 Task: Slide 65 - Alternative Resources-4.
Action: Mouse moved to (167, 50)
Screenshot: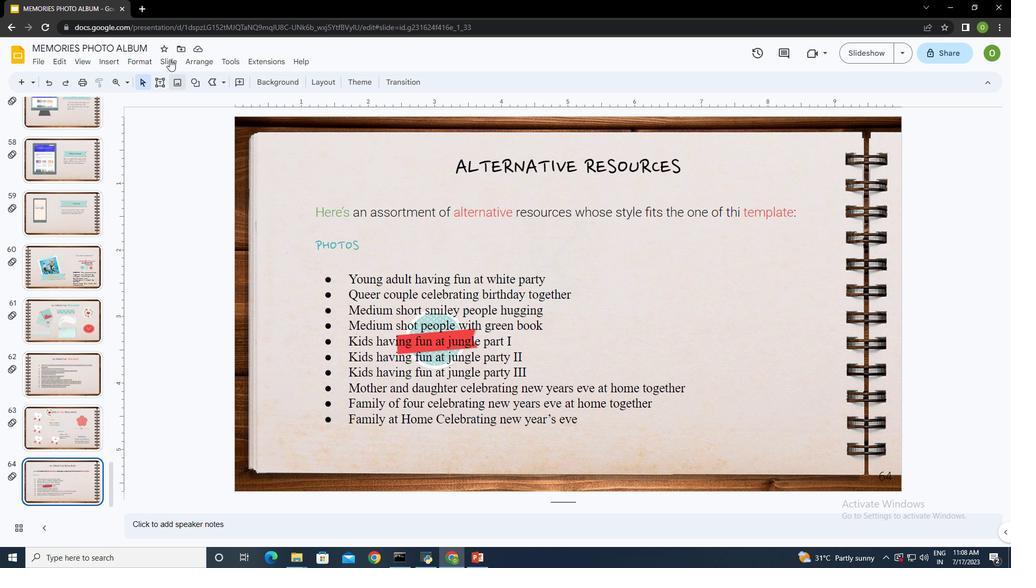 
Action: Mouse pressed left at (167, 50)
Screenshot: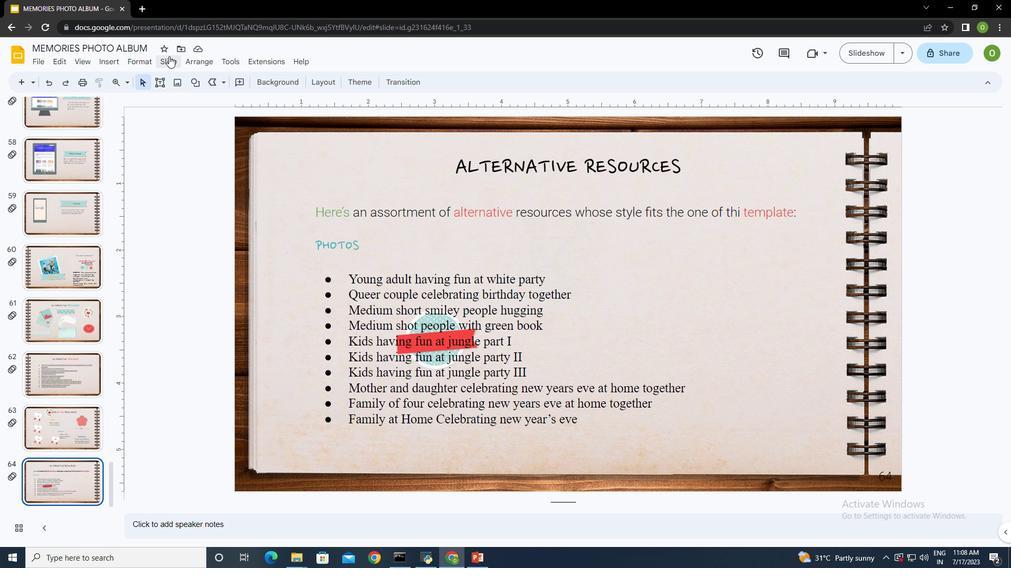 
Action: Mouse moved to (188, 74)
Screenshot: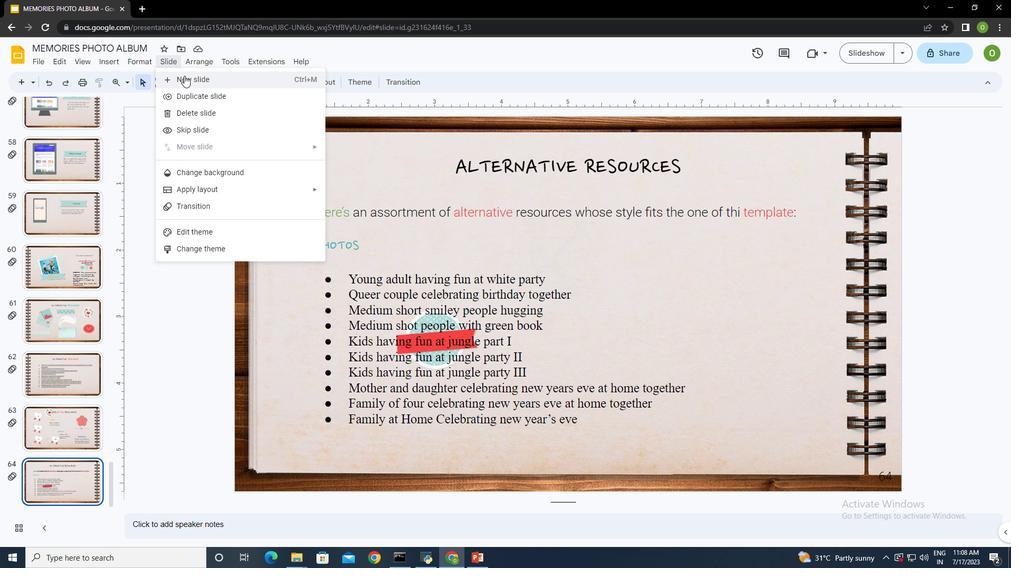 
Action: Mouse pressed left at (188, 74)
Screenshot: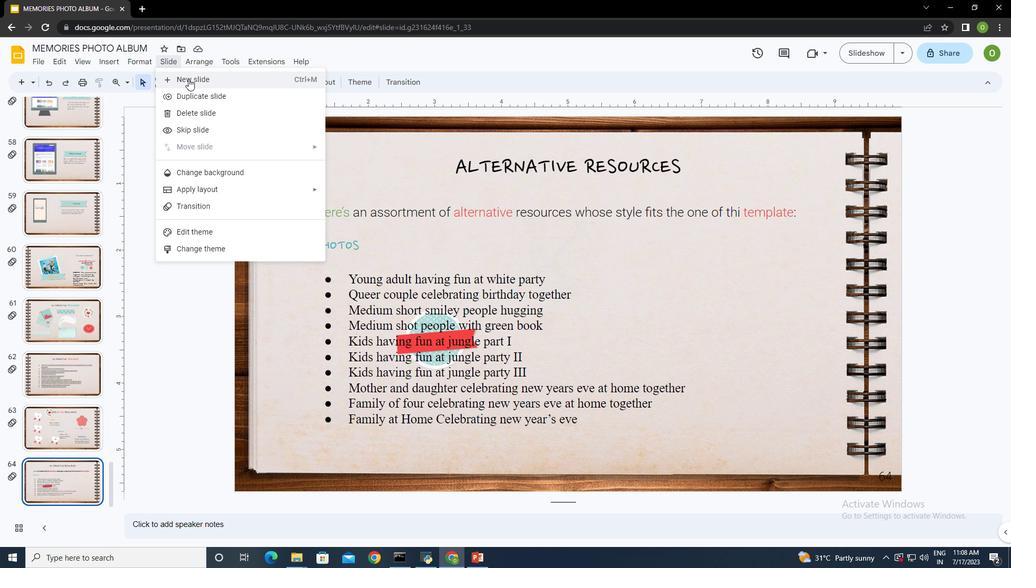 
Action: Mouse moved to (461, 163)
Screenshot: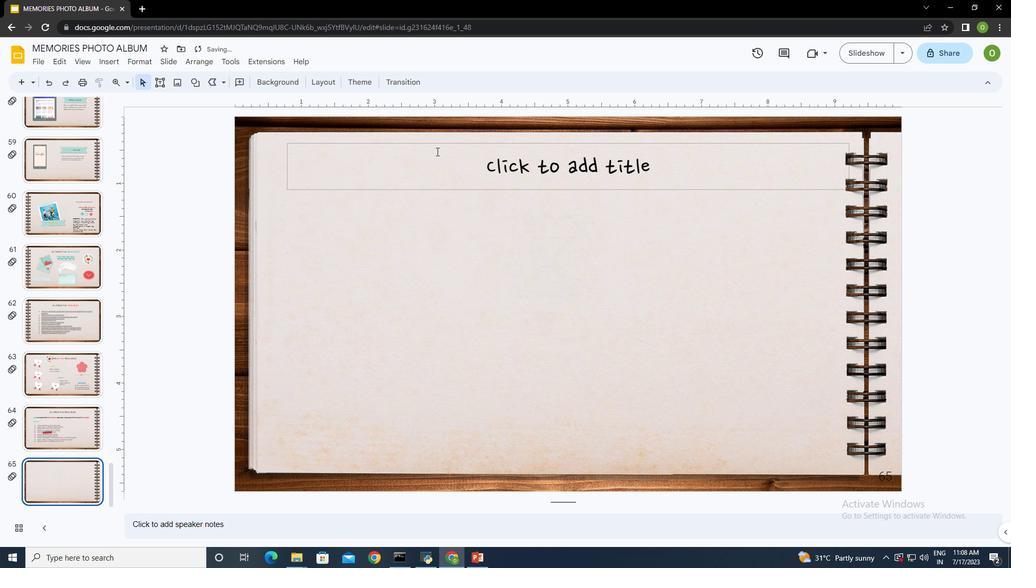 
Action: Mouse pressed left at (461, 163)
Screenshot: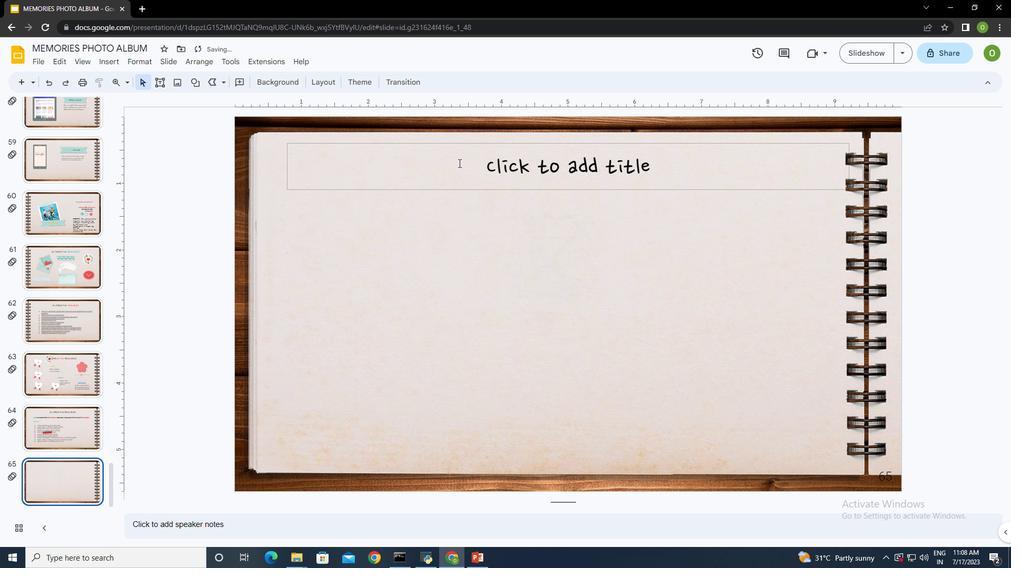 
Action: Key pressed <Key.shift><Key.caps_lock>ALTERNATIVE<Key.space>RESOURCESctrl+A
Screenshot: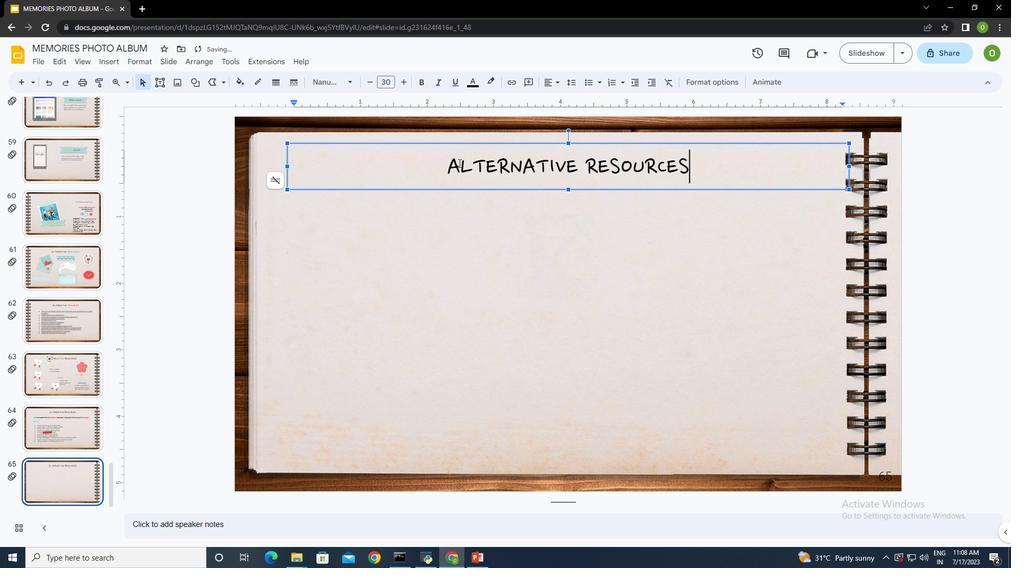 
Action: Mouse moved to (374, 79)
Screenshot: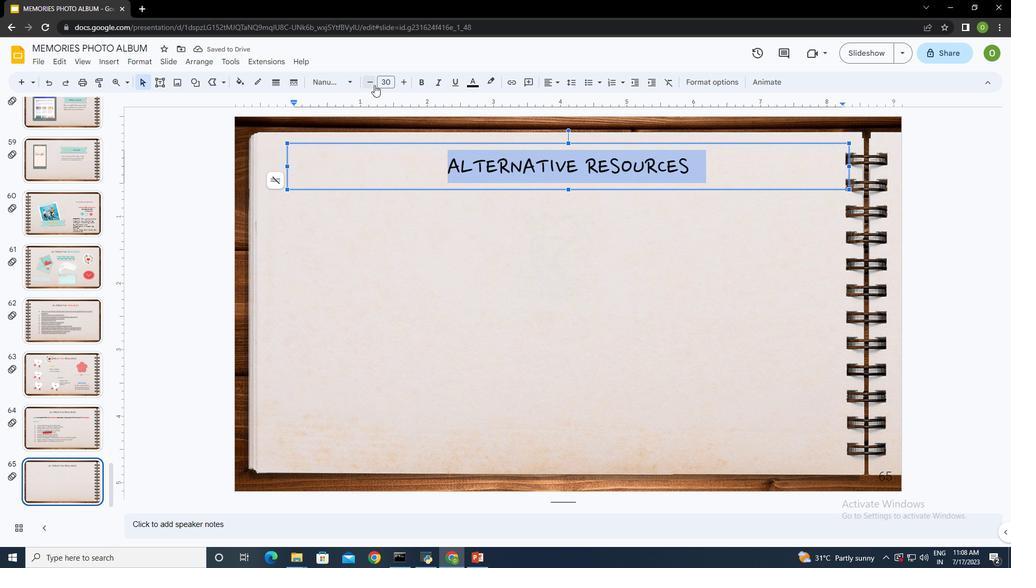
Action: Mouse pressed left at (374, 79)
Screenshot: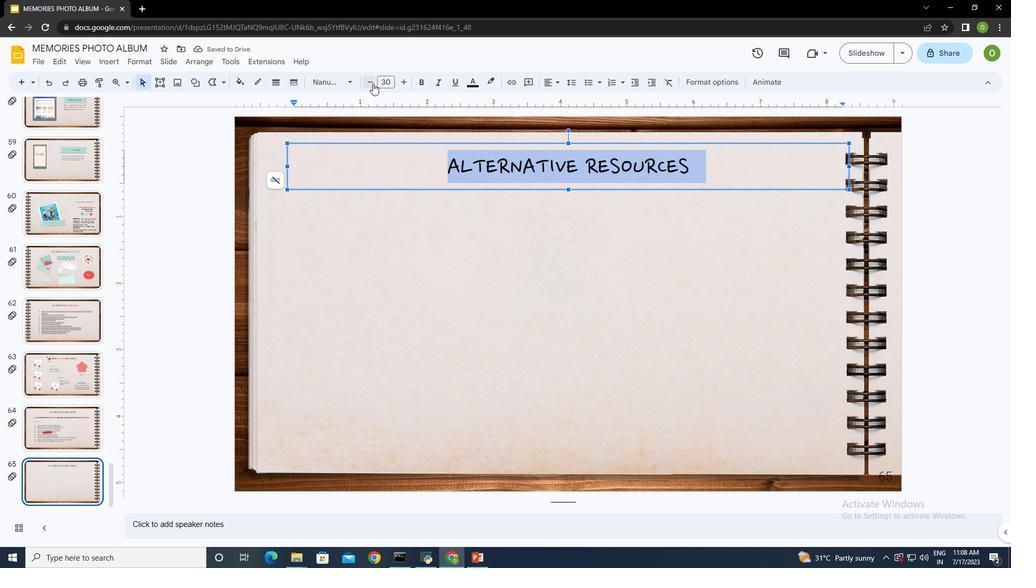 
Action: Mouse pressed left at (374, 79)
Screenshot: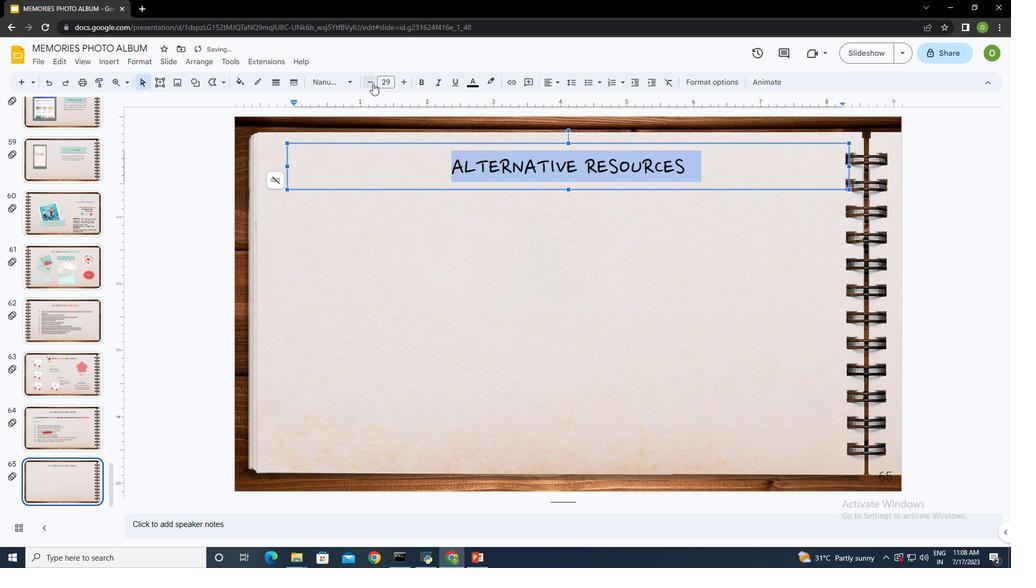 
Action: Mouse moved to (482, 245)
Screenshot: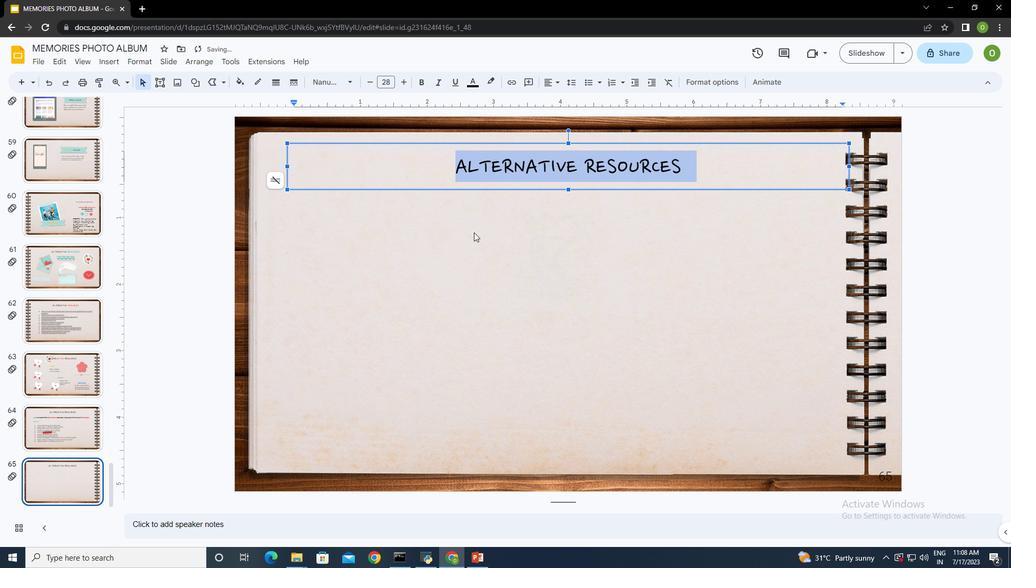 
Action: Mouse pressed left at (482, 245)
Screenshot: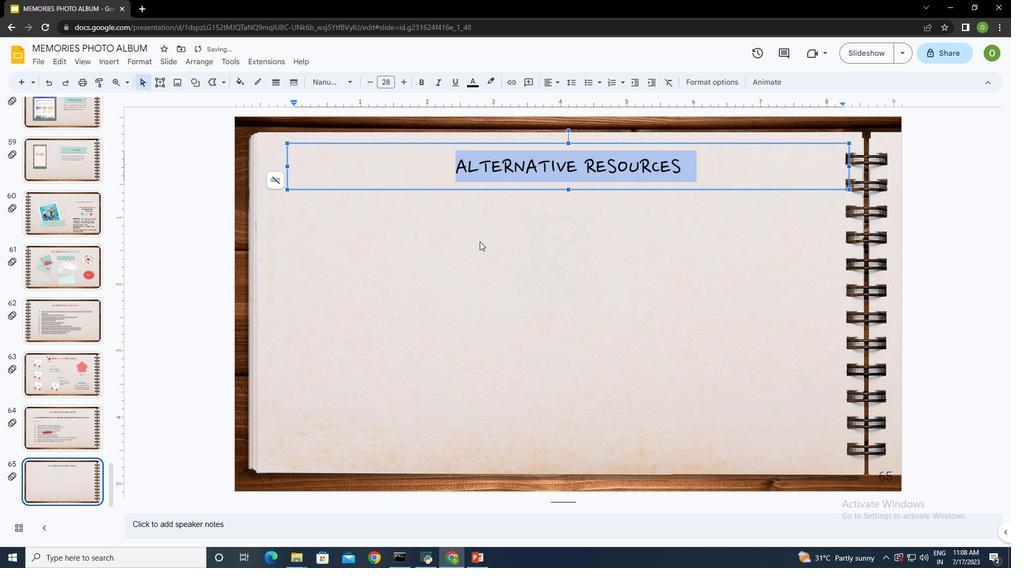 
Action: Mouse moved to (157, 80)
Screenshot: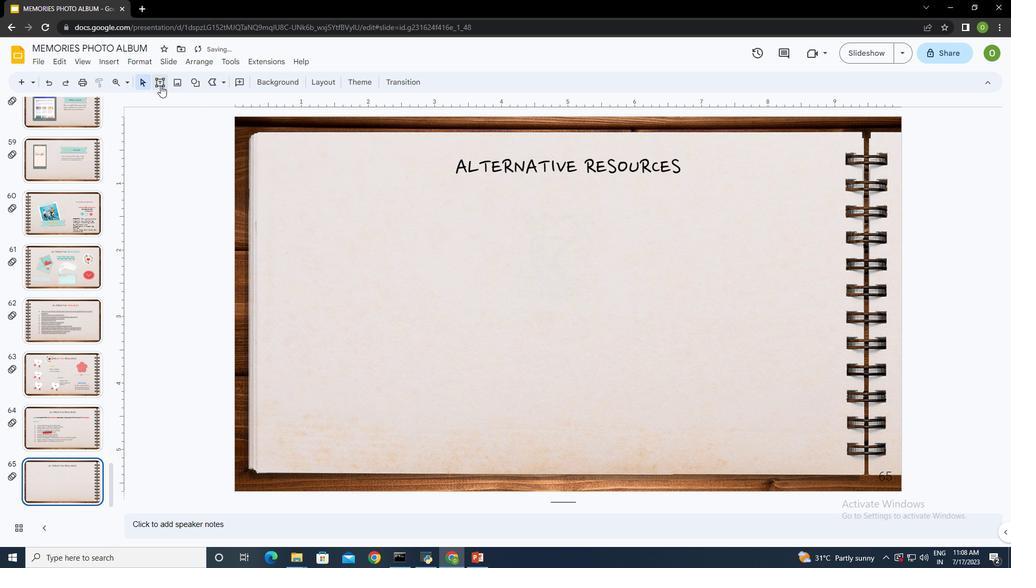 
Action: Mouse pressed left at (157, 80)
Screenshot: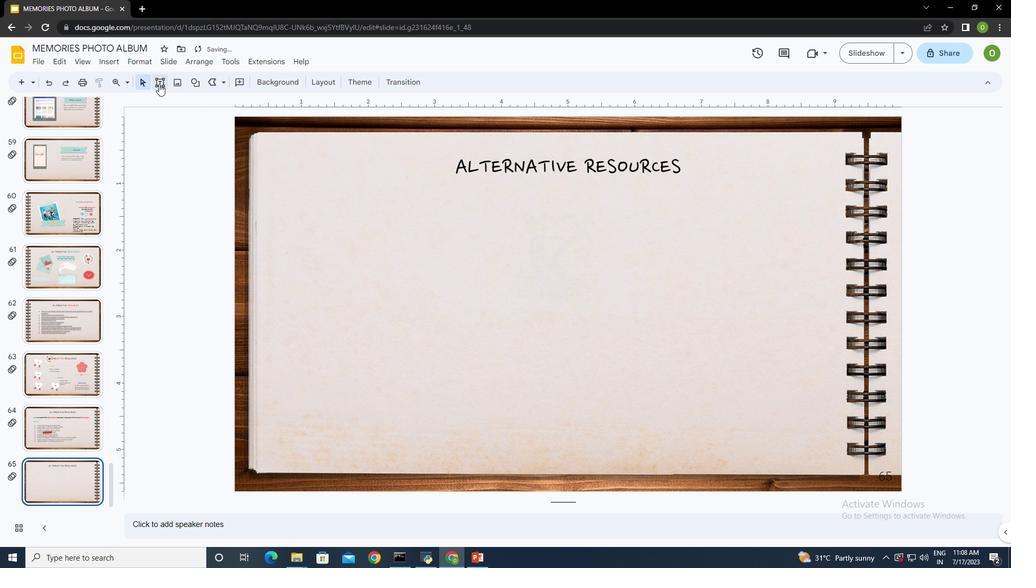 
Action: Mouse moved to (310, 209)
Screenshot: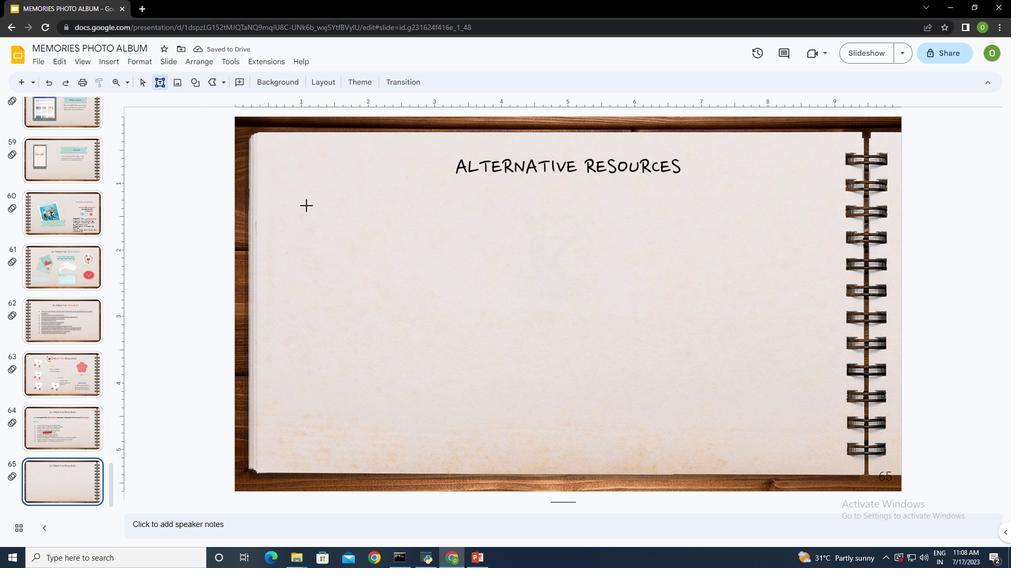 
Action: Mouse pressed left at (310, 209)
Screenshot: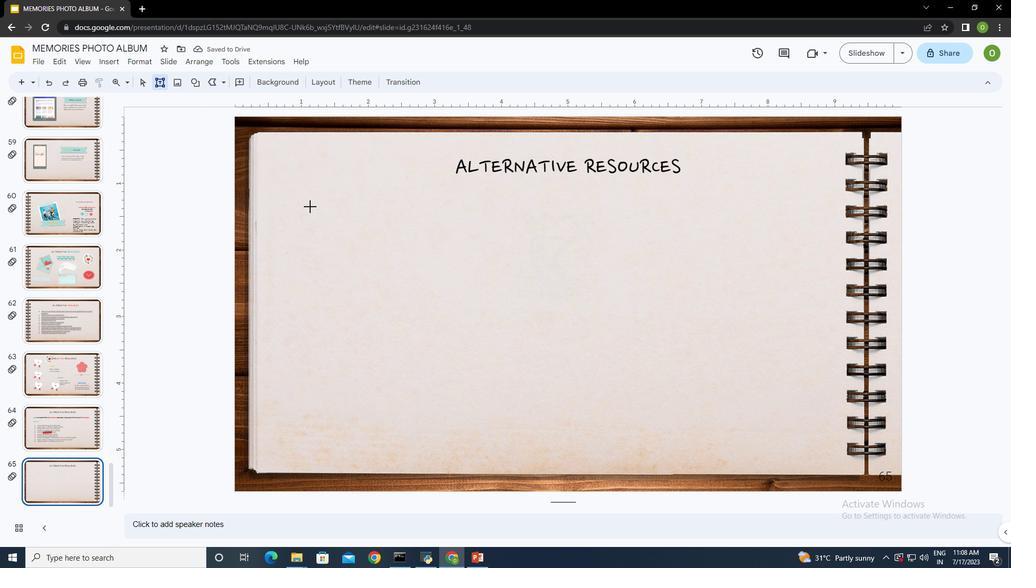 
Action: Mouse moved to (621, 325)
Screenshot: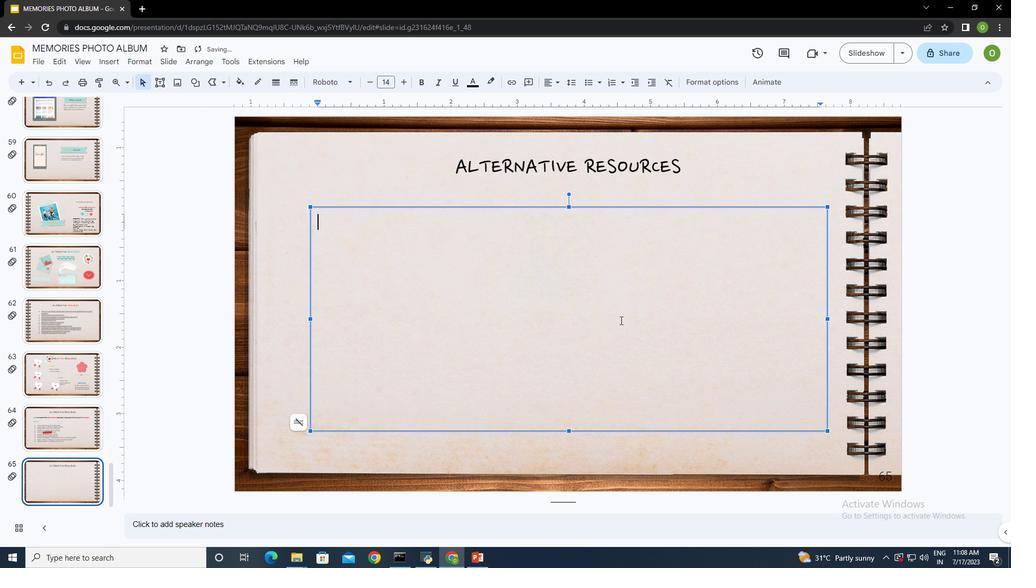 
Action: Key pressed <Key.shift><Key.shift><Key.caps_lock><Key.shift>Hers<Key.backspace>e's<Key.space>an<Key.space>assortment<Key.space>of<Key.space>alternative<Key.space>resources<Key.space>whose<Key.space>style<Key.space>fits<Key.space>the<Key.space>one<Key.space>of<Key.space>this<Key.space>template<Key.shift_r>:<Key.enter><Key.enter><Key.shift><Key.shift><Key.shift>V<Key.backspace><Key.caps_lock><Key.shift>vE<Key.backspace><Key.backspace>VECTORSctrl+A
Screenshot: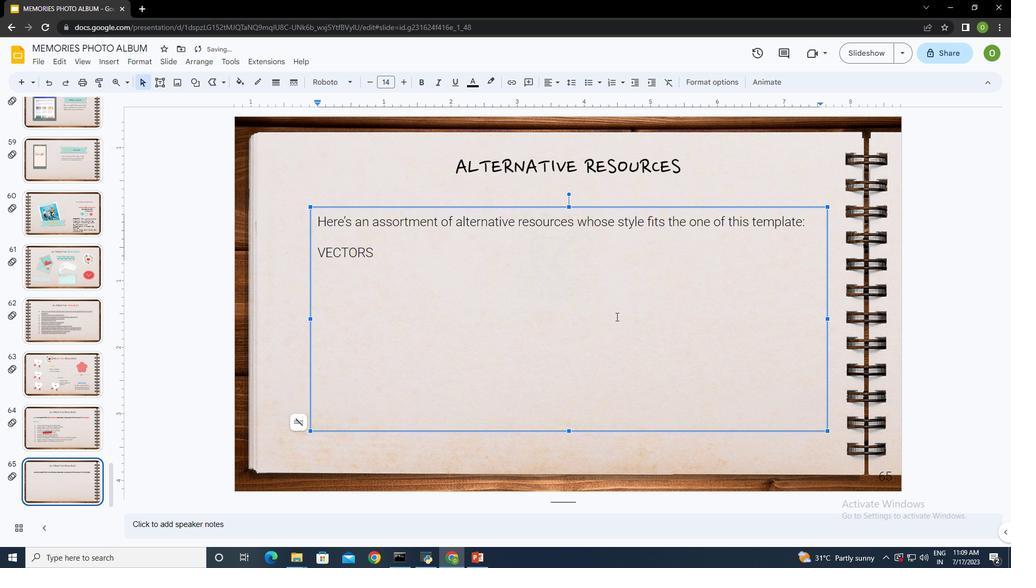 
Action: Mouse moved to (465, 273)
Screenshot: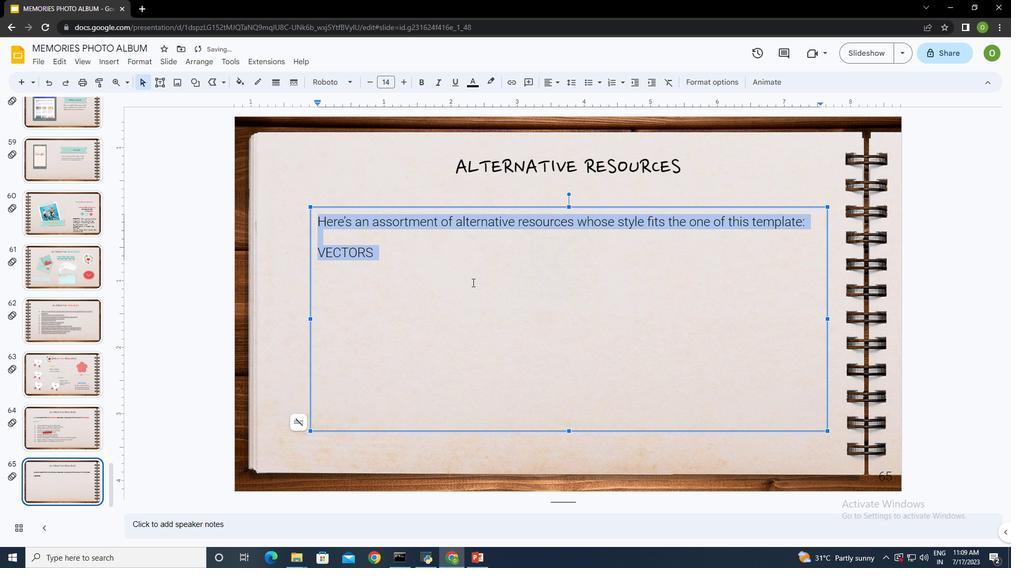 
Action: Mouse pressed left at (465, 273)
Screenshot: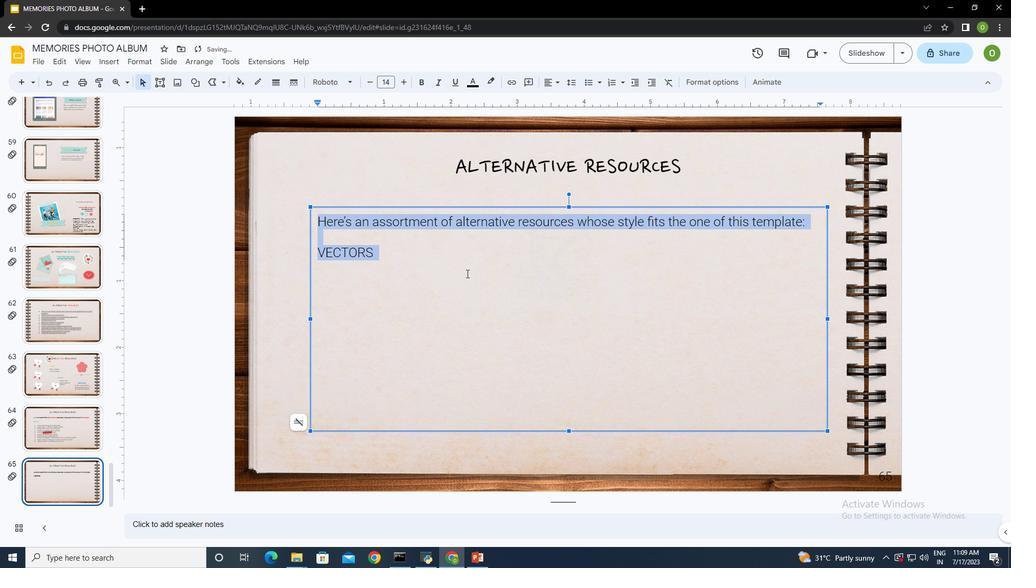 
Action: Mouse moved to (380, 256)
Screenshot: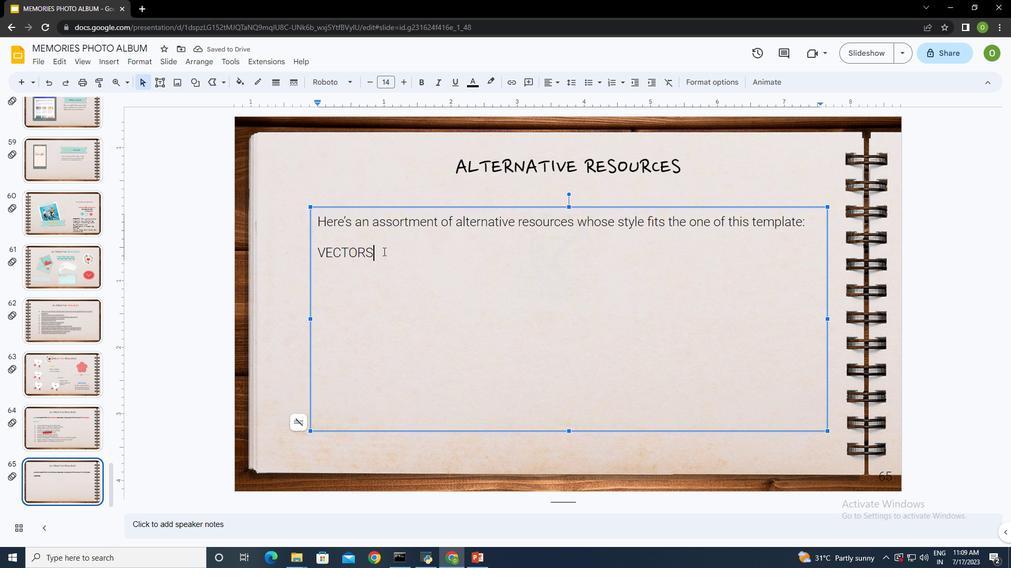 
Action: Mouse pressed left at (380, 256)
Screenshot: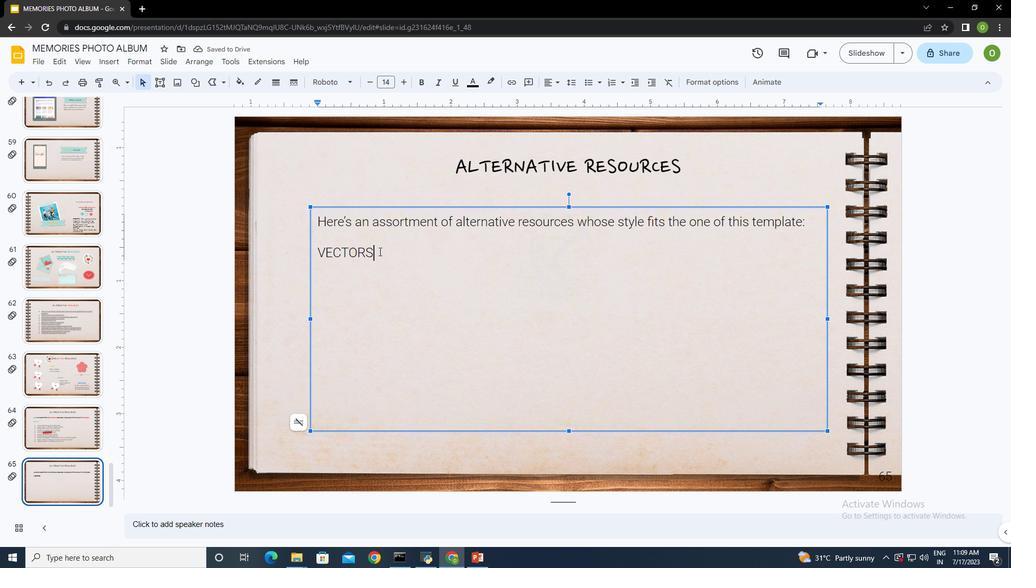 
Action: Mouse moved to (330, 75)
Screenshot: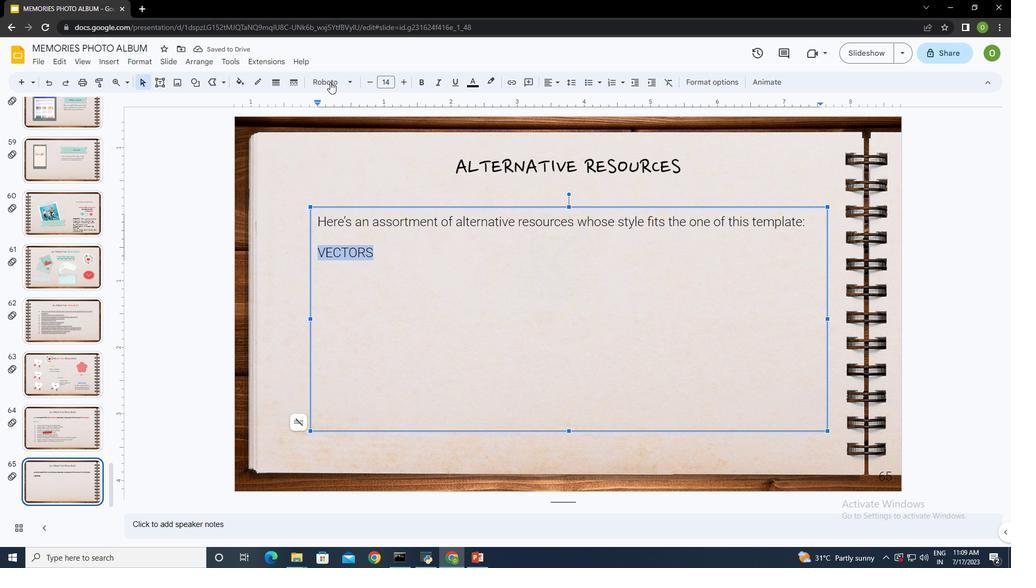 
Action: Mouse pressed left at (330, 75)
Screenshot: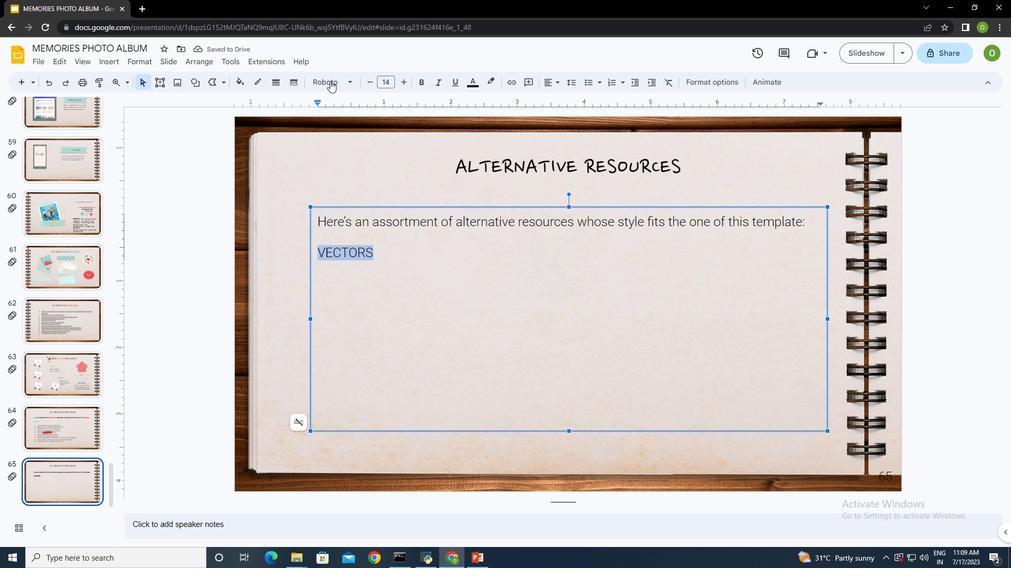 
Action: Mouse moved to (355, 142)
Screenshot: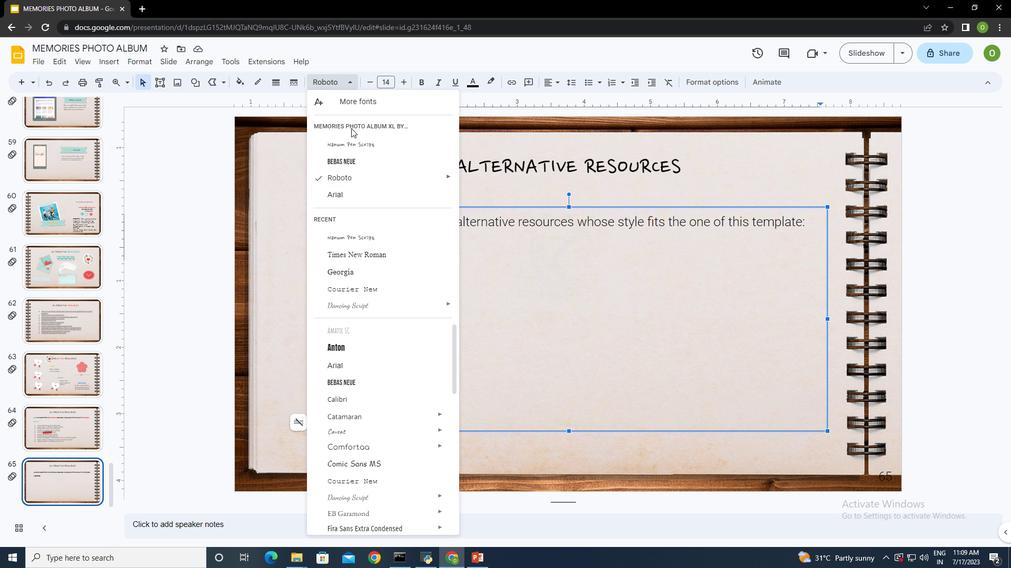 
Action: Mouse pressed left at (355, 142)
Screenshot: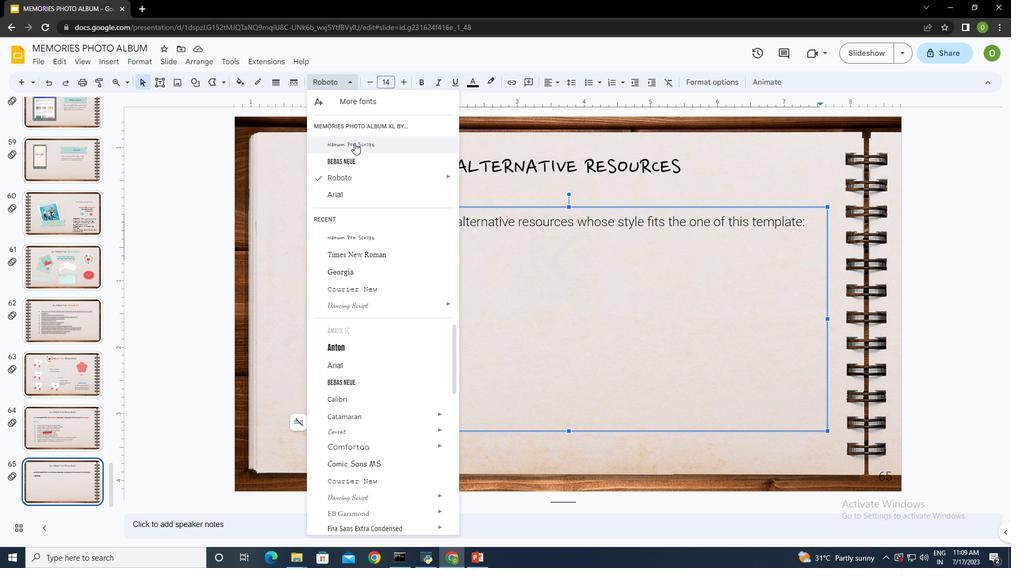 
Action: Mouse moved to (407, 79)
Screenshot: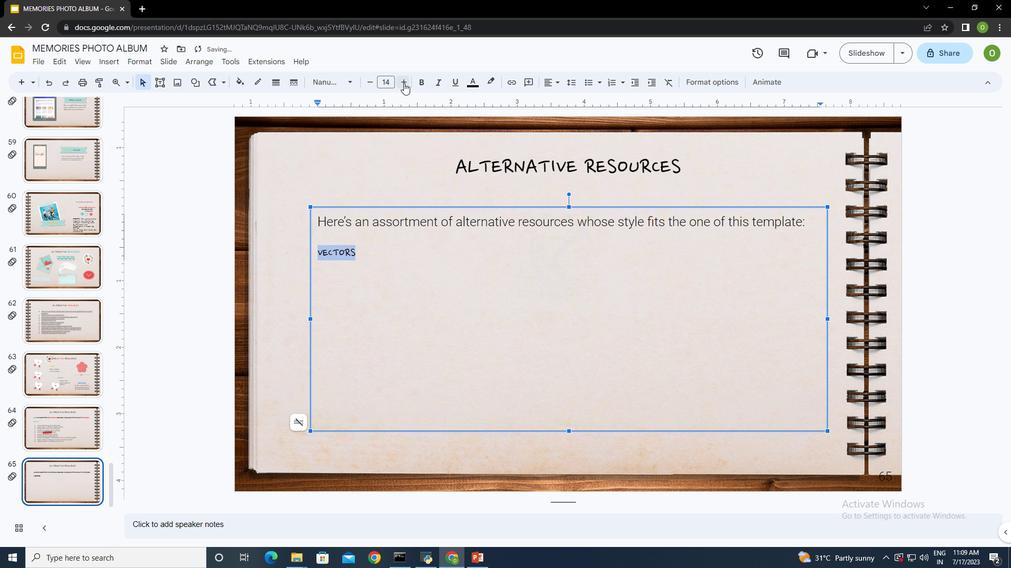 
Action: Mouse pressed left at (407, 79)
Screenshot: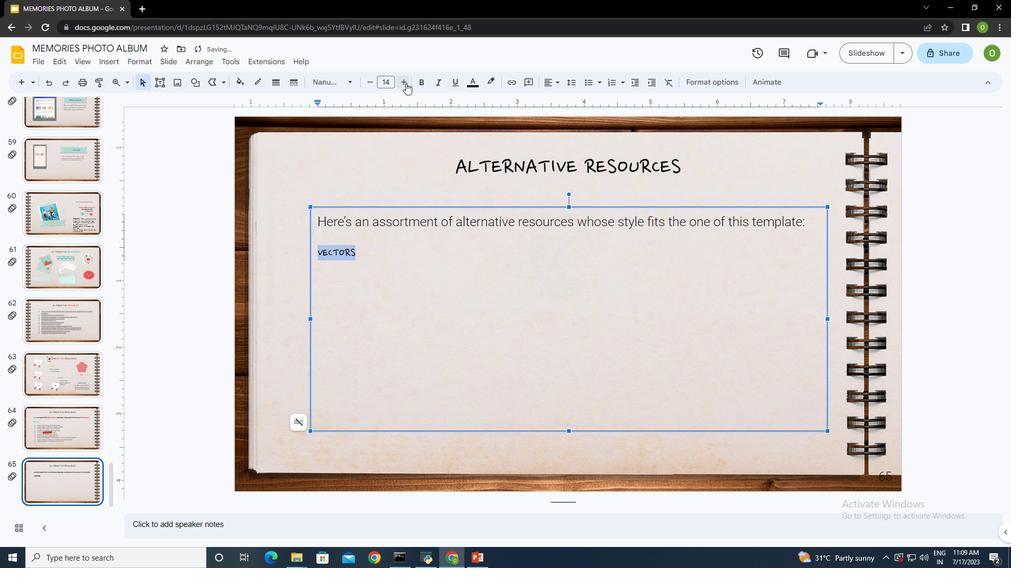 
Action: Mouse pressed left at (407, 79)
Screenshot: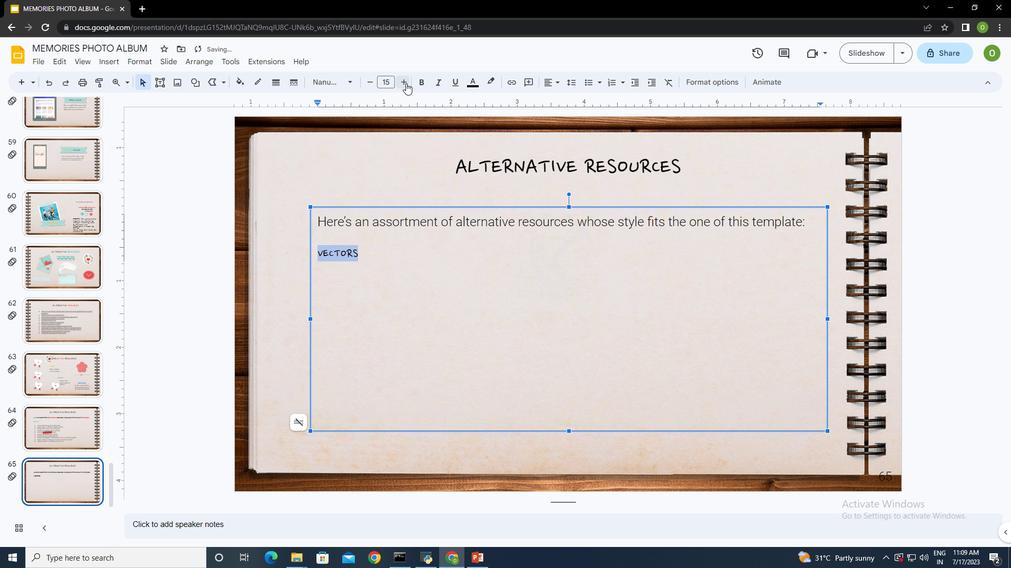 
Action: Mouse moved to (476, 78)
Screenshot: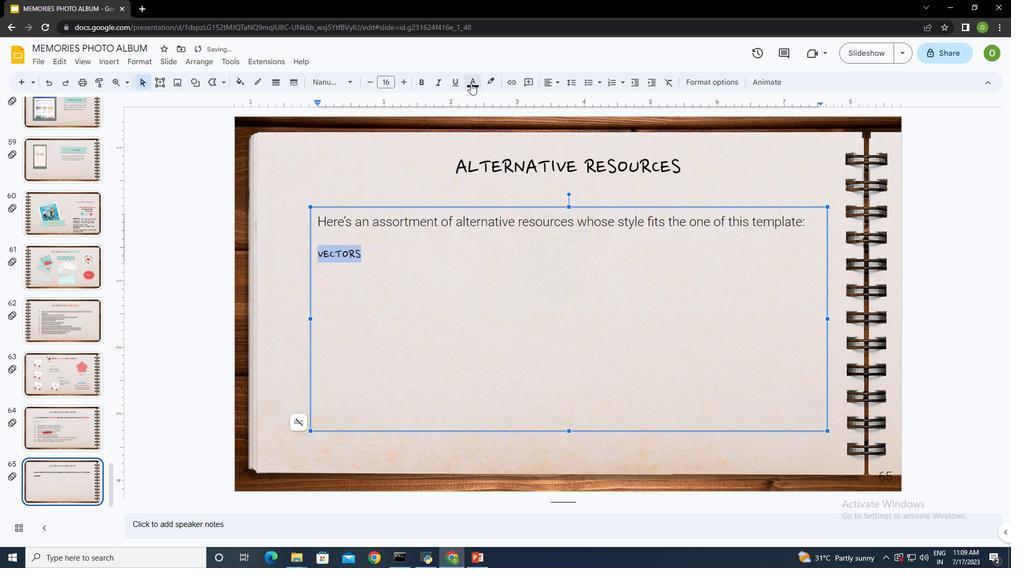 
Action: Mouse pressed left at (476, 78)
Screenshot: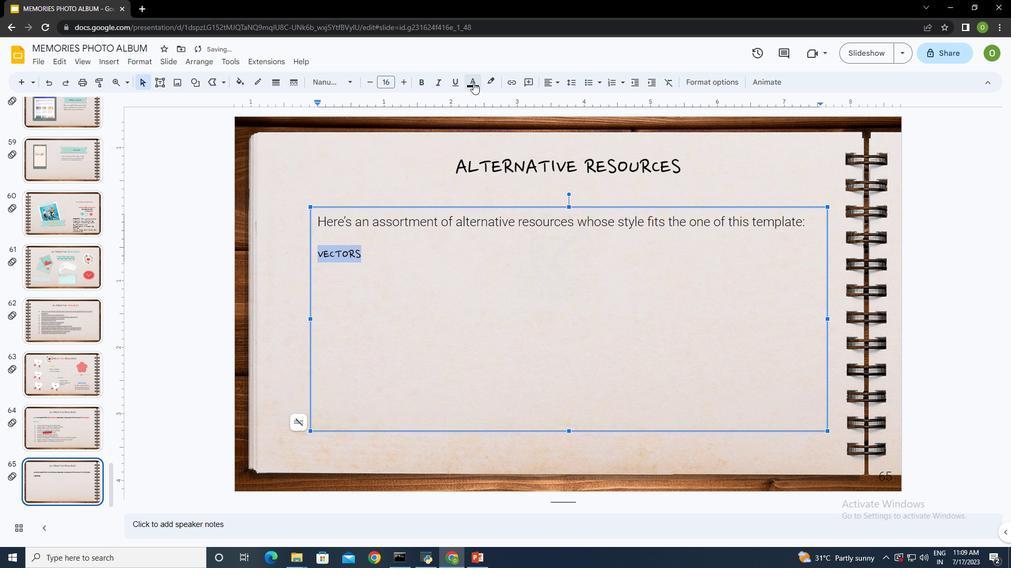 
Action: Mouse moved to (583, 113)
Screenshot: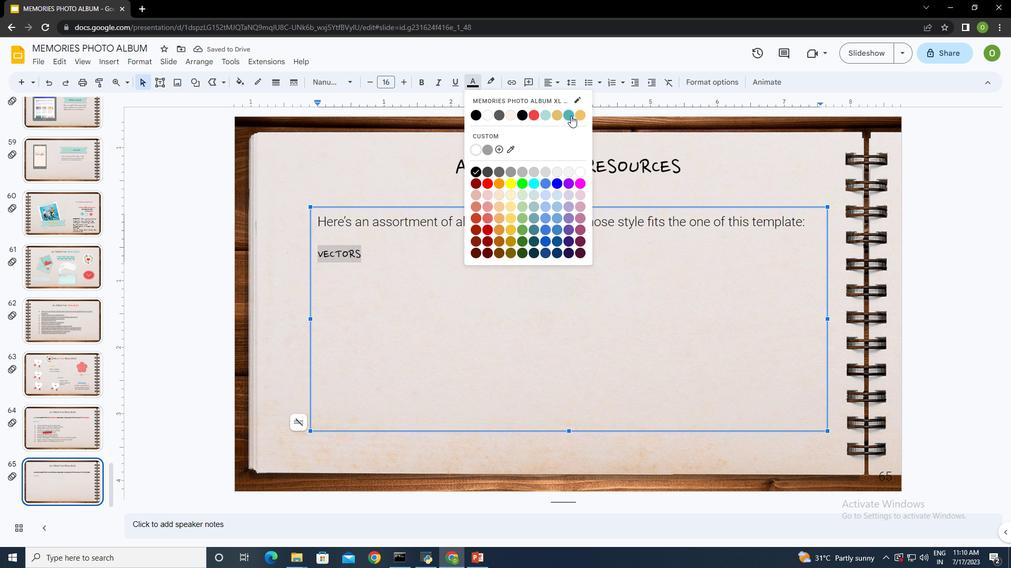 
Action: Mouse pressed left at (583, 113)
Screenshot: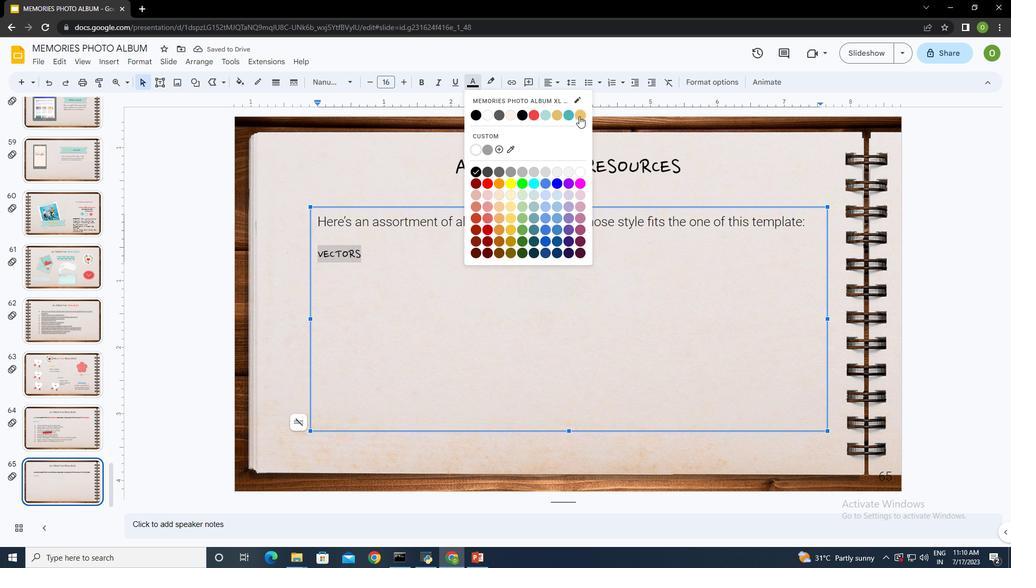 
Action: Mouse moved to (414, 264)
Screenshot: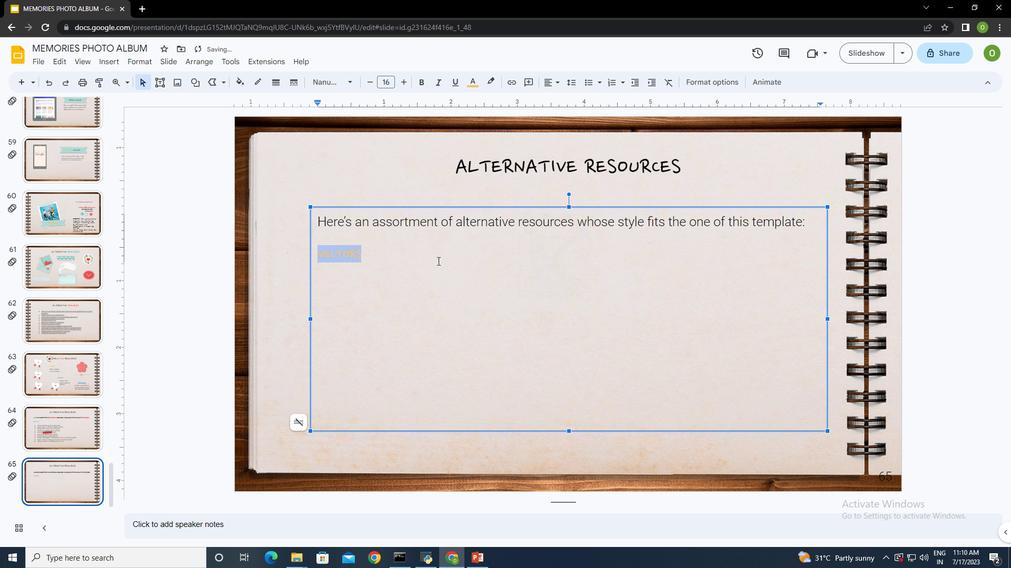 
Action: Mouse pressed left at (414, 264)
Screenshot: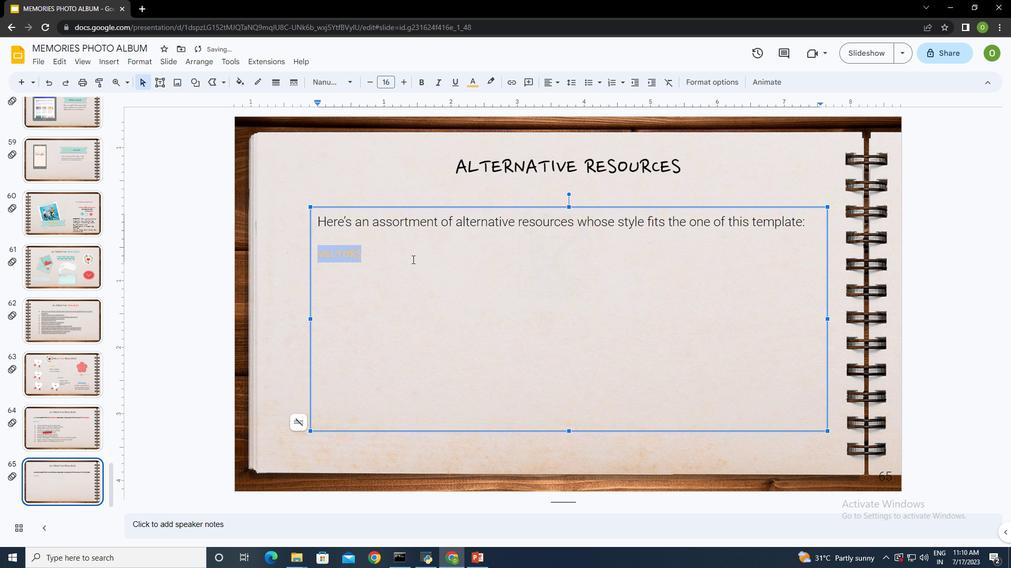 
Action: Mouse moved to (413, 265)
Screenshot: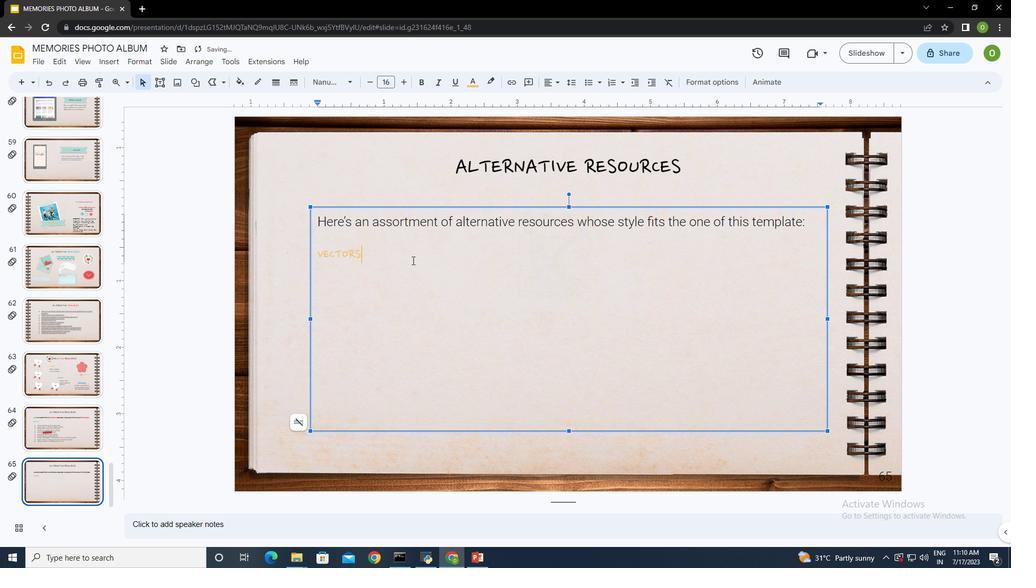 
Action: Key pressed <Key.enter><Key.enter>
Screenshot: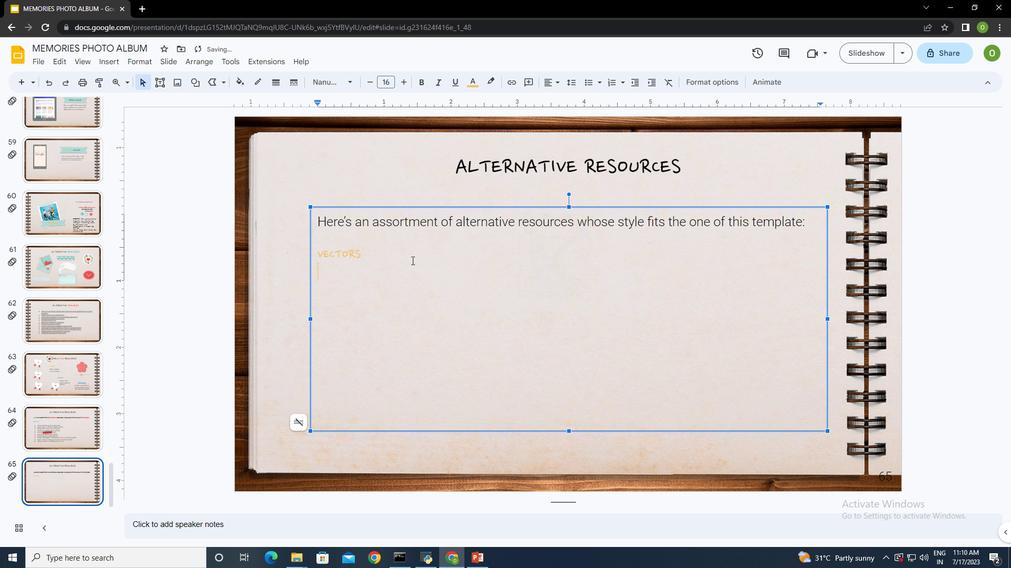 
Action: Mouse moved to (591, 77)
Screenshot: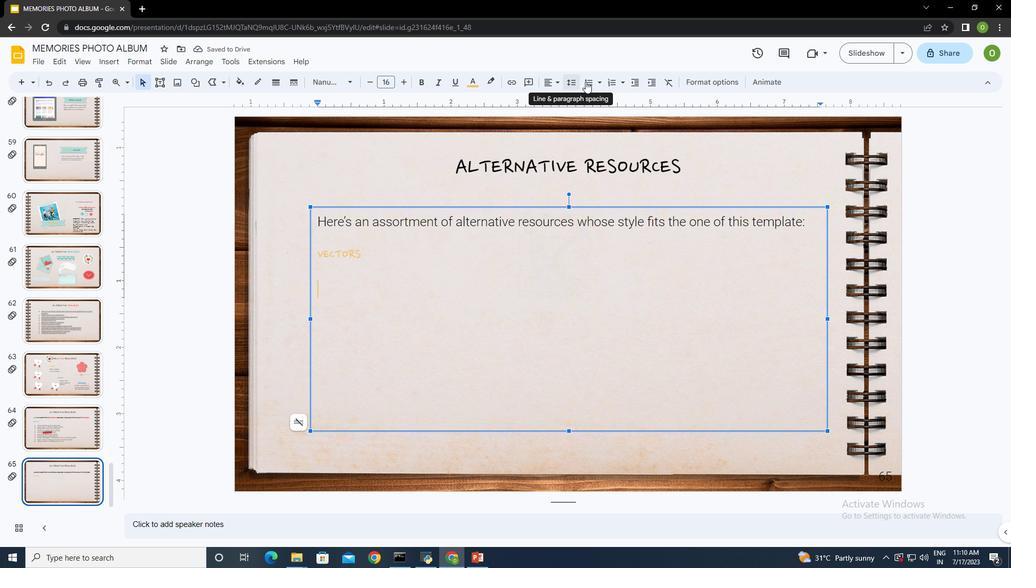 
Action: Mouse pressed left at (591, 77)
Screenshot: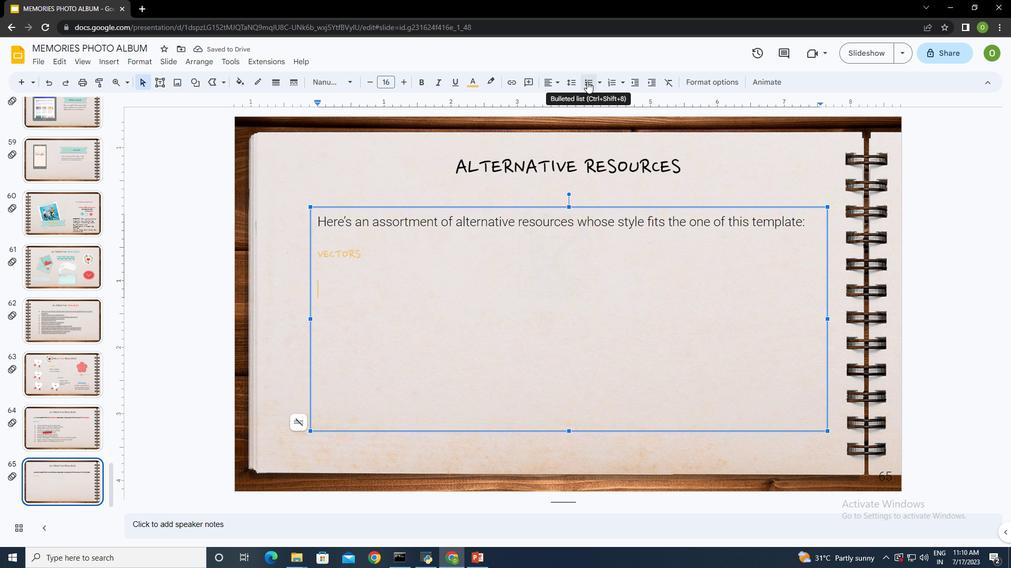 
Action: Mouse moved to (508, 270)
Screenshot: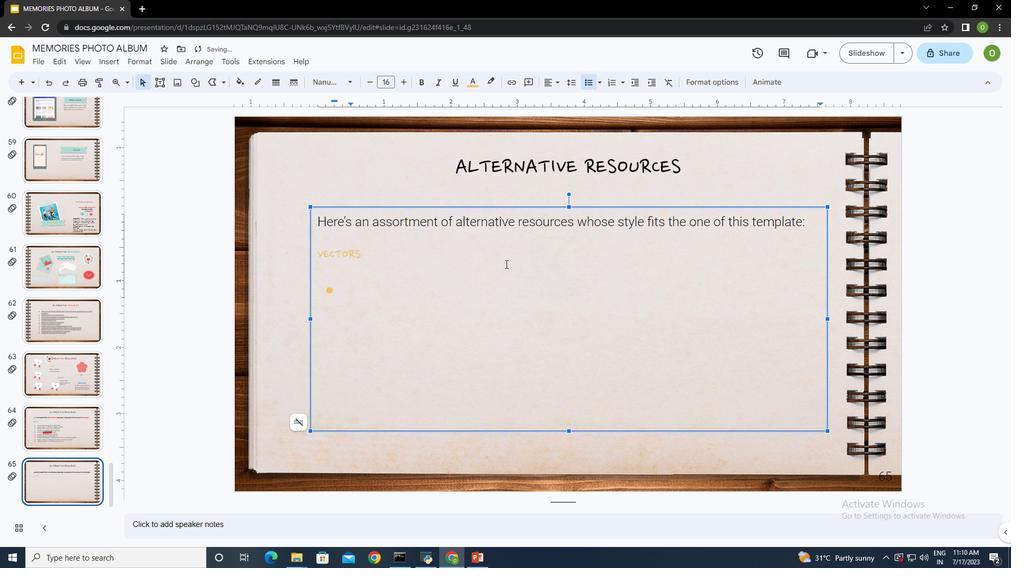 
Action: Key pressed <Key.shift>p<Key.backspace>
Screenshot: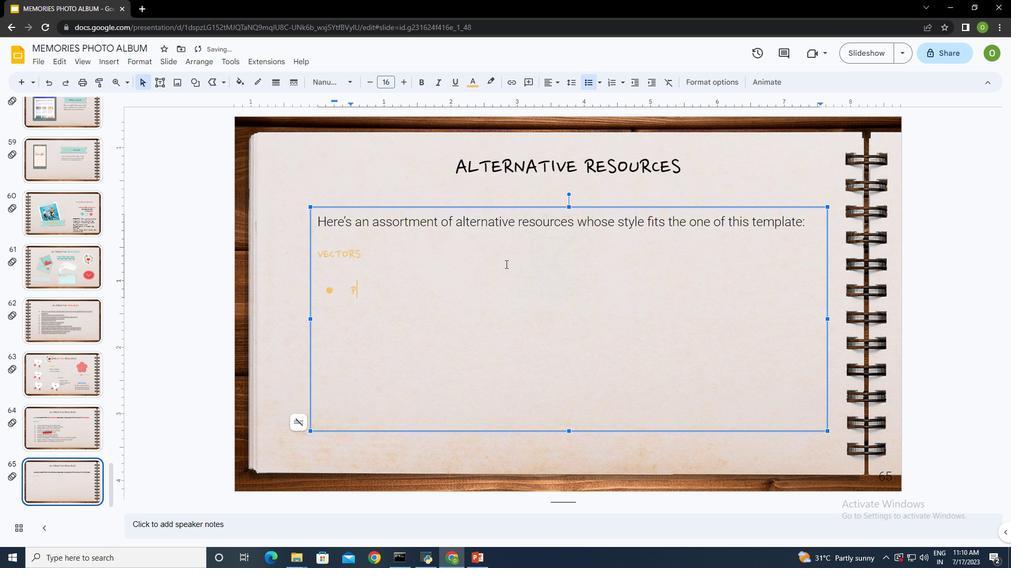 
Action: Mouse moved to (472, 79)
Screenshot: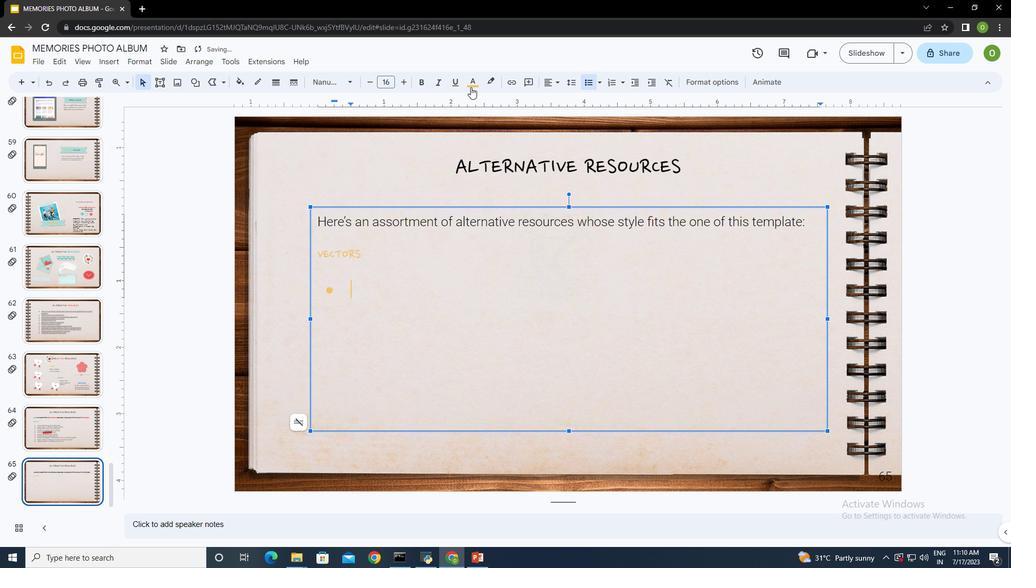 
Action: Mouse pressed left at (472, 79)
Screenshot: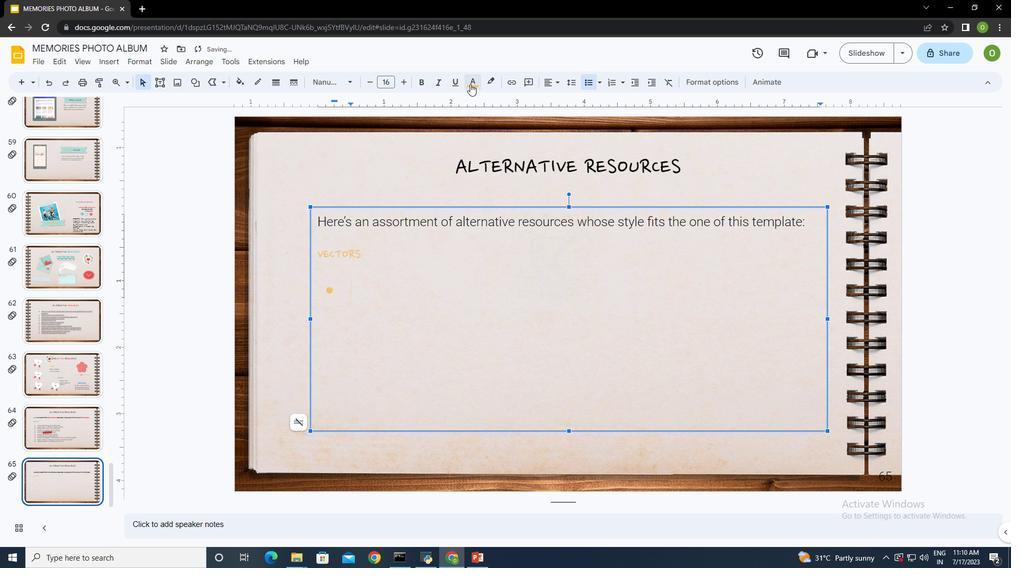 
Action: Mouse moved to (573, 112)
Screenshot: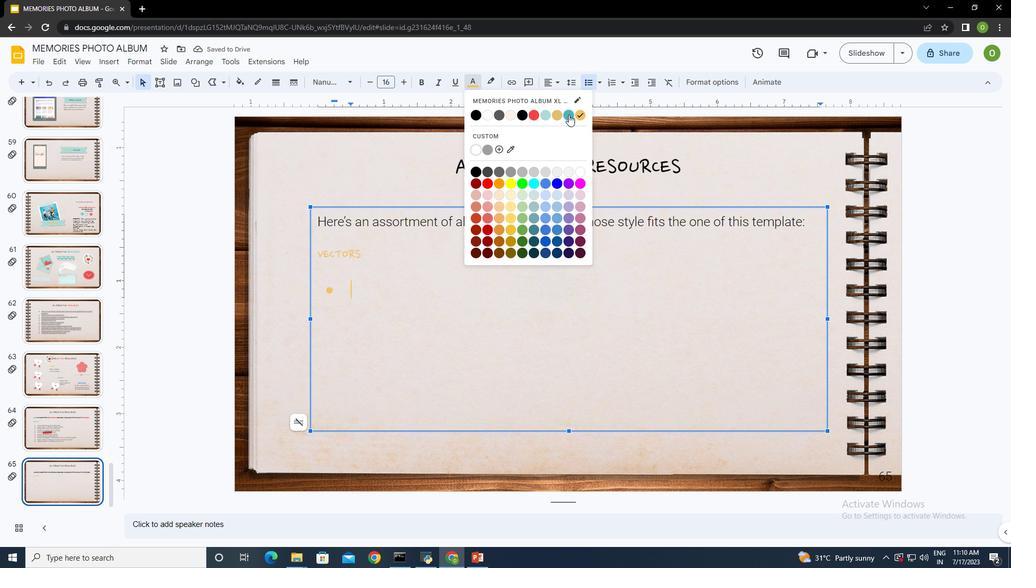 
Action: Mouse pressed left at (573, 112)
Screenshot: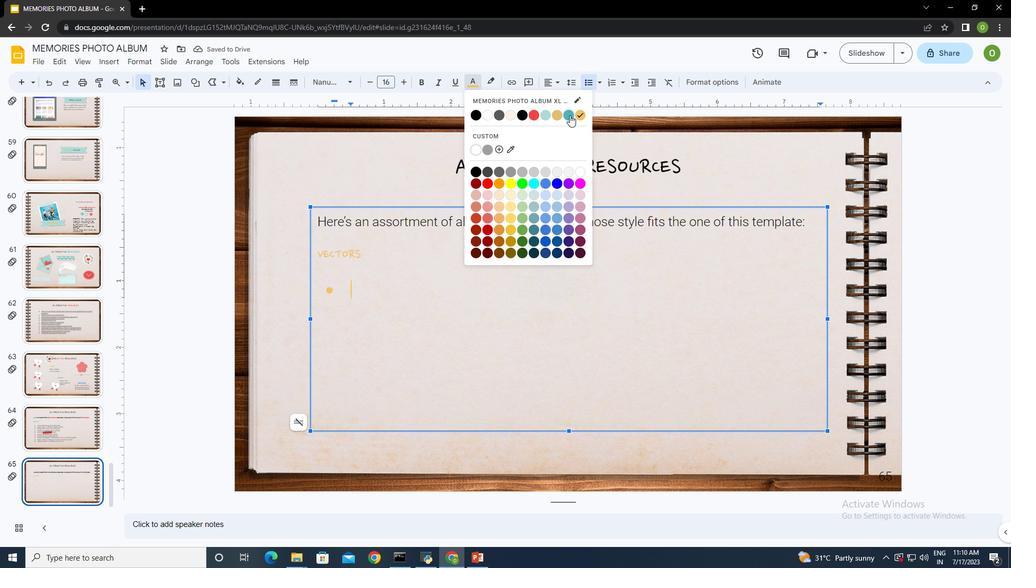 
Action: Mouse moved to (511, 302)
Screenshot: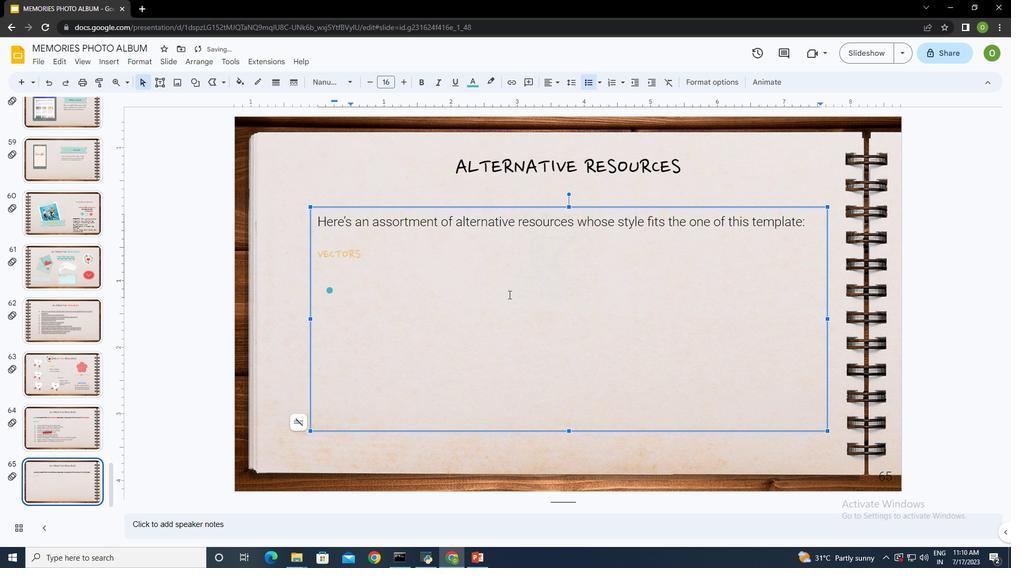 
Action: Key pressed <Key.shift><Key.shift><Key.shift>p<Key.backspace><Key.caps_lock><Key.shift>Plane<Key.backspace>ner<Key.space>scrapbook<Key.space>set<Key.enter><Key.shift>Set<Key.space>of<Key.space>cute<Key.space>acco<Key.backspace>essories<Key.space>for<Key.space>scrapbooking<Key.enter><Key.shift>Flat<Key.space>collection<Key.space>of<Key.space>scrabooking<Key.space>element
Screenshot: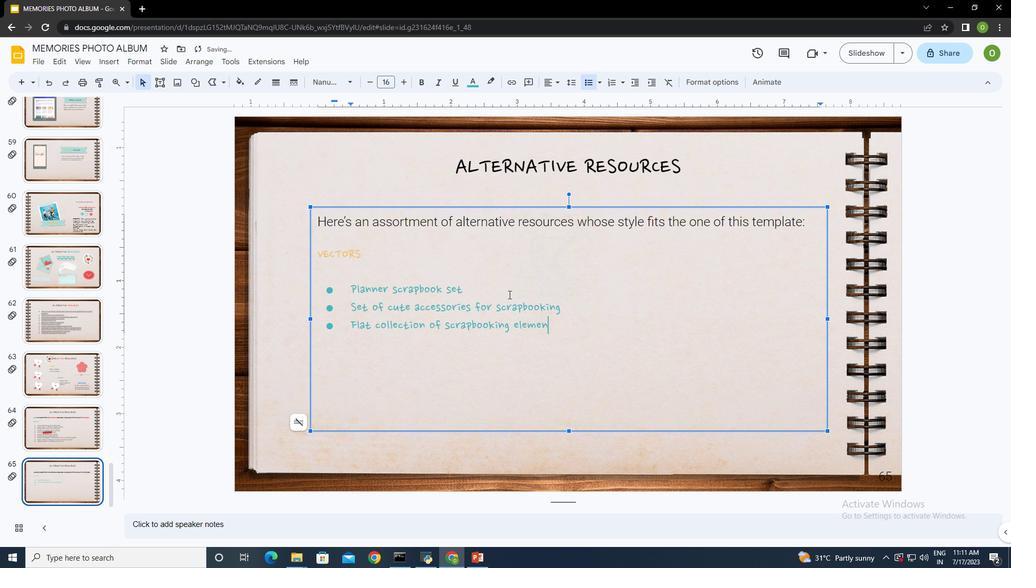 
Action: Mouse moved to (567, 342)
Screenshot: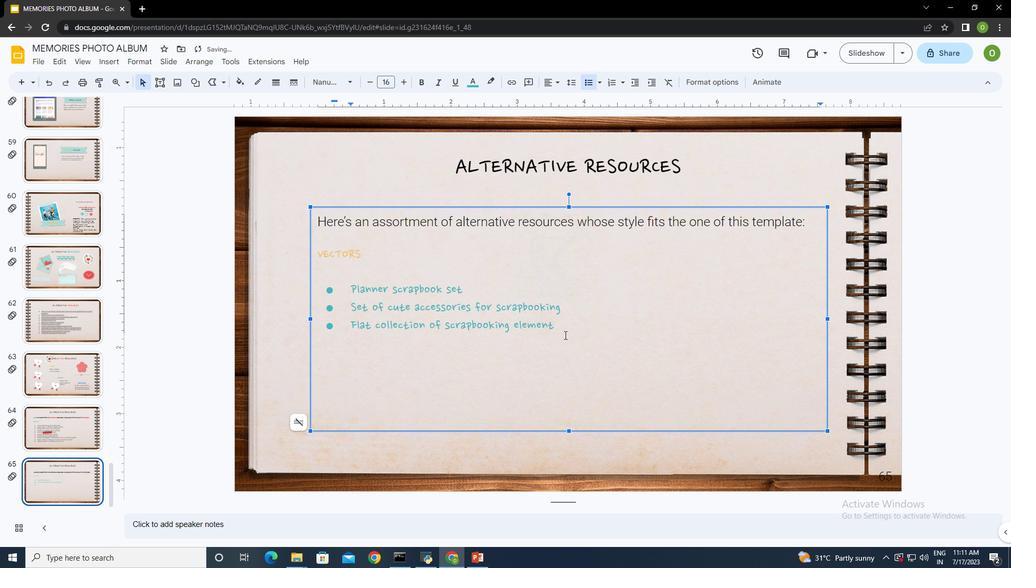 
Action: Mouse pressed left at (567, 342)
Screenshot: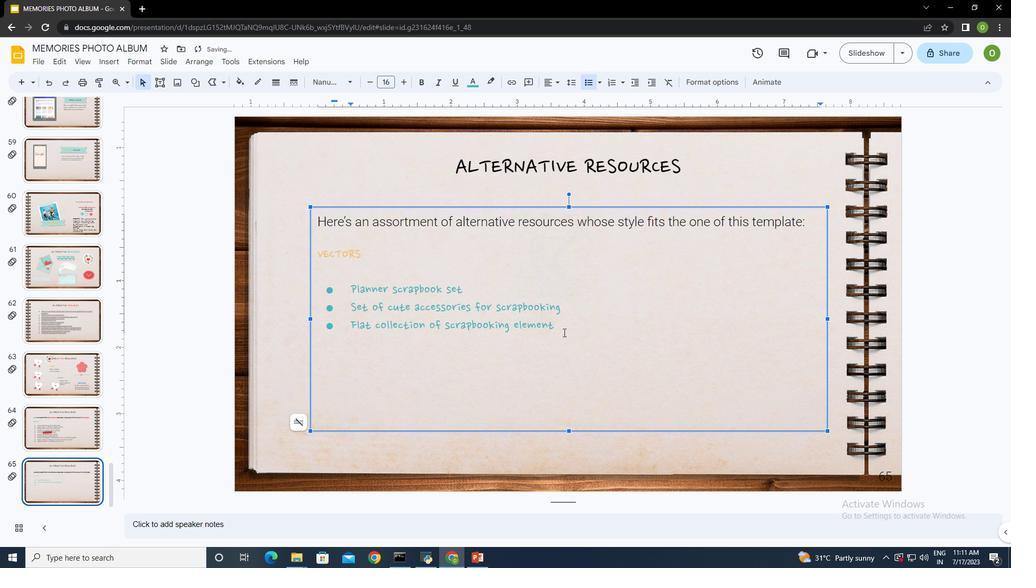 
Action: Mouse moved to (407, 78)
Screenshot: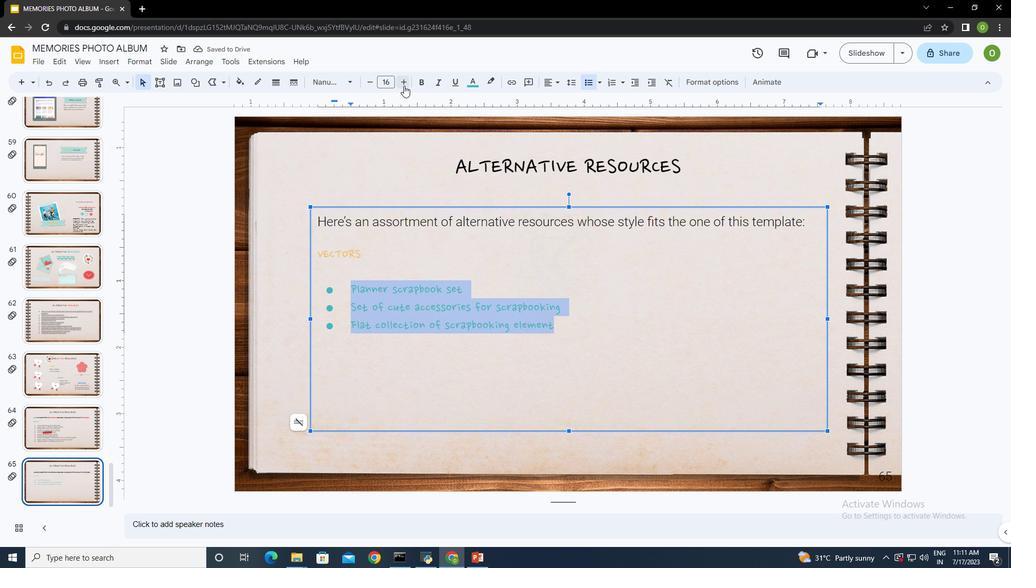 
Action: Mouse pressed left at (407, 78)
Screenshot: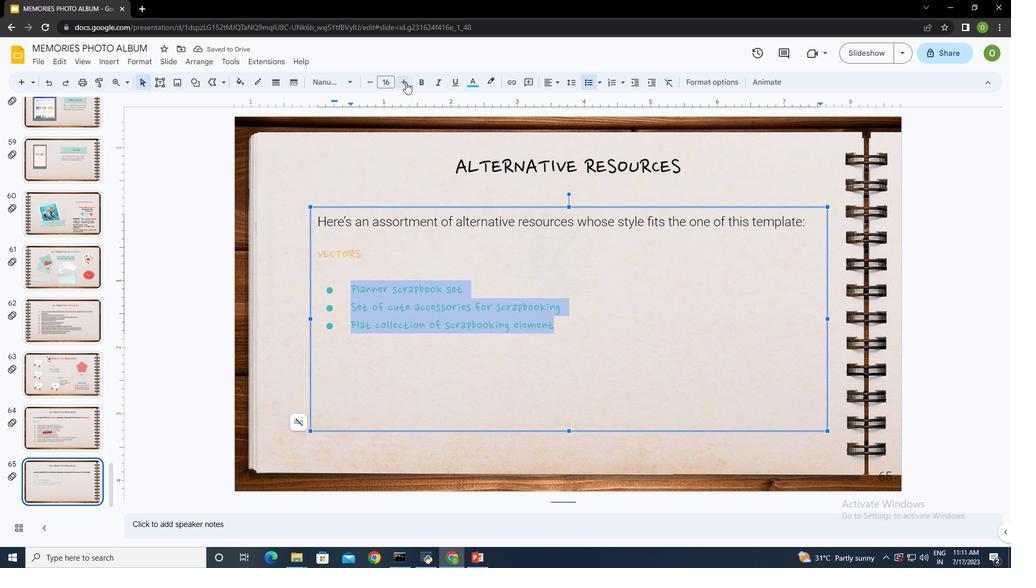 
Action: Mouse moved to (589, 340)
Screenshot: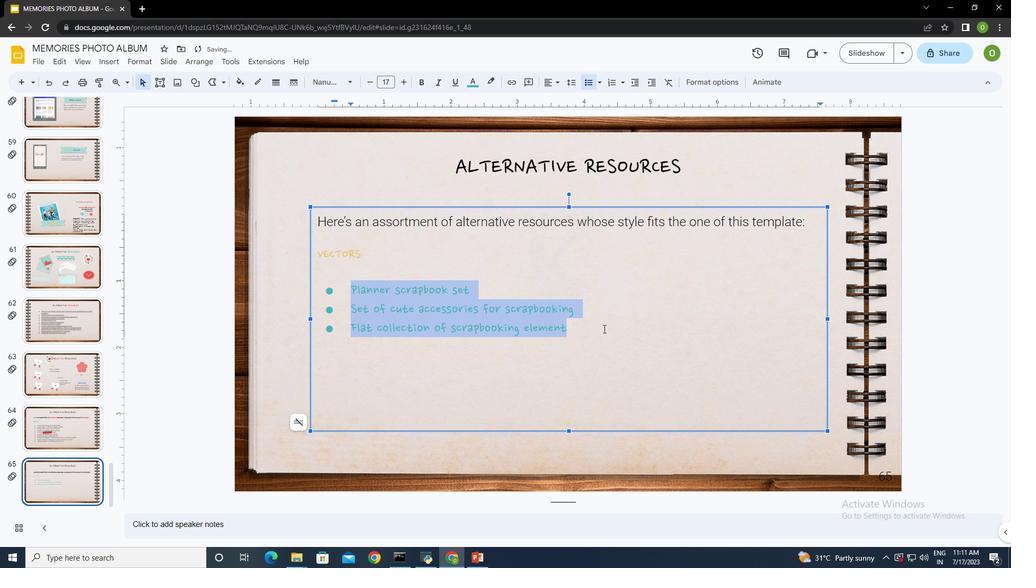 
Action: Mouse pressed left at (589, 340)
Screenshot: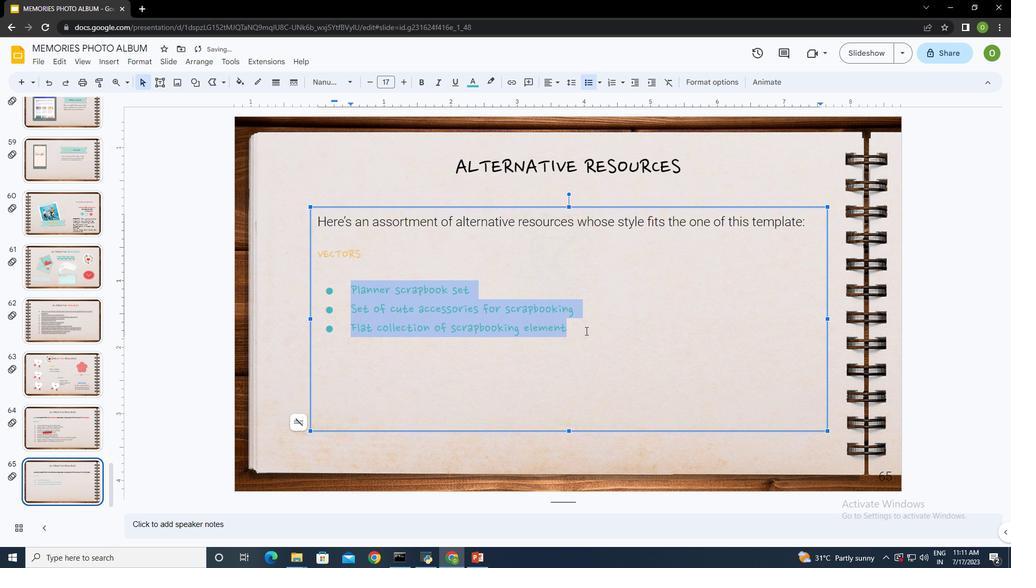 
Action: Mouse moved to (579, 340)
Screenshot: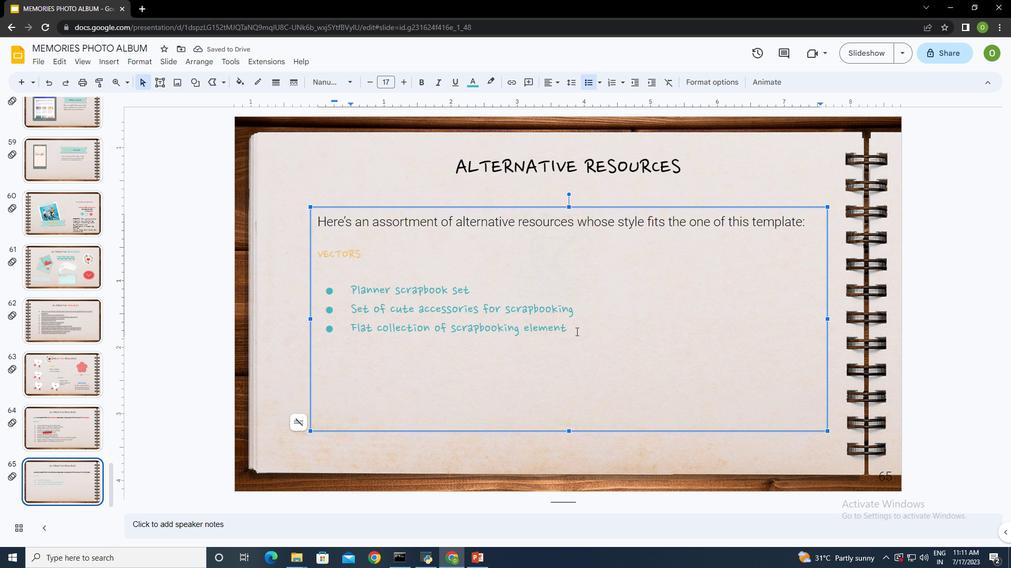 
Action: Mouse pressed left at (579, 340)
Screenshot: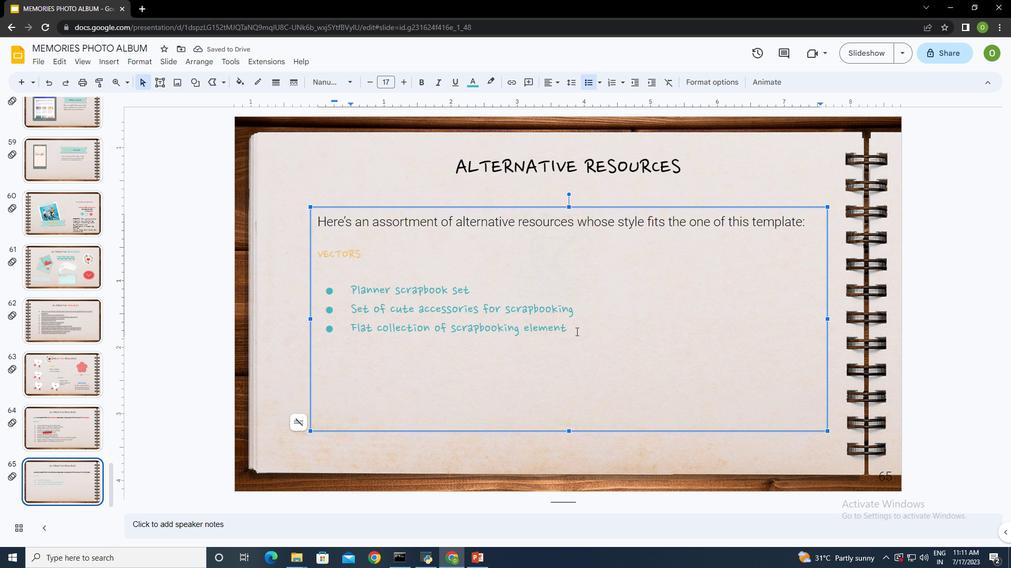 
Action: Mouse moved to (138, 56)
Screenshot: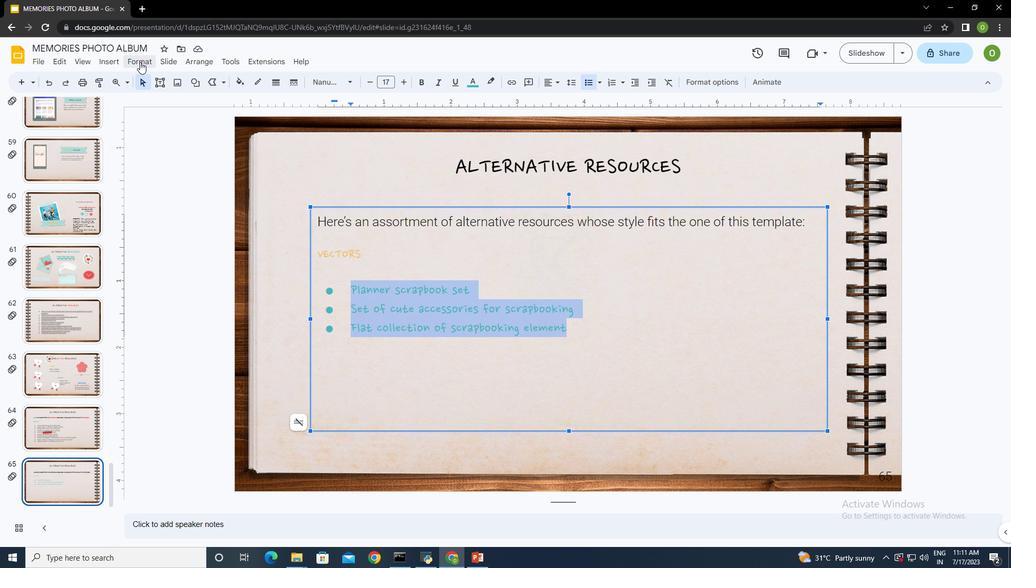 
Action: Mouse pressed left at (138, 56)
Screenshot: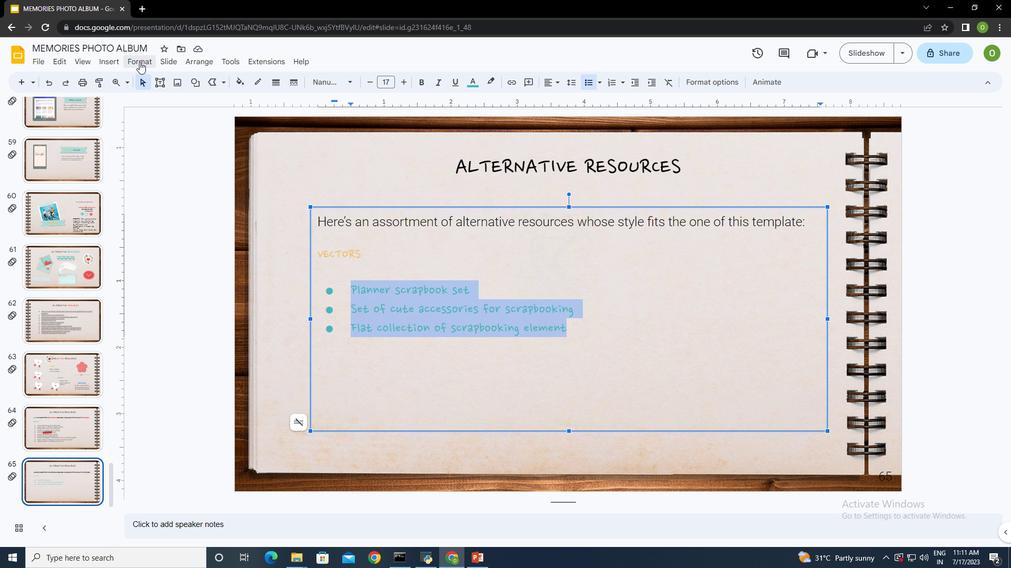 
Action: Mouse moved to (184, 76)
Screenshot: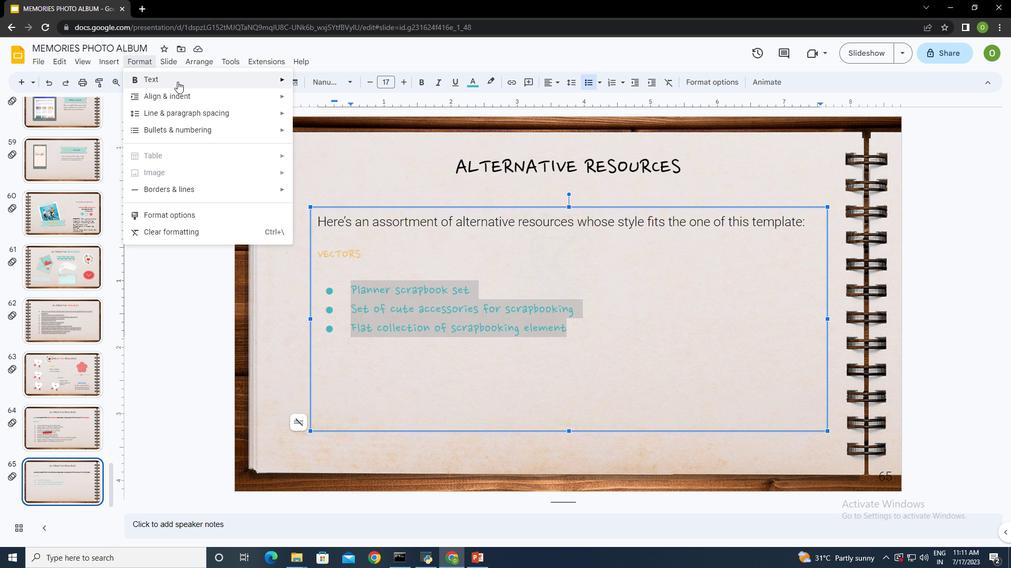 
Action: Mouse pressed left at (184, 76)
Screenshot: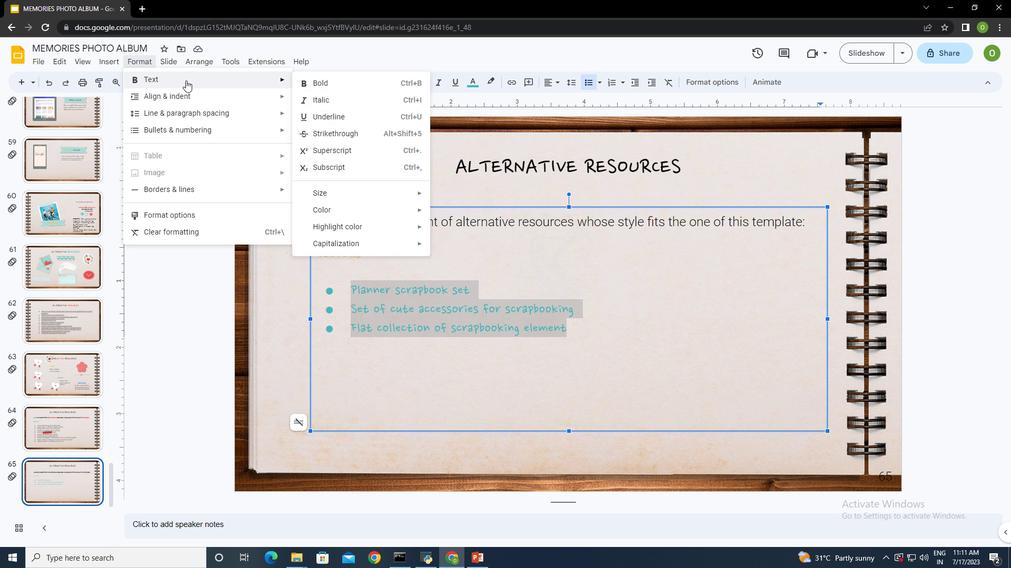 
Action: Mouse moved to (367, 245)
Screenshot: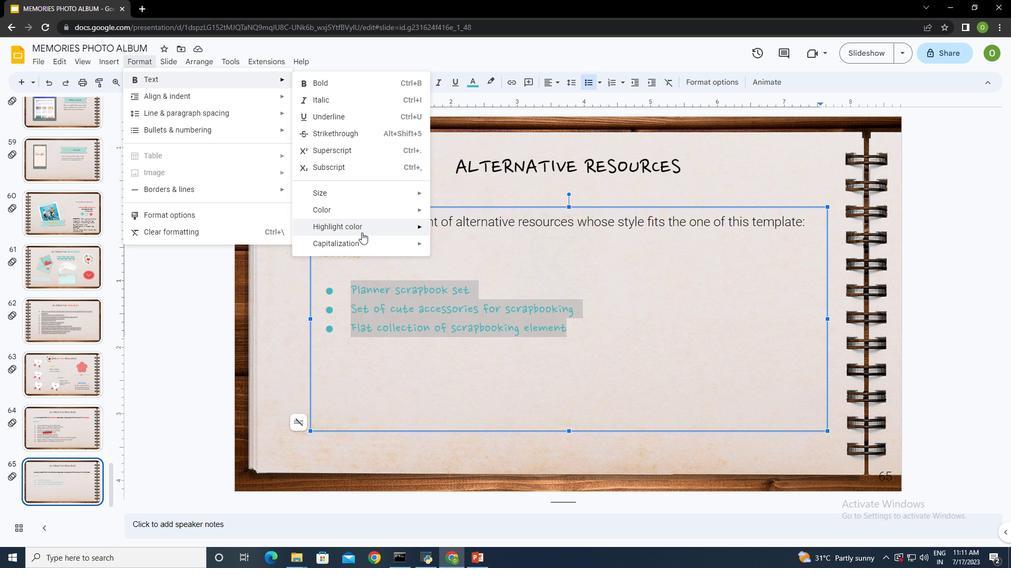 
Action: Mouse pressed left at (367, 245)
Screenshot: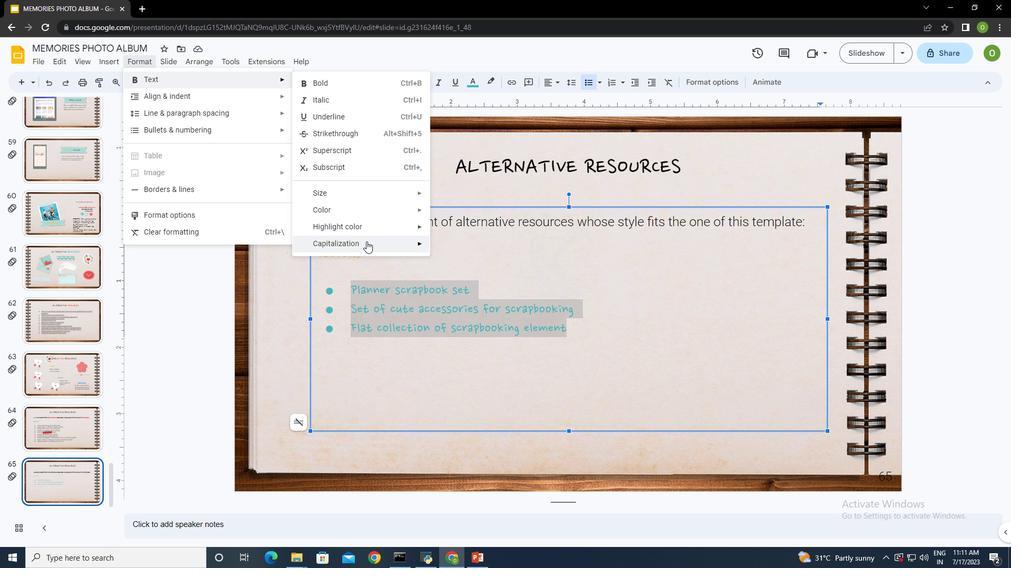 
Action: Mouse moved to (462, 284)
Screenshot: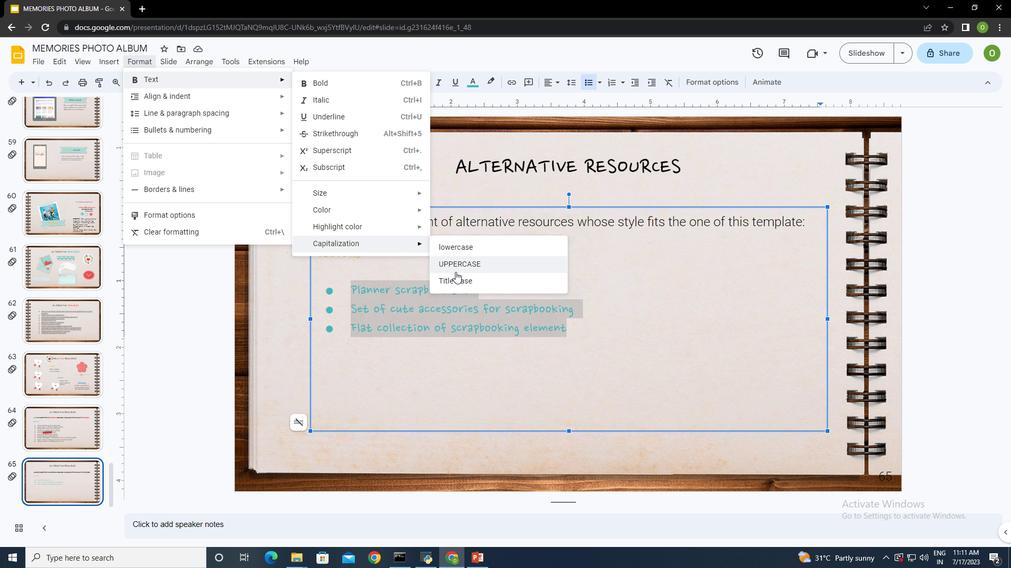
Action: Mouse pressed left at (462, 284)
Screenshot: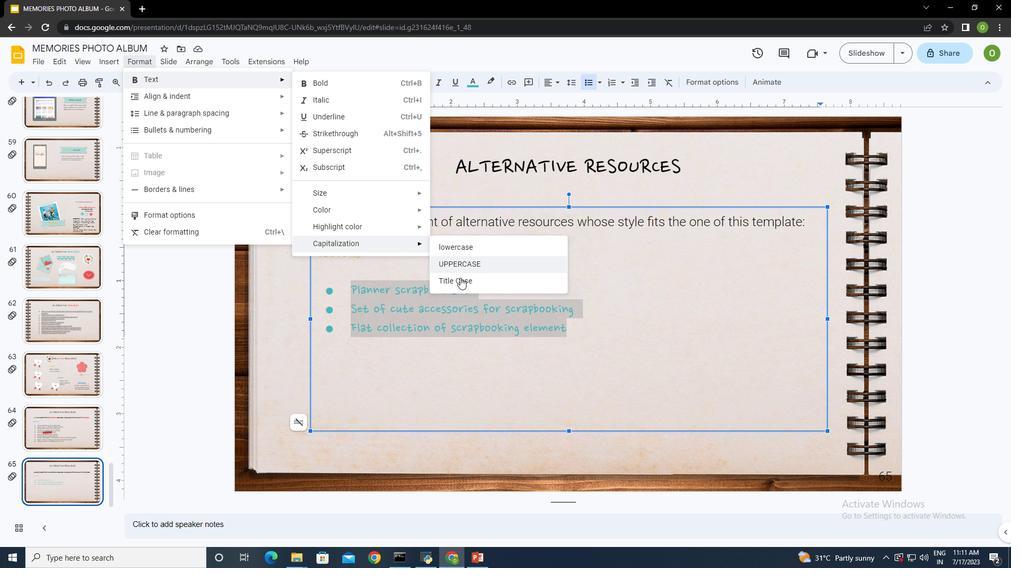 
Action: Mouse moved to (629, 331)
Screenshot: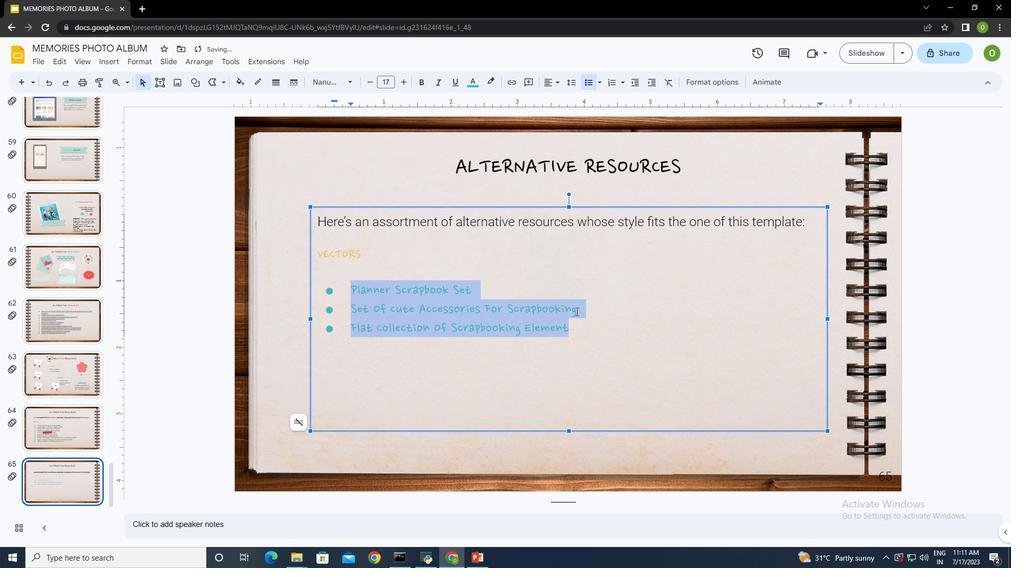 
Action: Mouse pressed left at (629, 331)
Screenshot: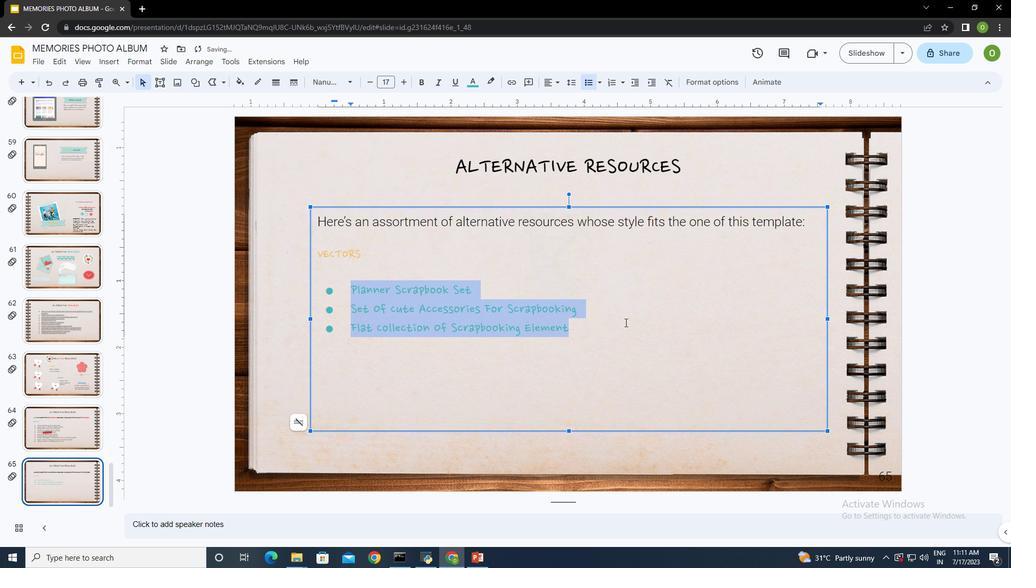 
Action: Mouse moved to (701, 226)
Screenshot: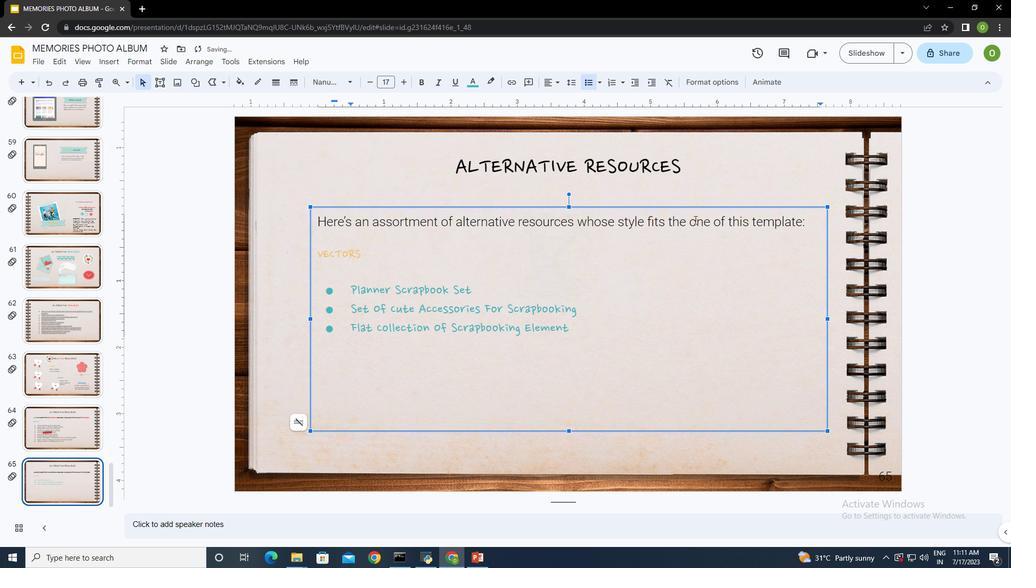 
Action: Mouse pressed left at (701, 226)
Screenshot: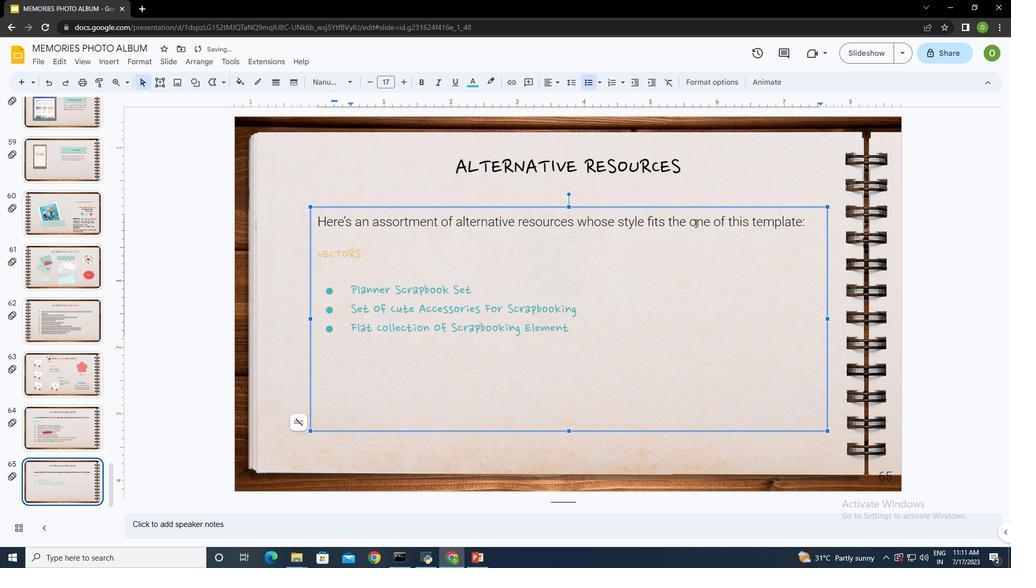 
Action: Mouse moved to (814, 226)
Screenshot: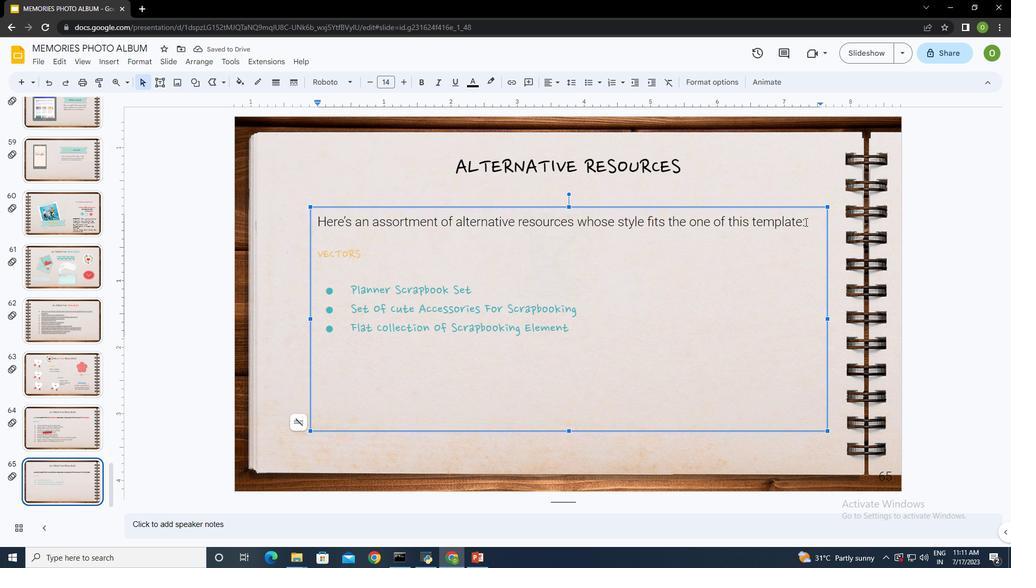
Action: Mouse pressed left at (814, 226)
Screenshot: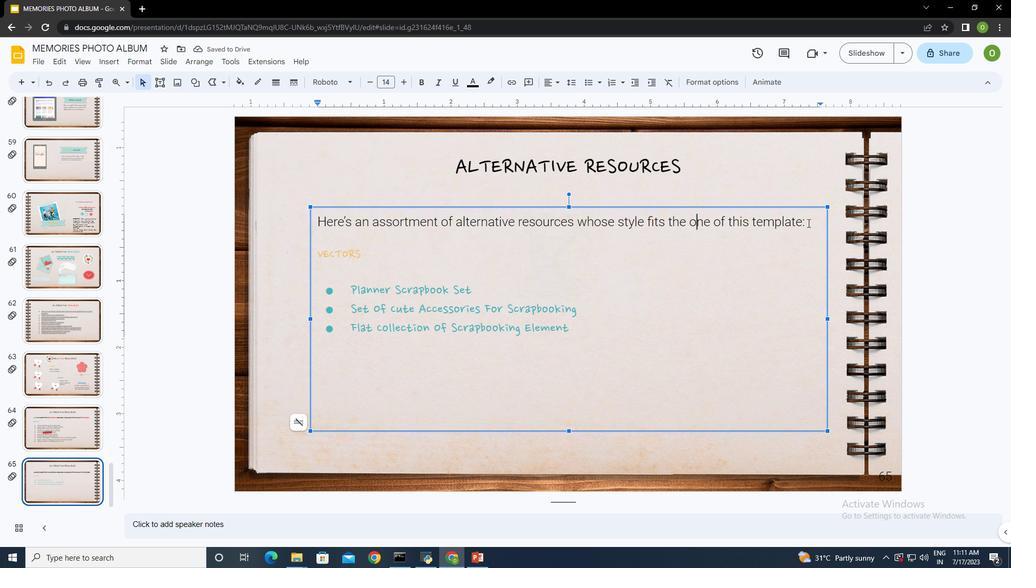 
Action: Mouse moved to (333, 76)
Screenshot: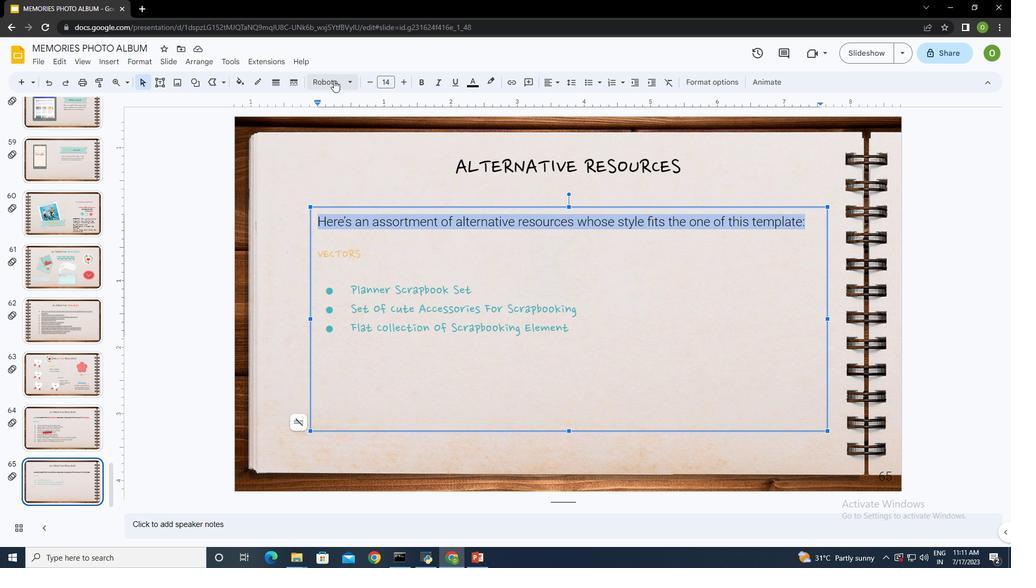 
Action: Mouse pressed left at (333, 76)
Screenshot: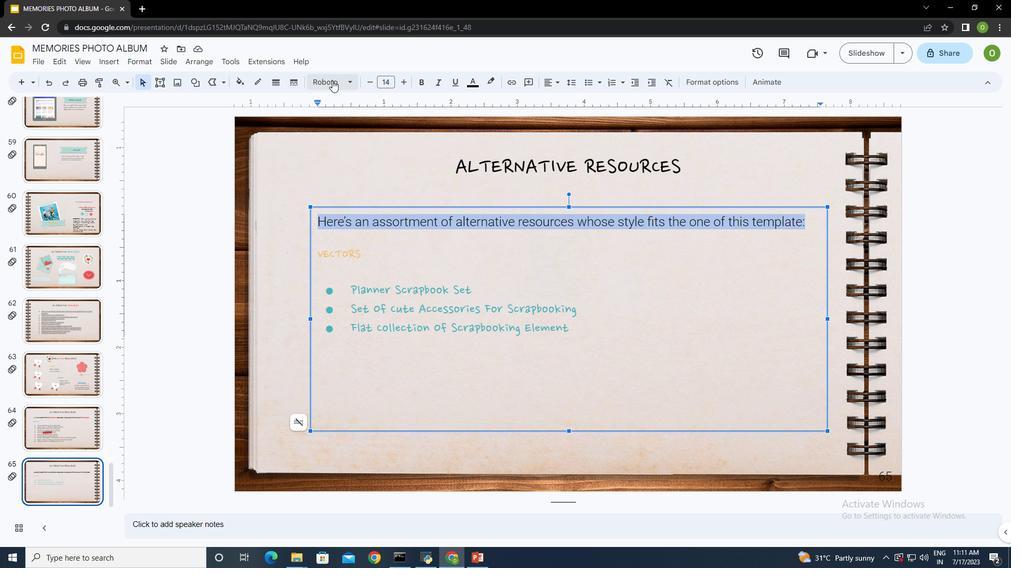 
Action: Mouse moved to (405, 263)
Screenshot: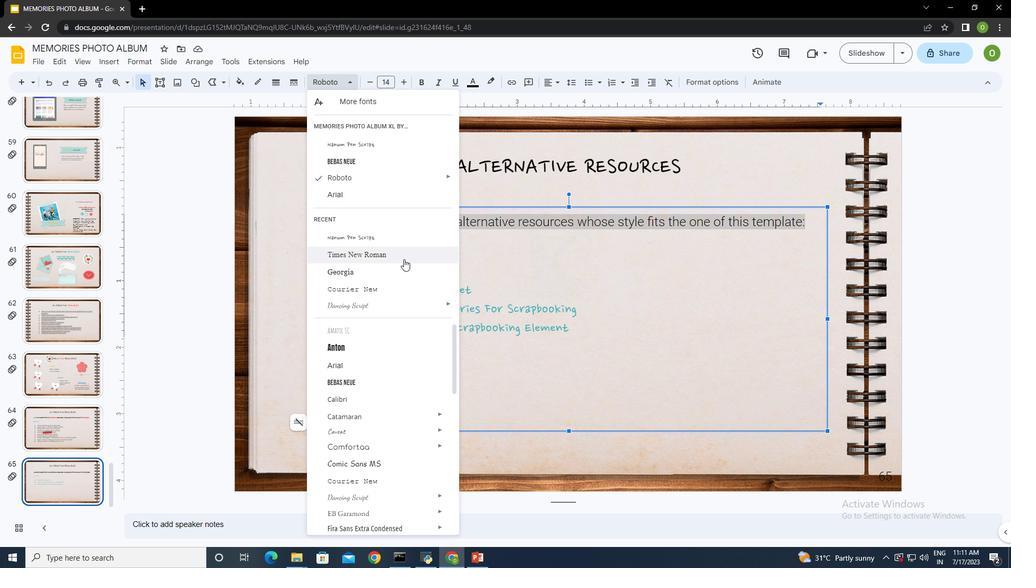 
Action: Mouse pressed left at (405, 263)
Screenshot: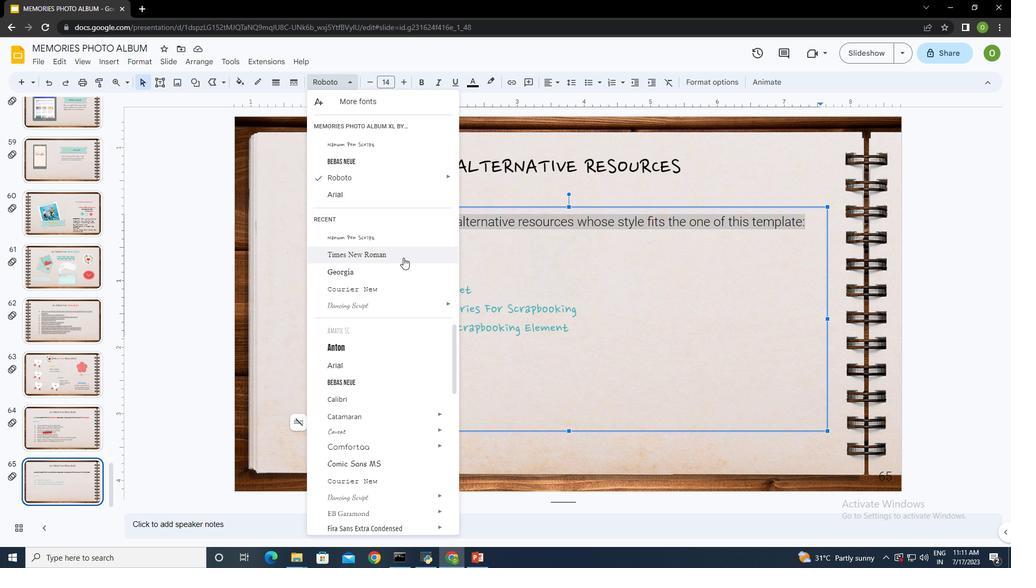 
Action: Mouse moved to (438, 81)
Screenshot: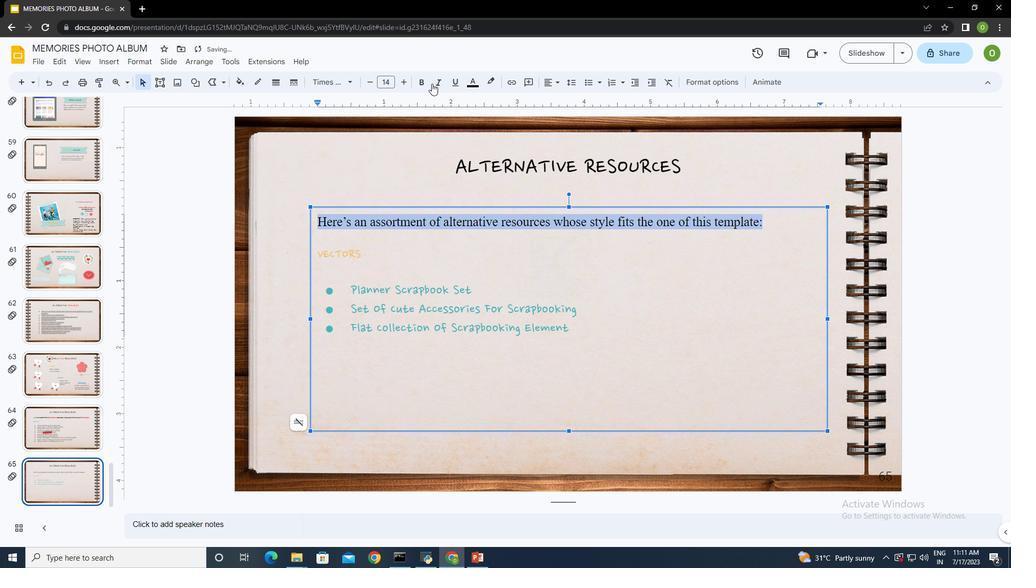 
Action: Mouse pressed left at (438, 81)
Screenshot: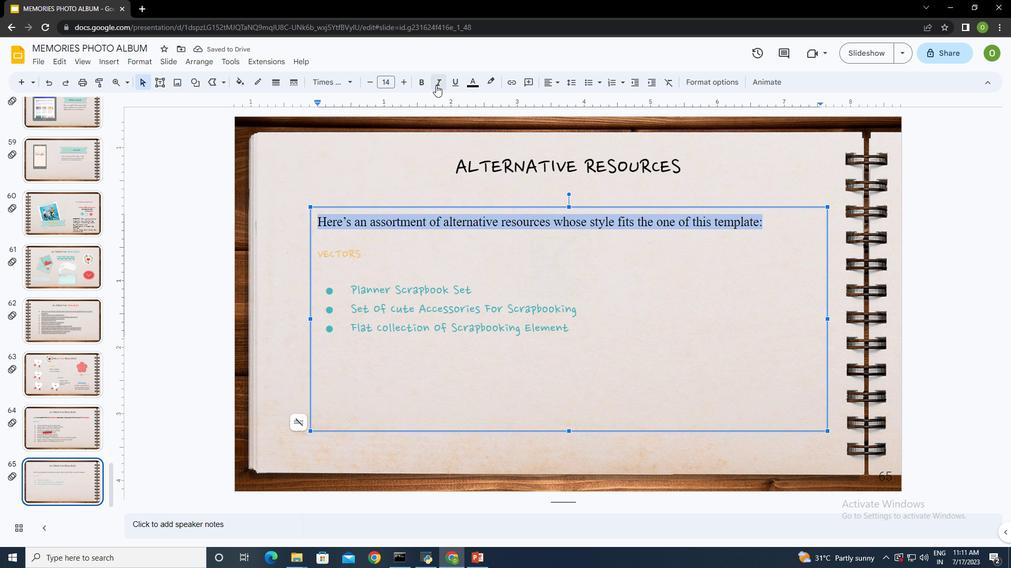 
Action: Mouse moved to (455, 78)
Screenshot: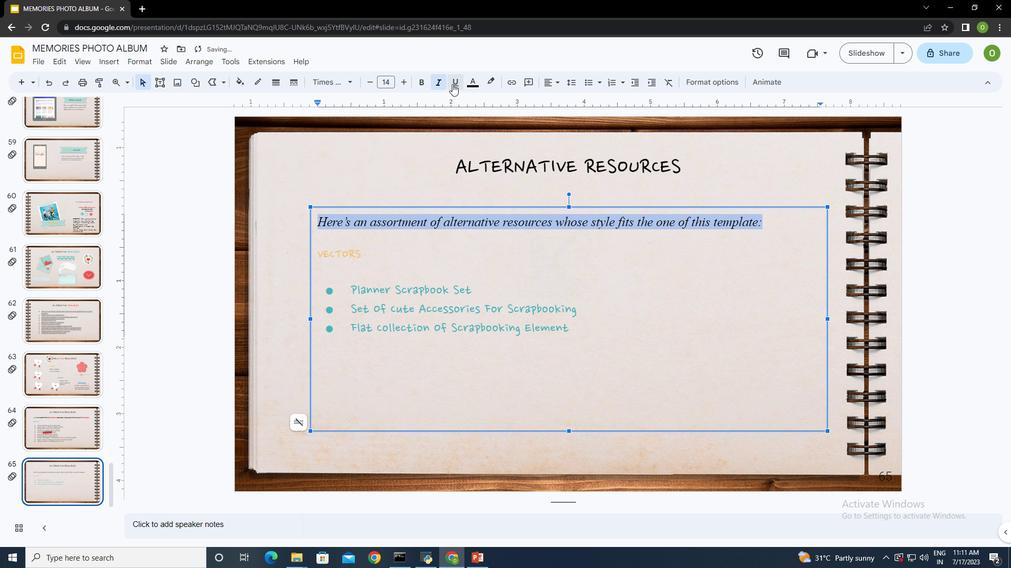 
Action: Mouse pressed left at (455, 78)
Screenshot: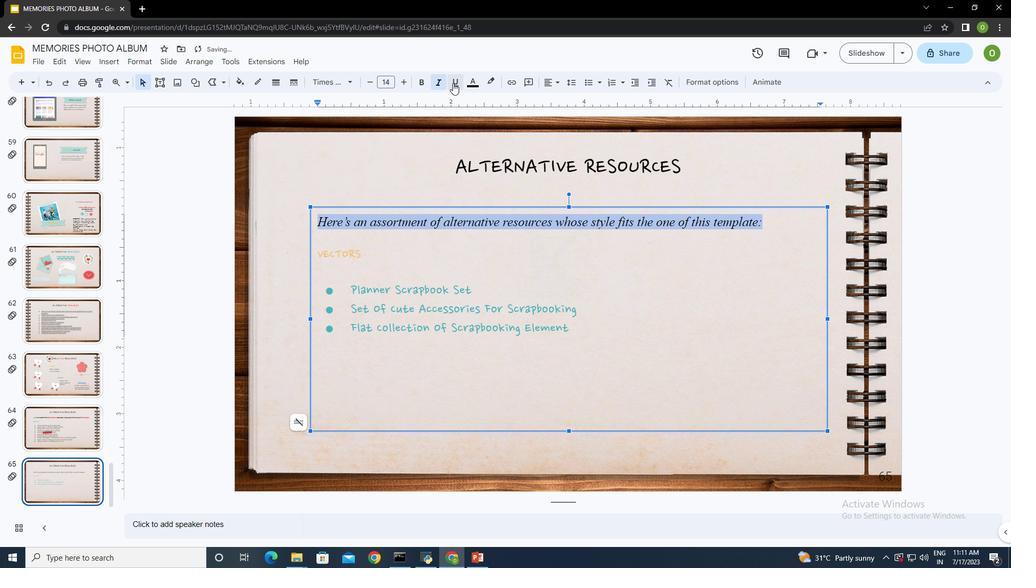 
Action: Mouse moved to (664, 294)
Screenshot: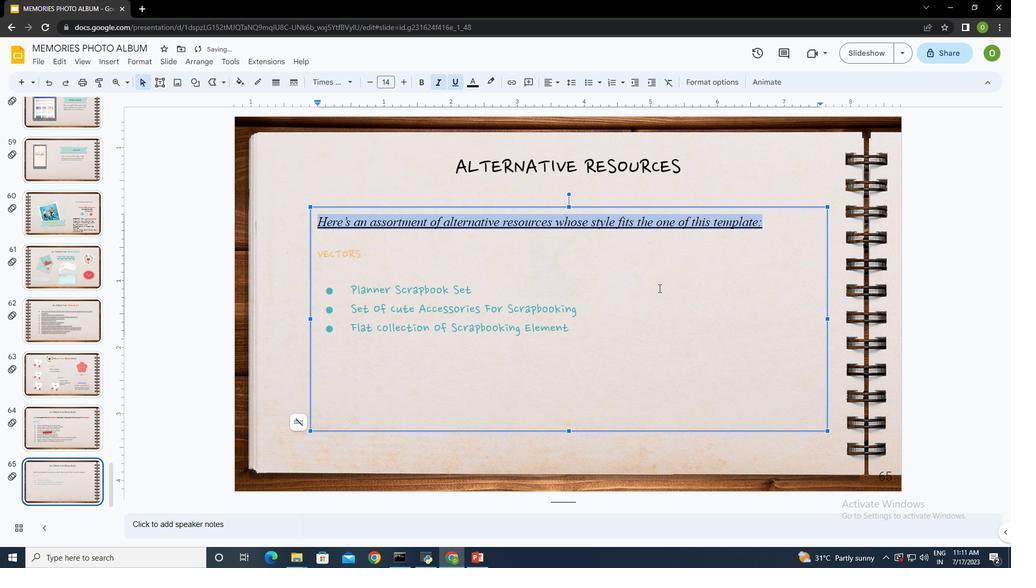
Action: Mouse pressed left at (664, 294)
Screenshot: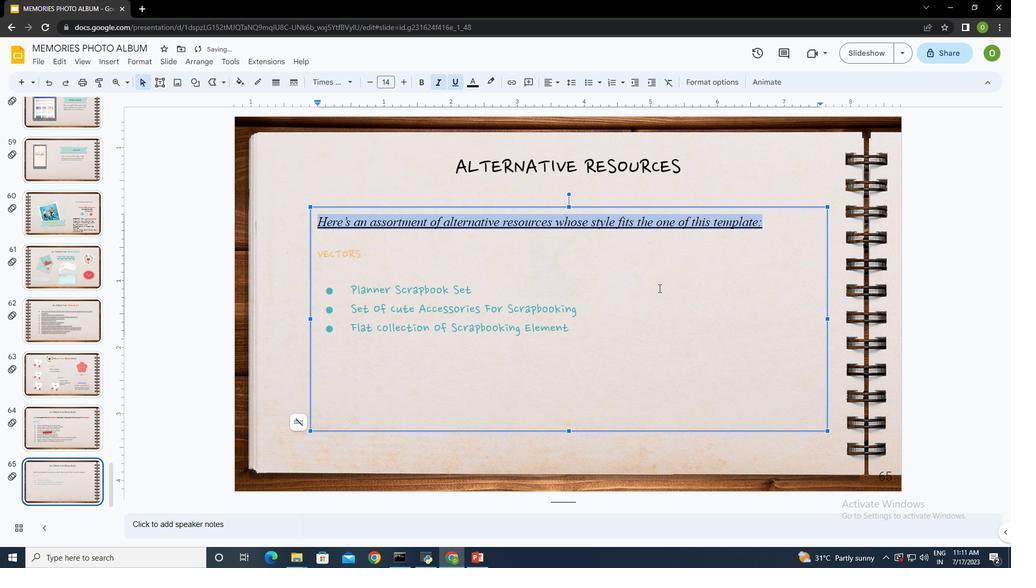 
Action: Mouse moved to (764, 225)
Screenshot: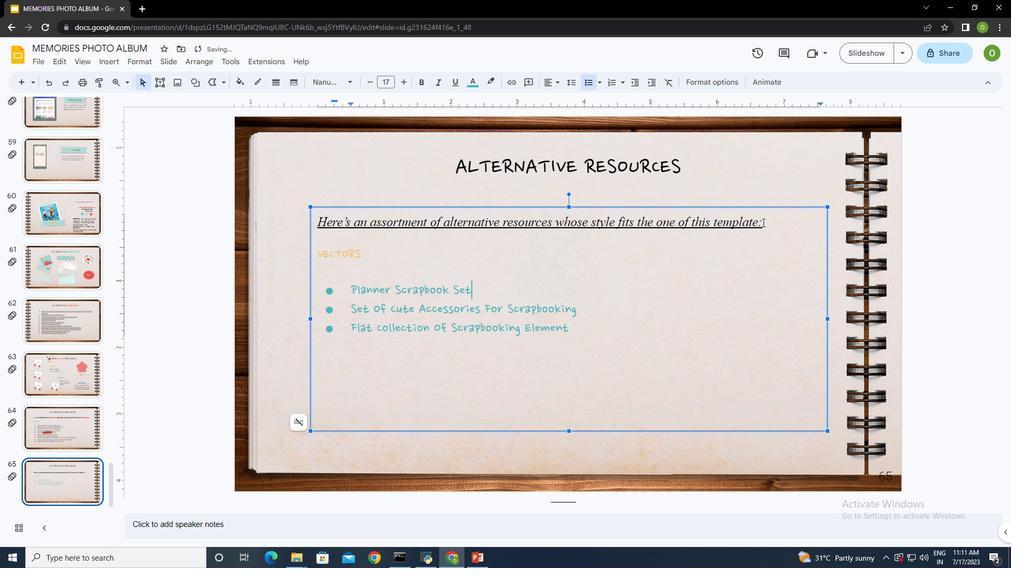 
Action: Mouse pressed left at (764, 225)
Screenshot: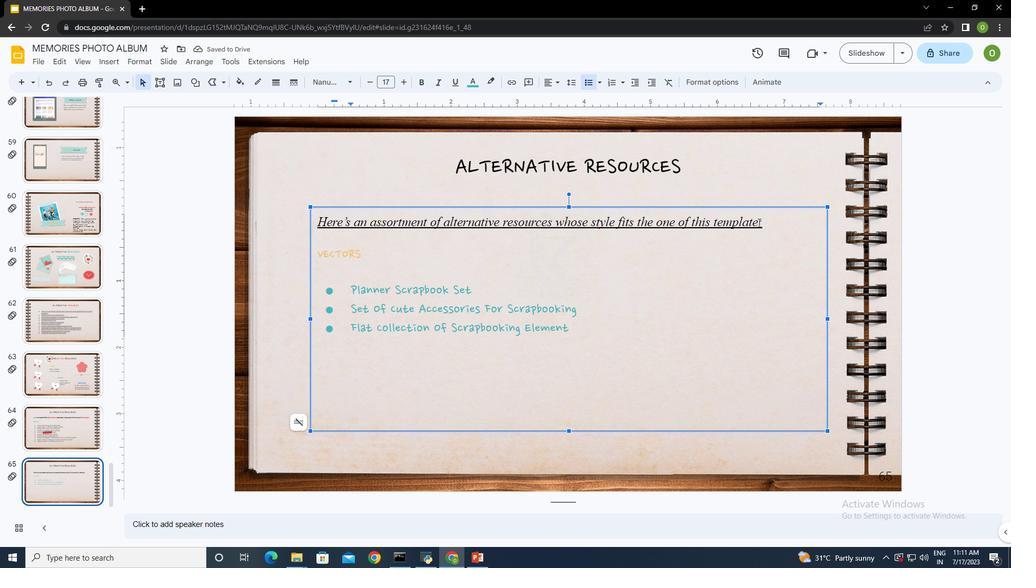 
Action: Mouse moved to (471, 76)
Screenshot: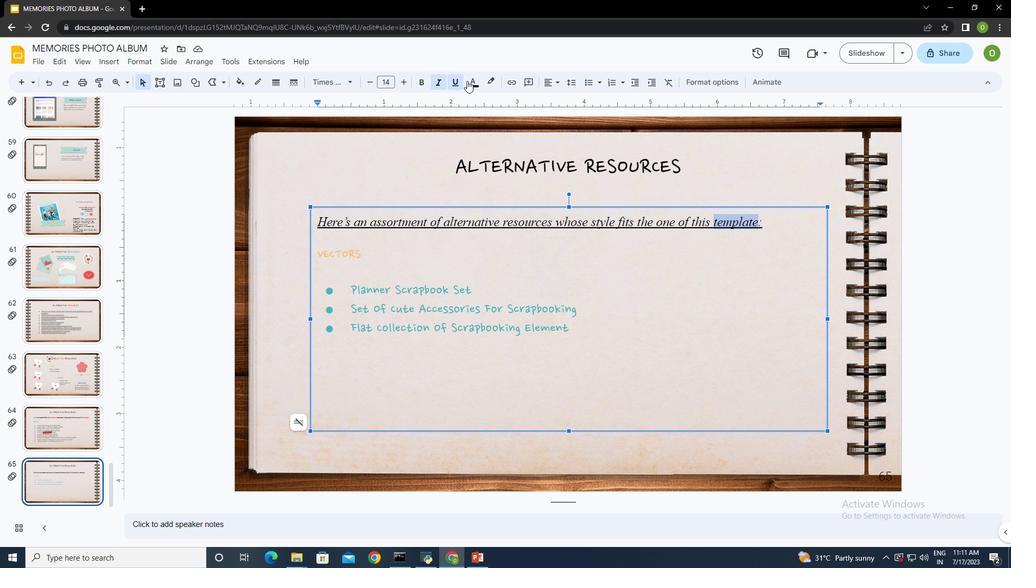 
Action: Mouse pressed left at (471, 76)
Screenshot: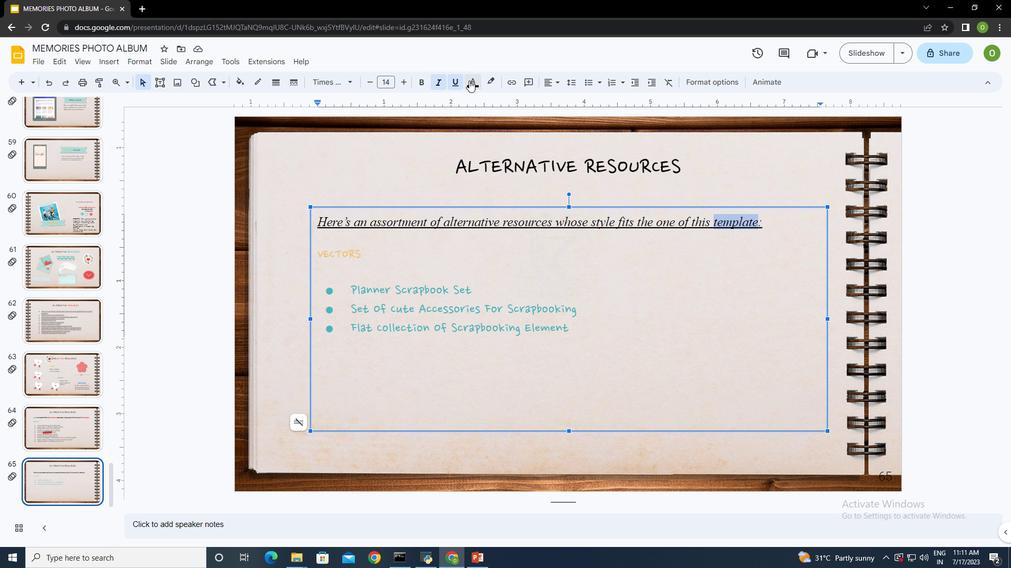 
Action: Mouse moved to (537, 110)
Screenshot: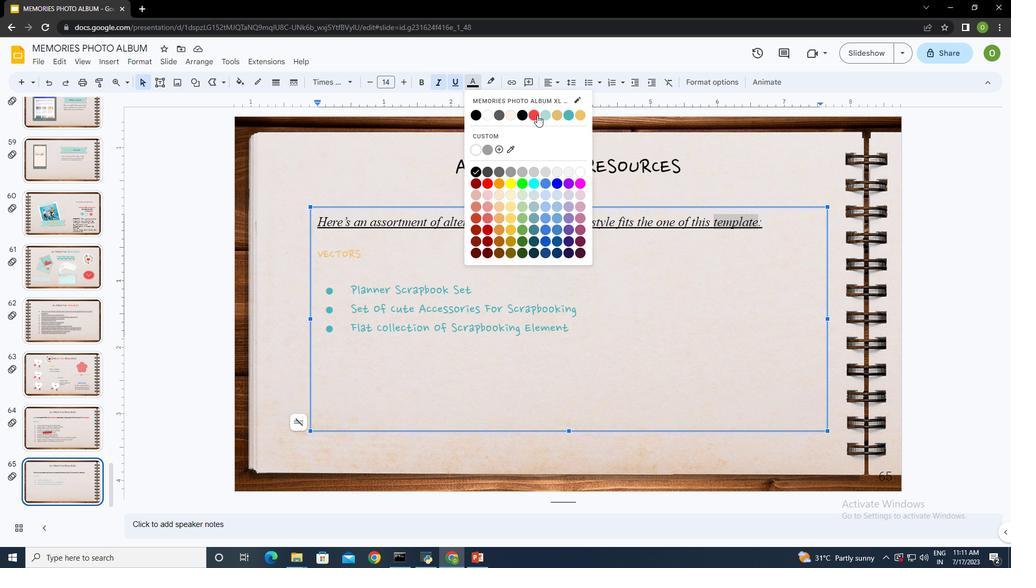 
Action: Mouse pressed left at (537, 110)
Screenshot: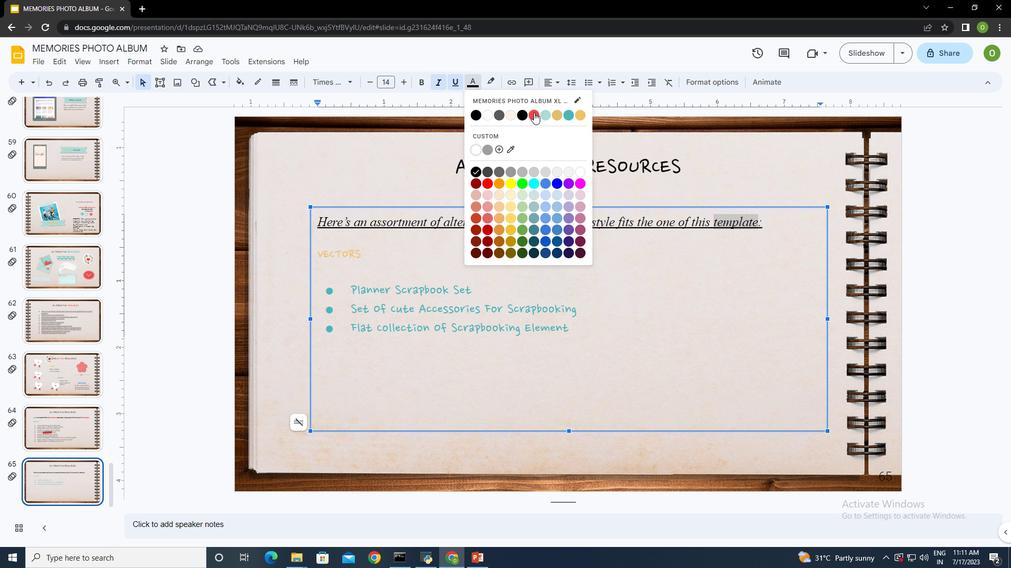 
Action: Mouse moved to (687, 262)
Screenshot: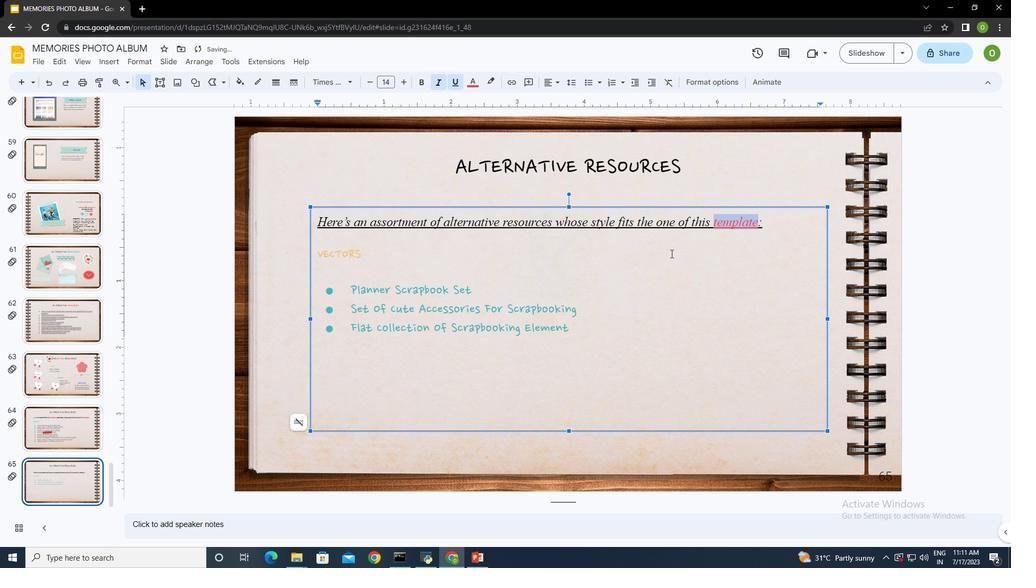 
Action: Mouse pressed left at (687, 262)
Screenshot: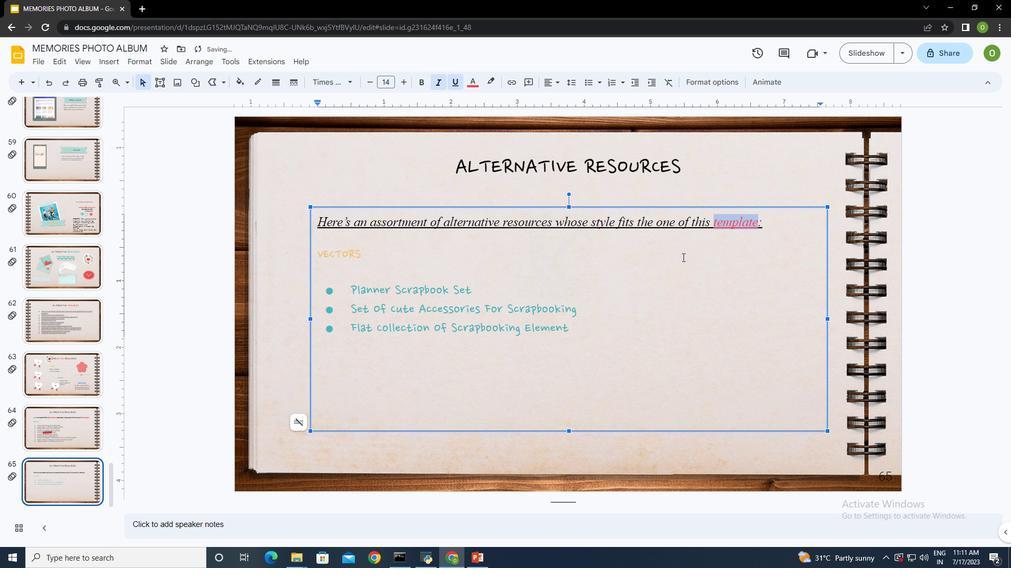
Action: Mouse moved to (596, 223)
Screenshot: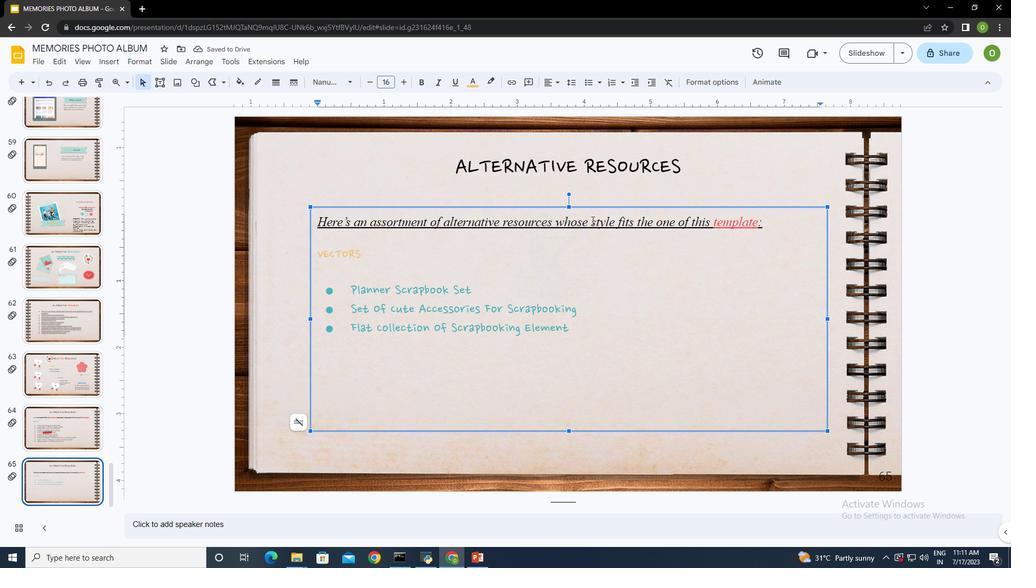 
Action: Mouse pressed left at (596, 223)
Screenshot: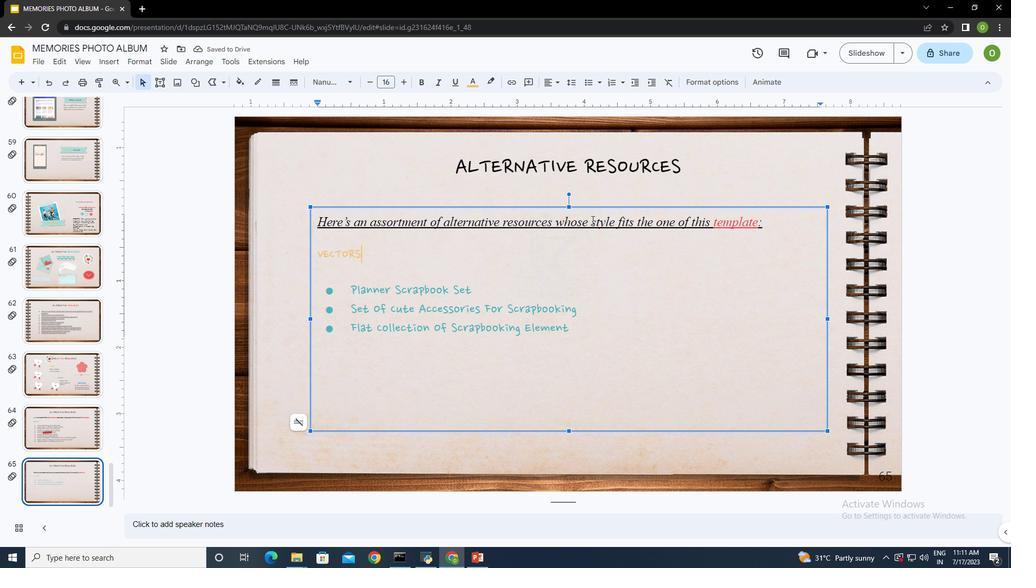 
Action: Mouse moved to (478, 80)
Screenshot: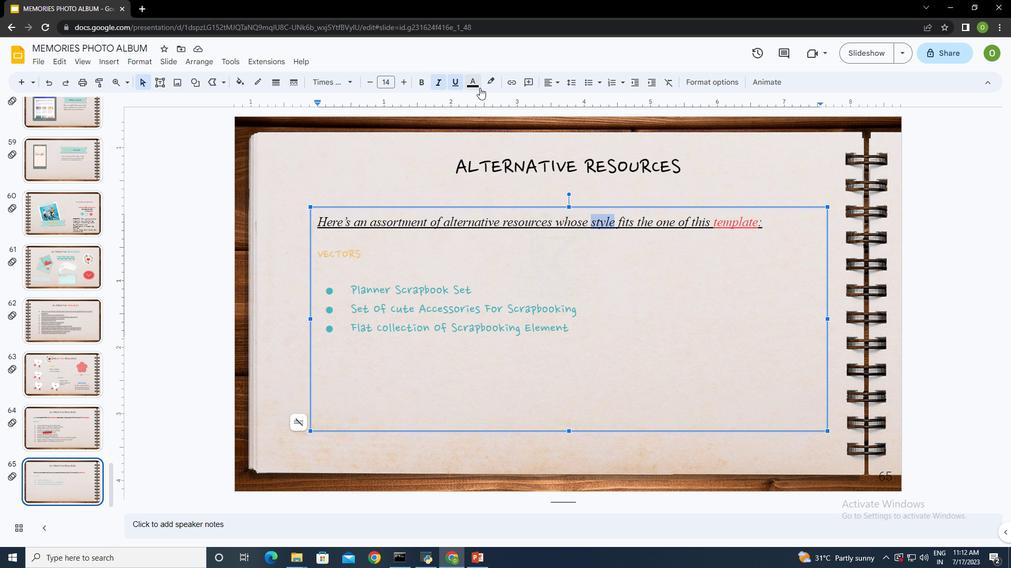 
Action: Mouse pressed left at (478, 80)
Screenshot: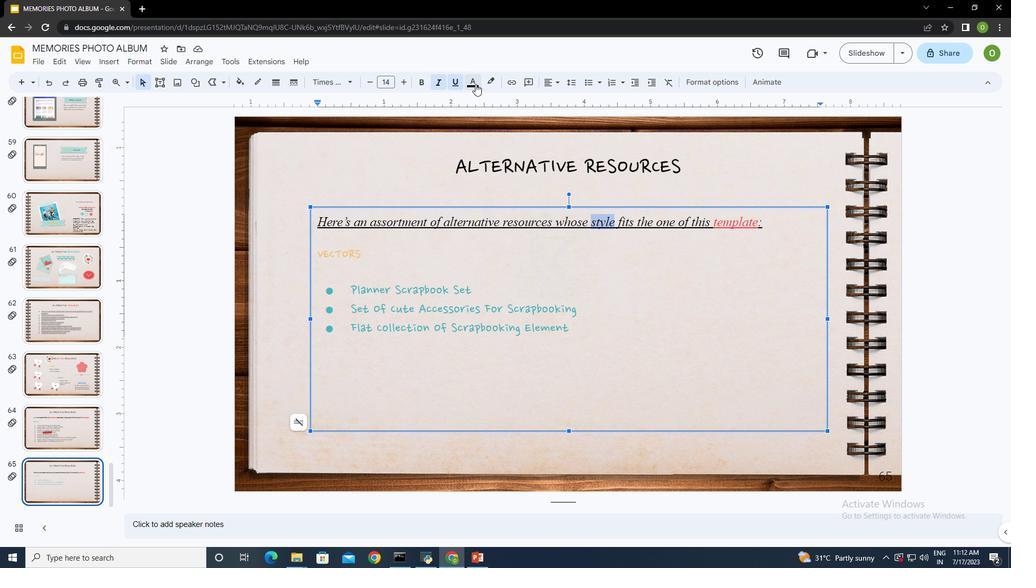 
Action: Mouse moved to (527, 231)
Screenshot: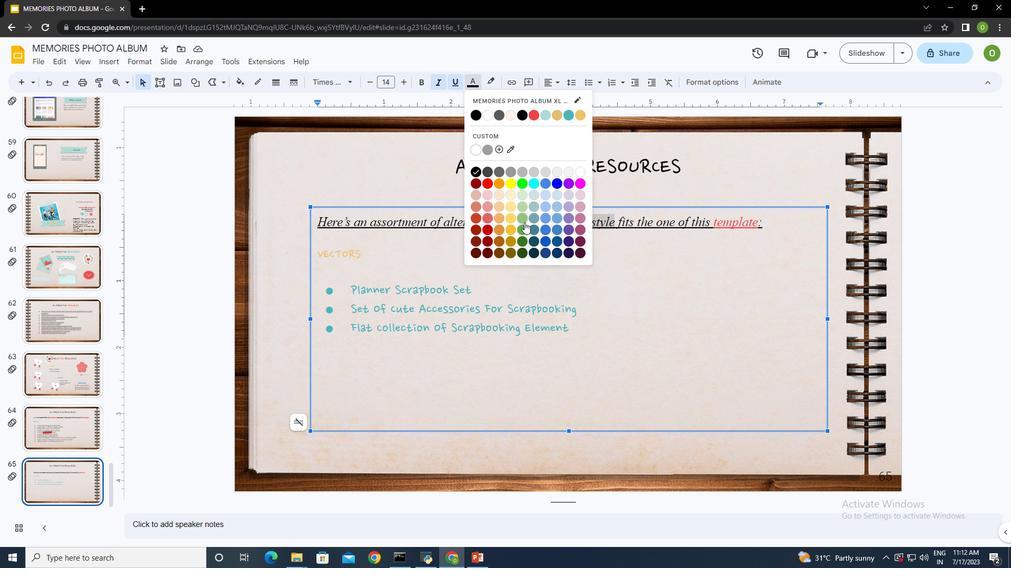 
Action: Mouse pressed left at (527, 231)
Screenshot: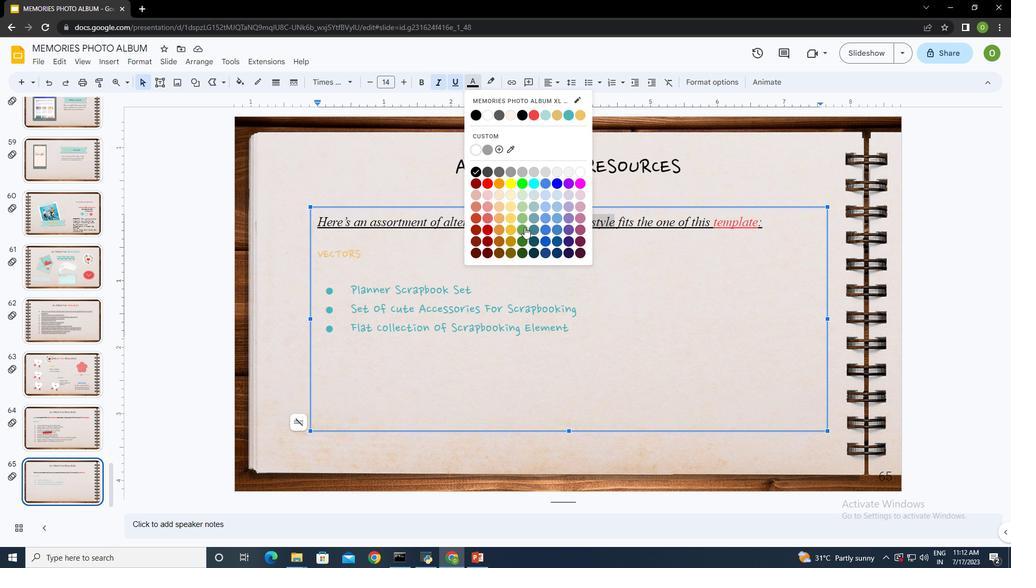 
Action: Mouse moved to (589, 256)
Screenshot: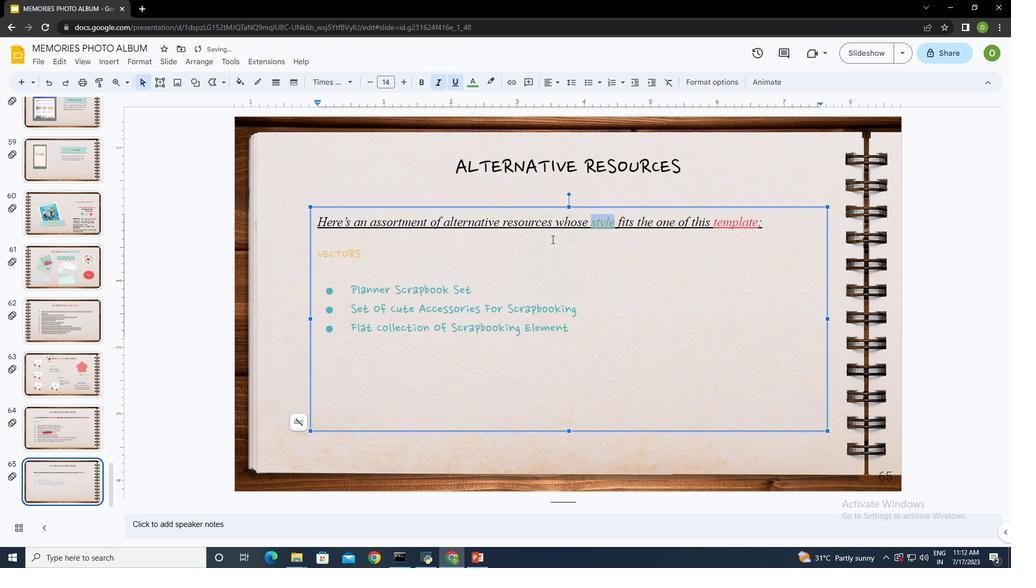 
Action: Mouse pressed left at (589, 256)
Screenshot: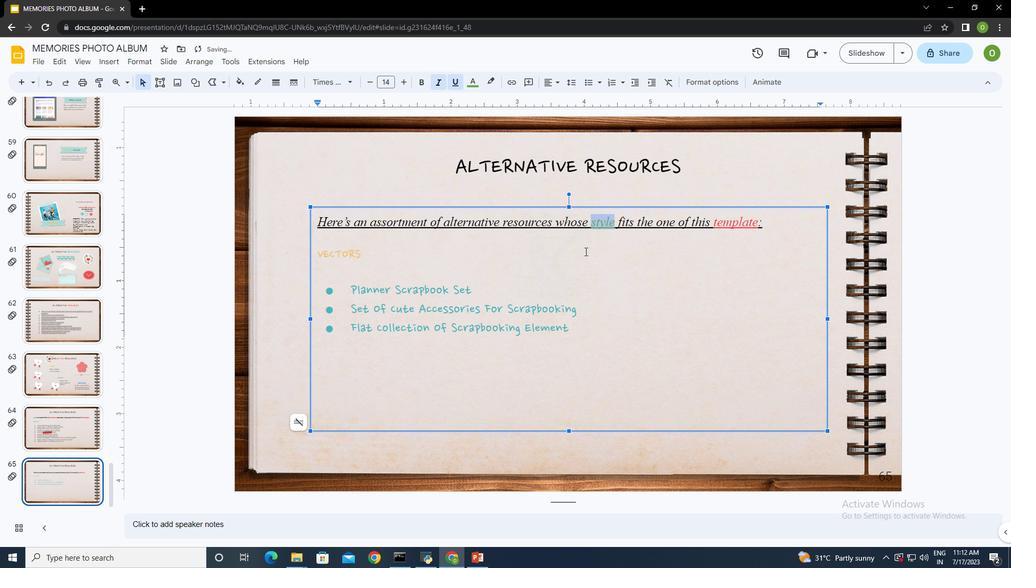
Action: Mouse moved to (444, 229)
Screenshot: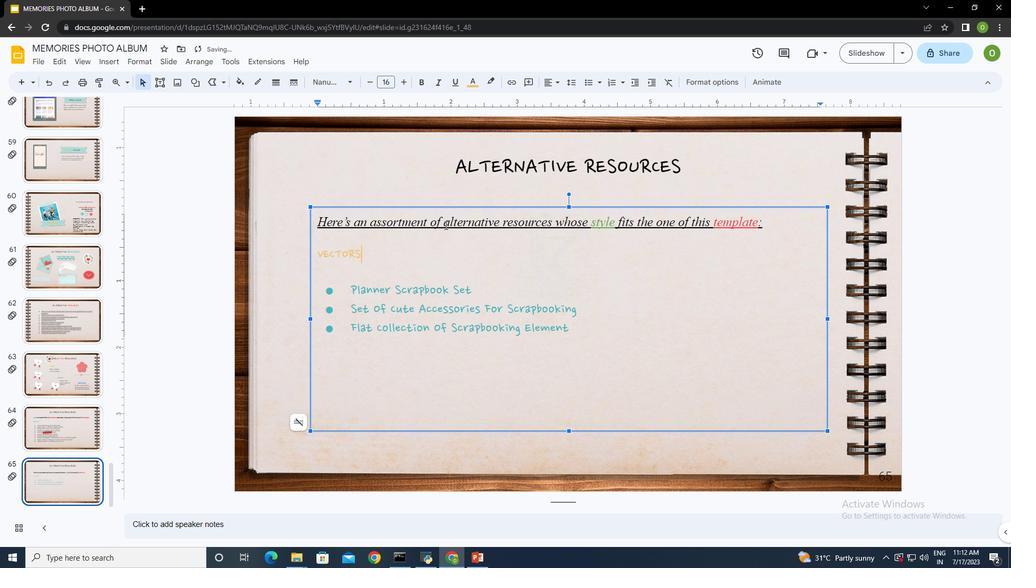 
Action: Mouse pressed left at (444, 229)
Screenshot: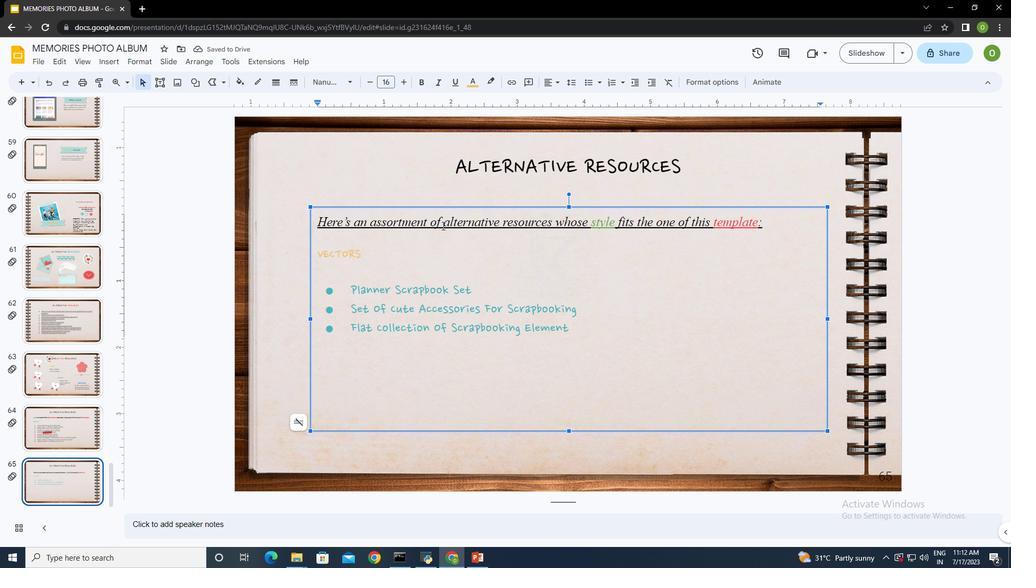 
Action: Mouse moved to (475, 76)
Screenshot: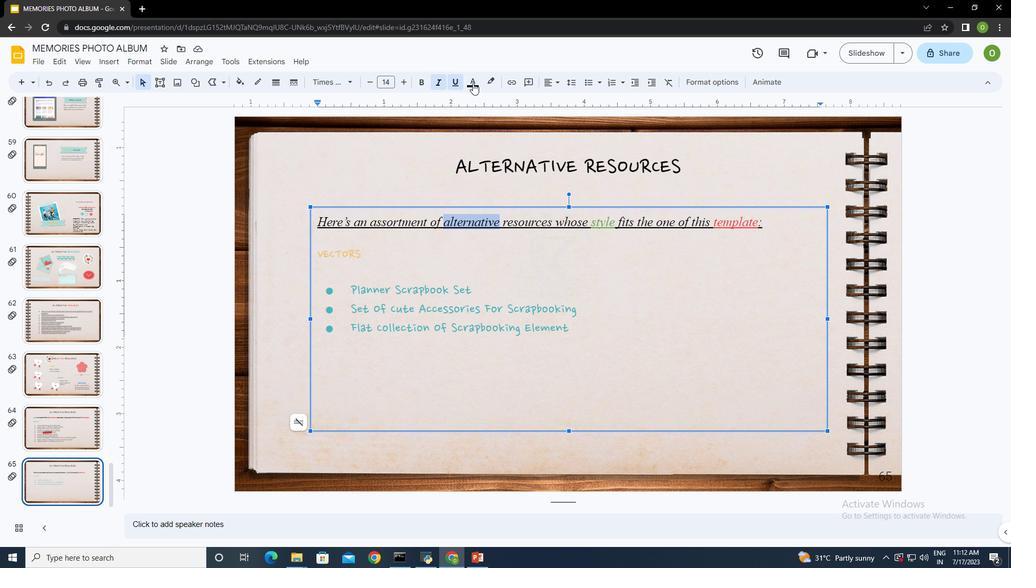 
Action: Mouse pressed left at (475, 76)
Screenshot: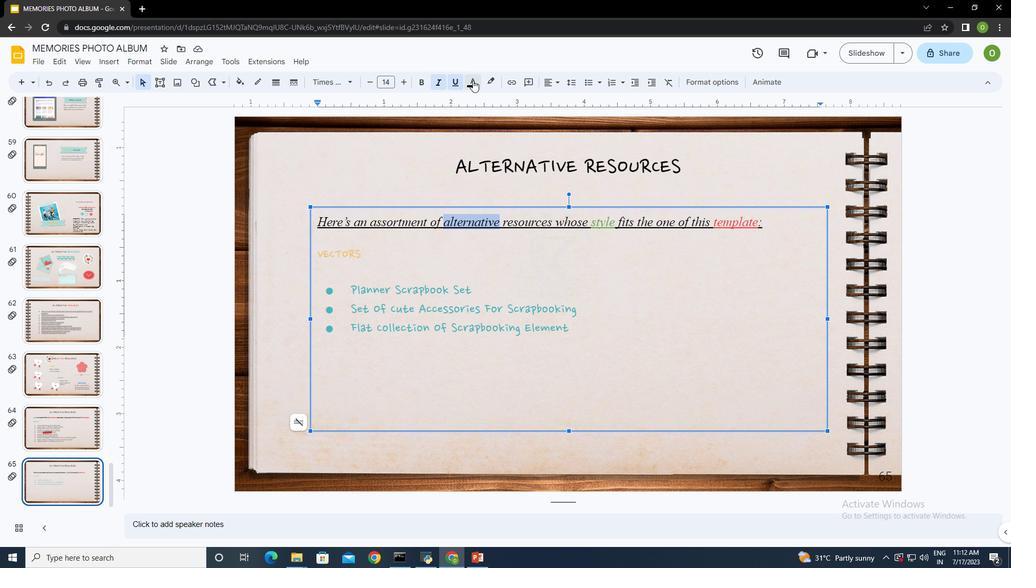 
Action: Mouse moved to (515, 218)
Screenshot: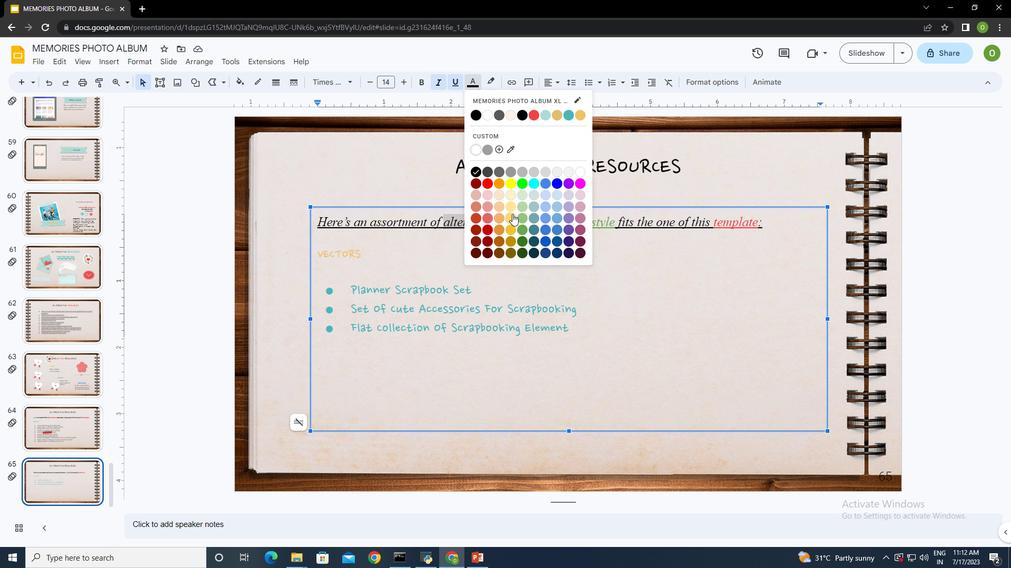 
Action: Mouse pressed left at (515, 218)
Screenshot: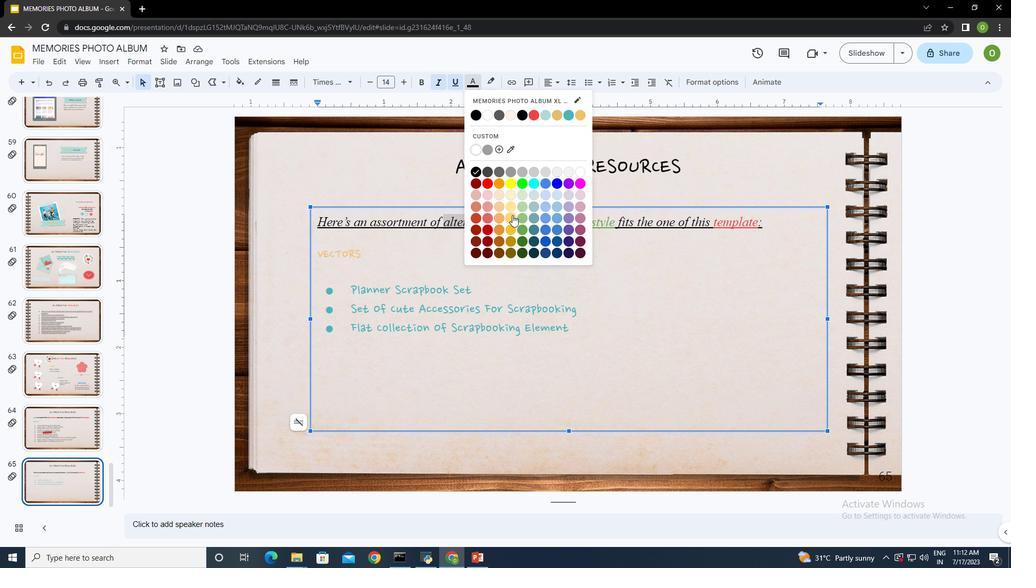 
Action: Mouse moved to (420, 243)
Screenshot: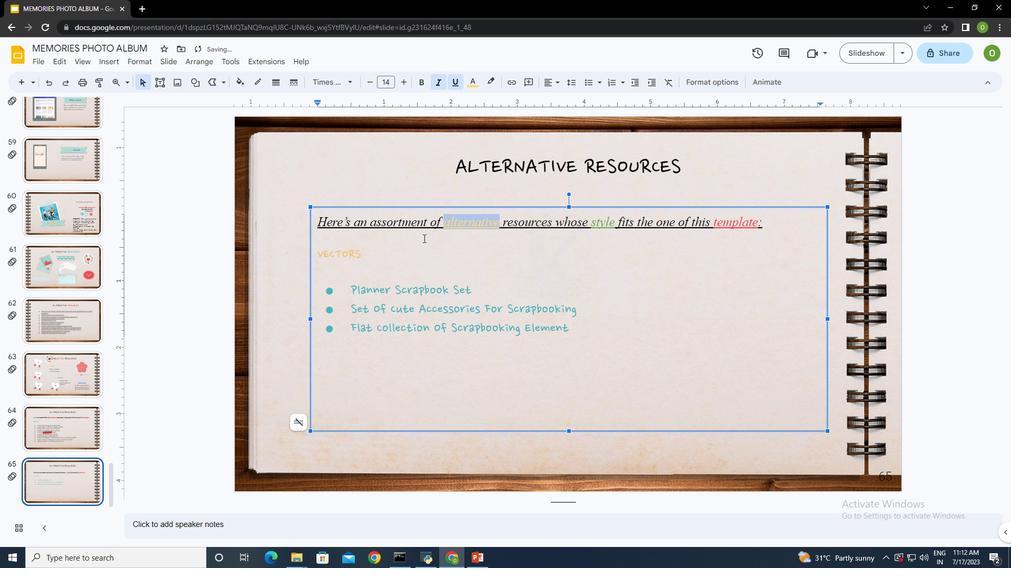 
Action: Mouse pressed left at (420, 243)
Screenshot: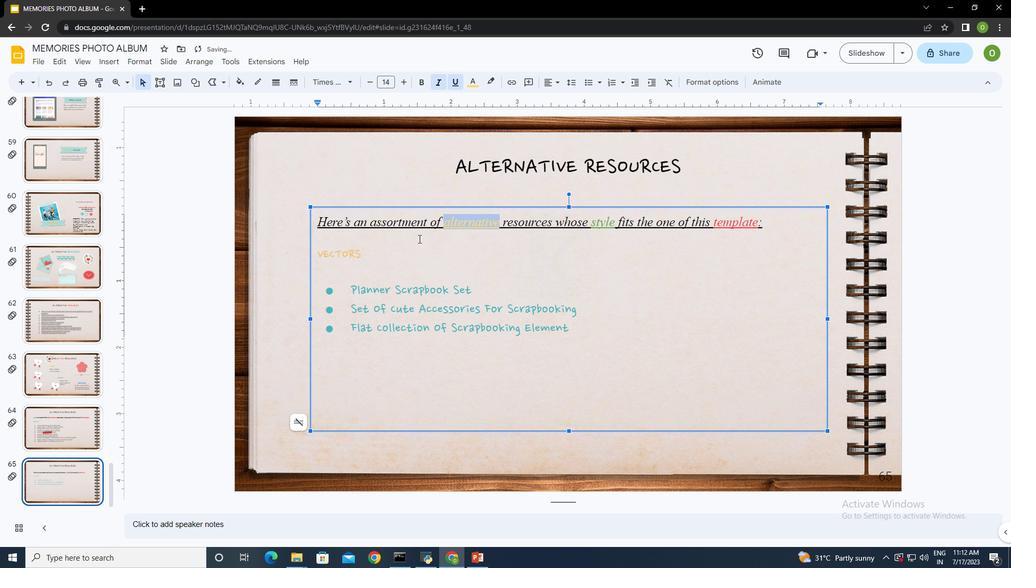 
Action: Mouse moved to (349, 225)
Screenshot: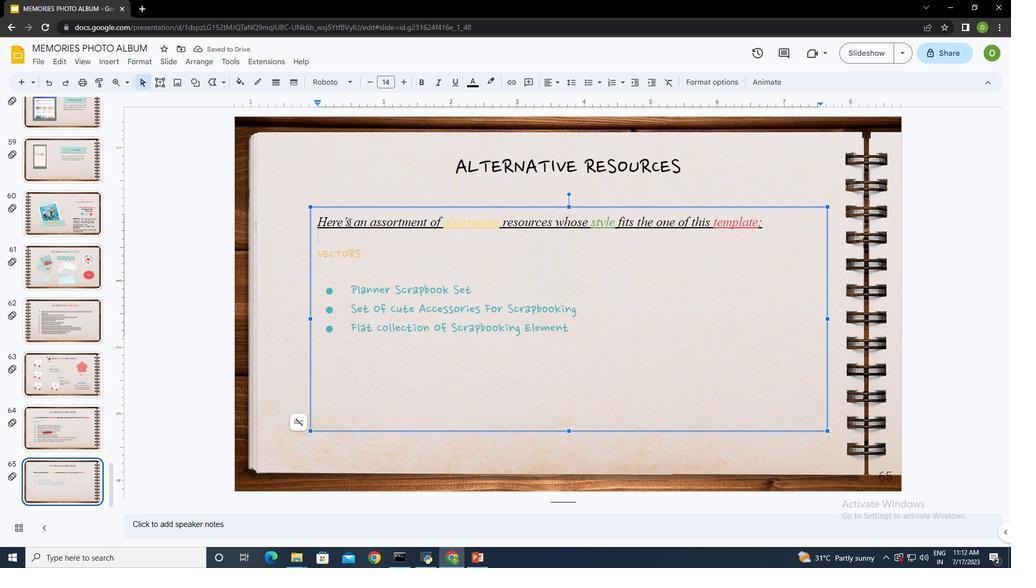 
Action: Mouse pressed left at (349, 225)
Screenshot: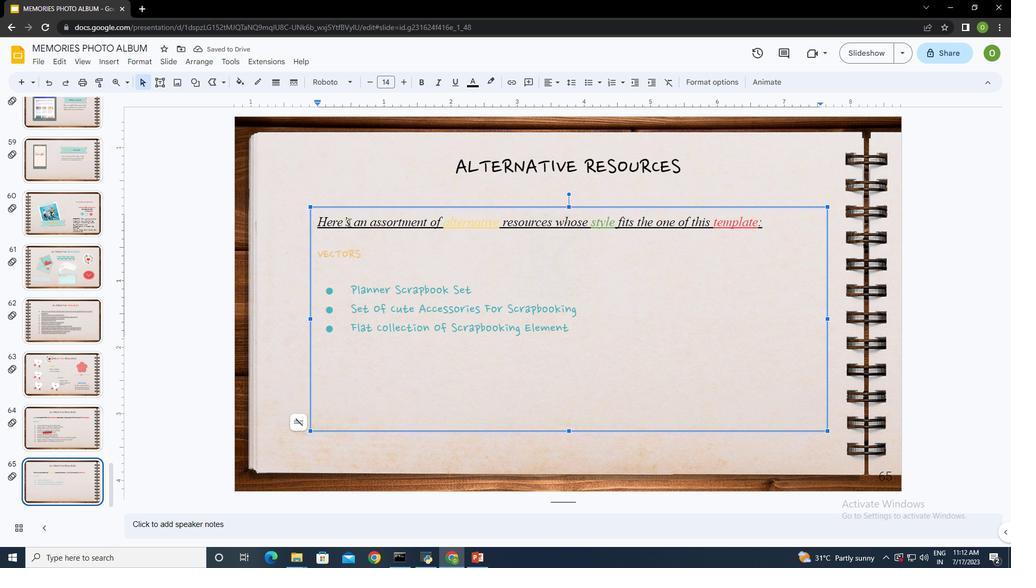 
Action: Mouse moved to (479, 77)
Screenshot: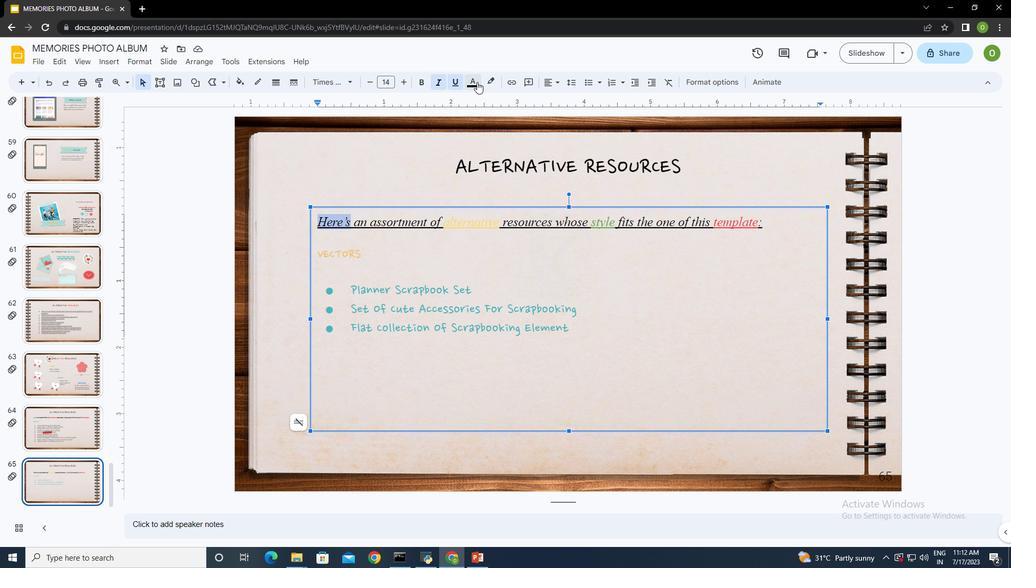 
Action: Mouse pressed left at (479, 77)
Screenshot: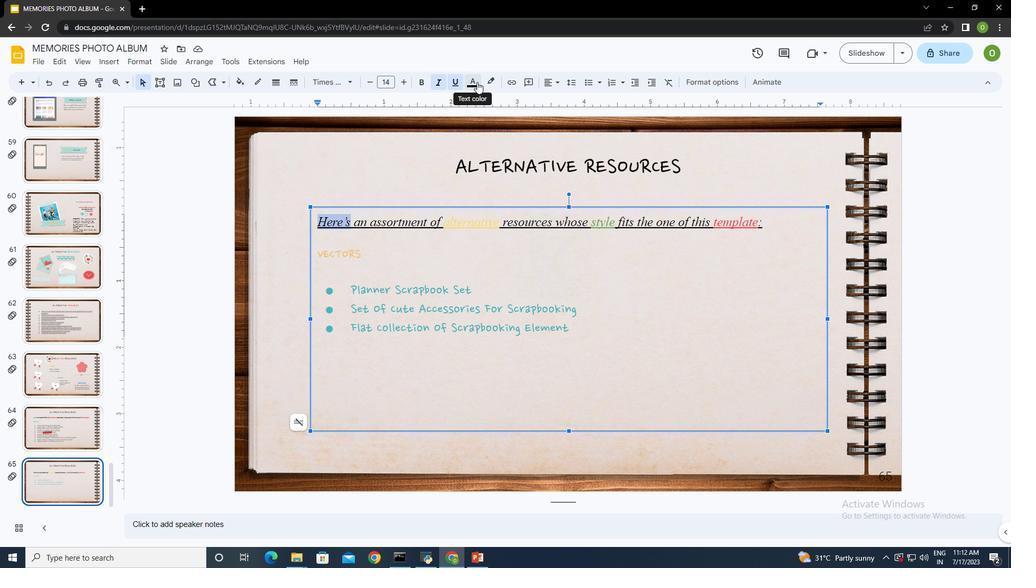 
Action: Mouse moved to (573, 115)
Screenshot: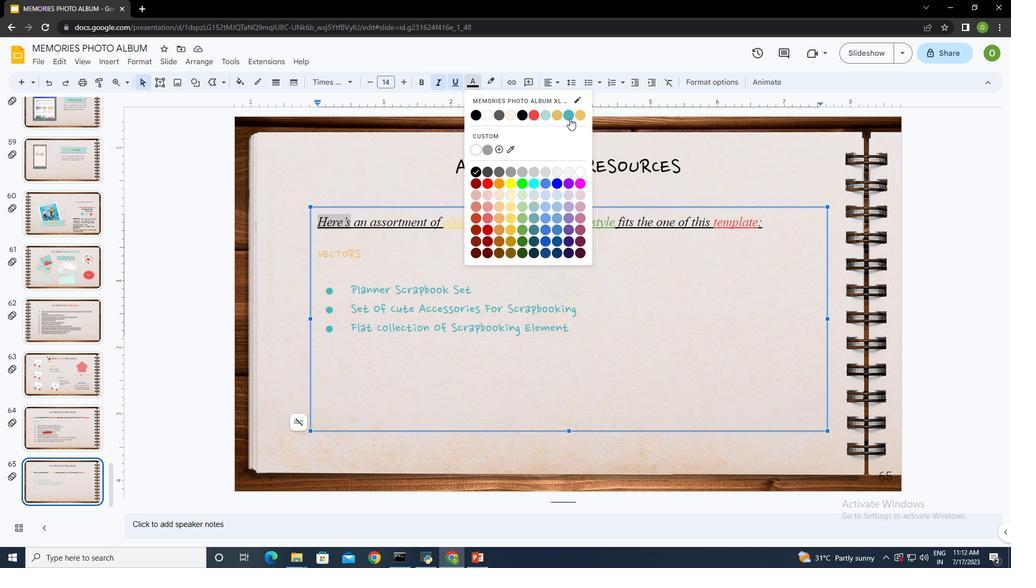 
Action: Mouse pressed left at (573, 115)
Screenshot: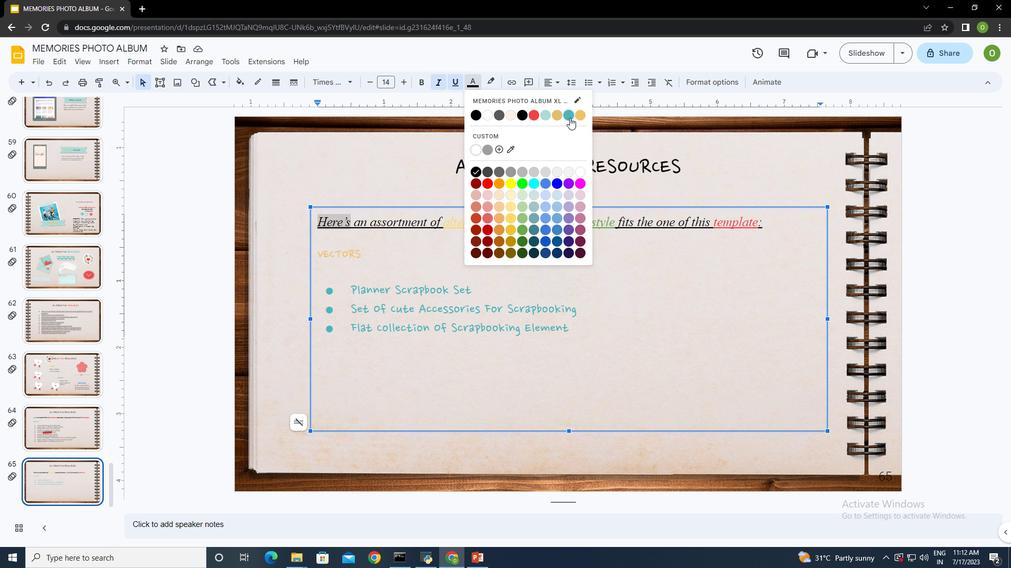 
Action: Mouse moved to (647, 290)
Screenshot: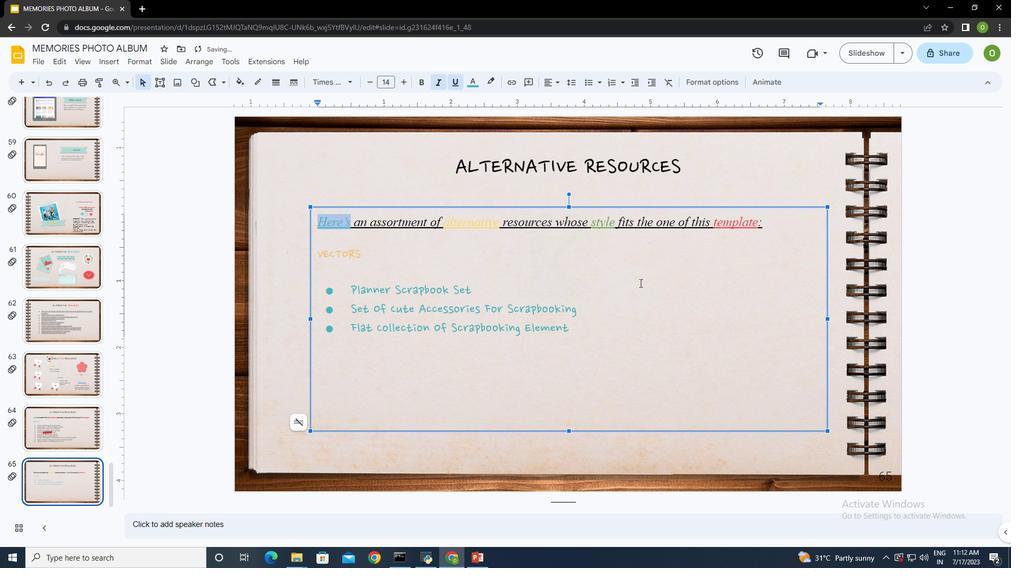 
Action: Mouse pressed left at (647, 290)
Screenshot: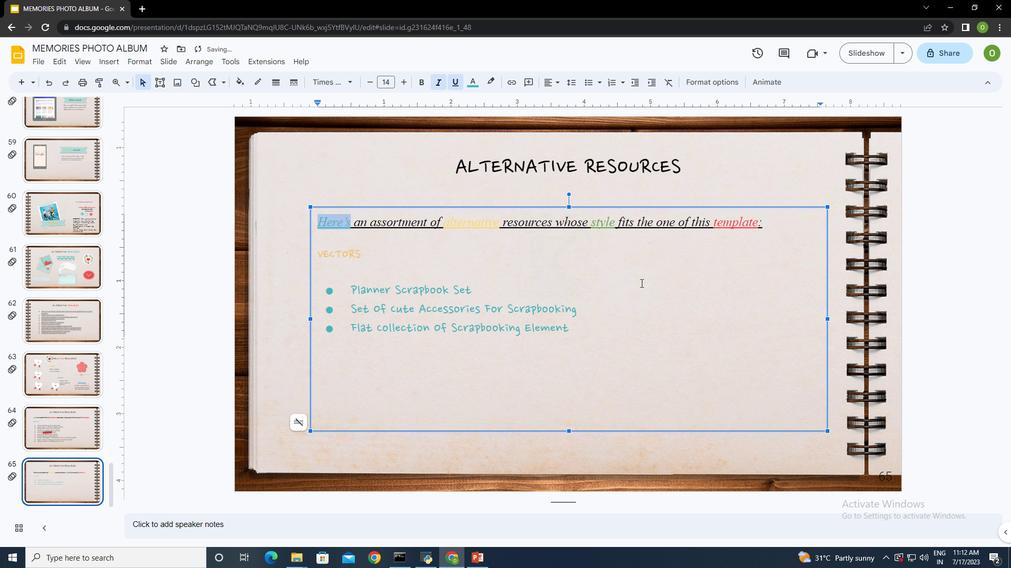 
Action: Mouse moved to (326, 168)
Screenshot: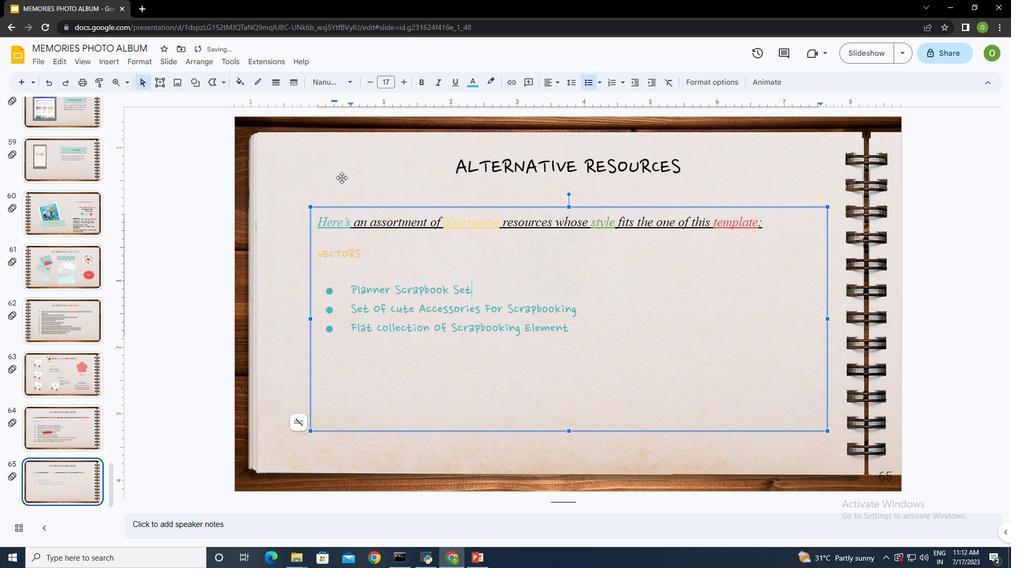 
Action: Mouse pressed left at (326, 168)
Screenshot: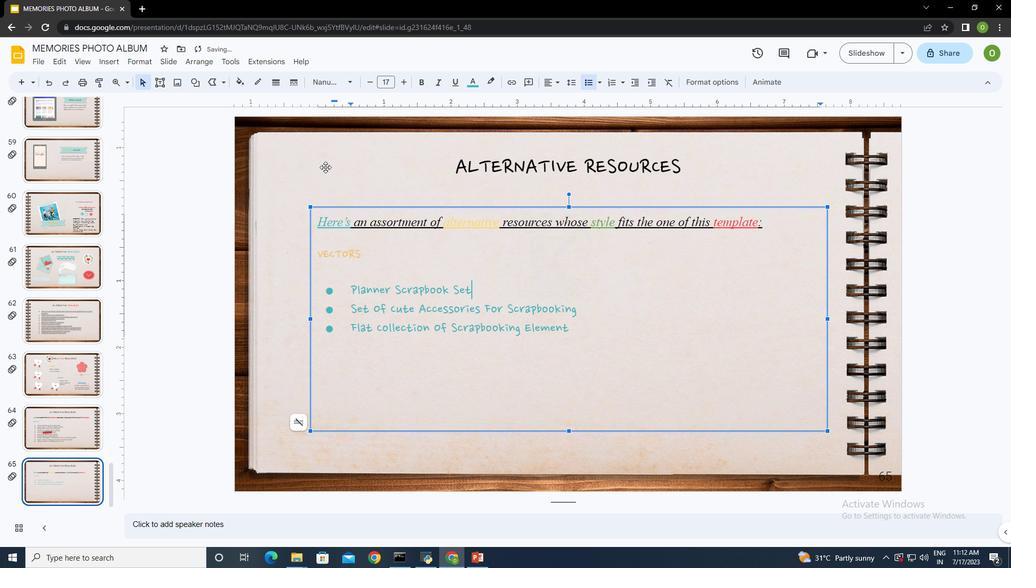 
Action: Mouse moved to (289, 210)
Screenshot: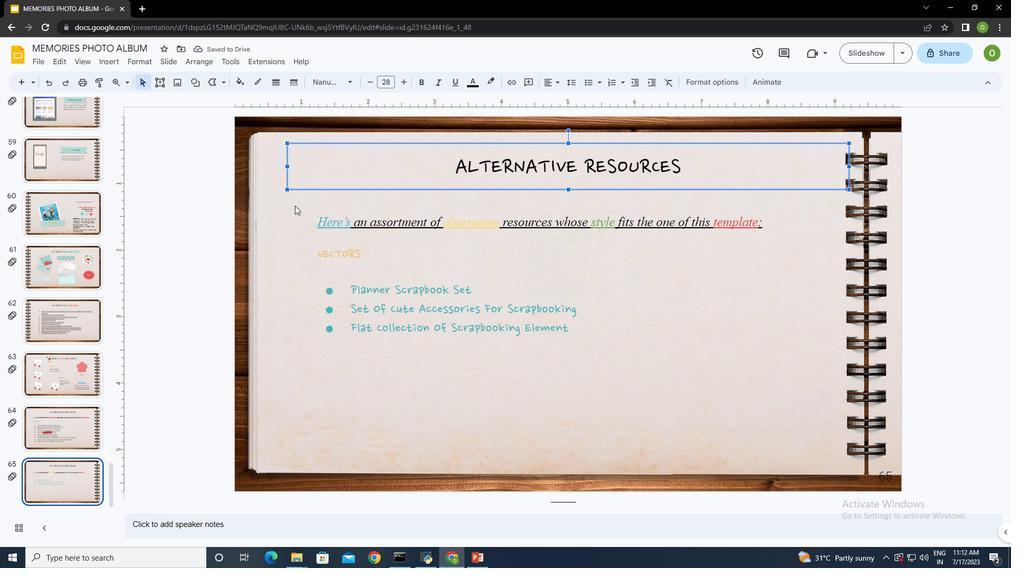 
Action: Mouse pressed left at (289, 210)
Screenshot: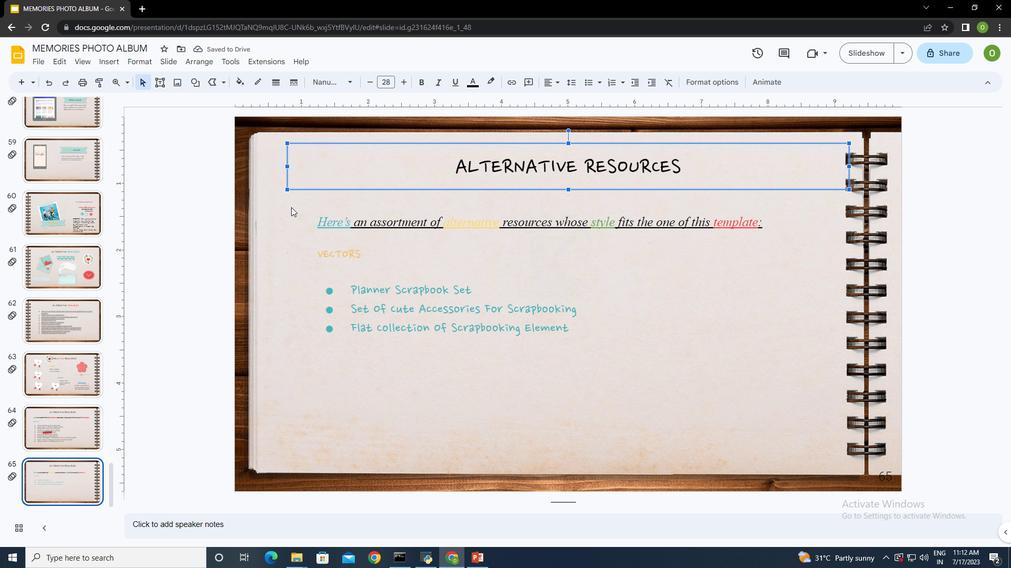 
Action: Mouse moved to (105, 58)
Screenshot: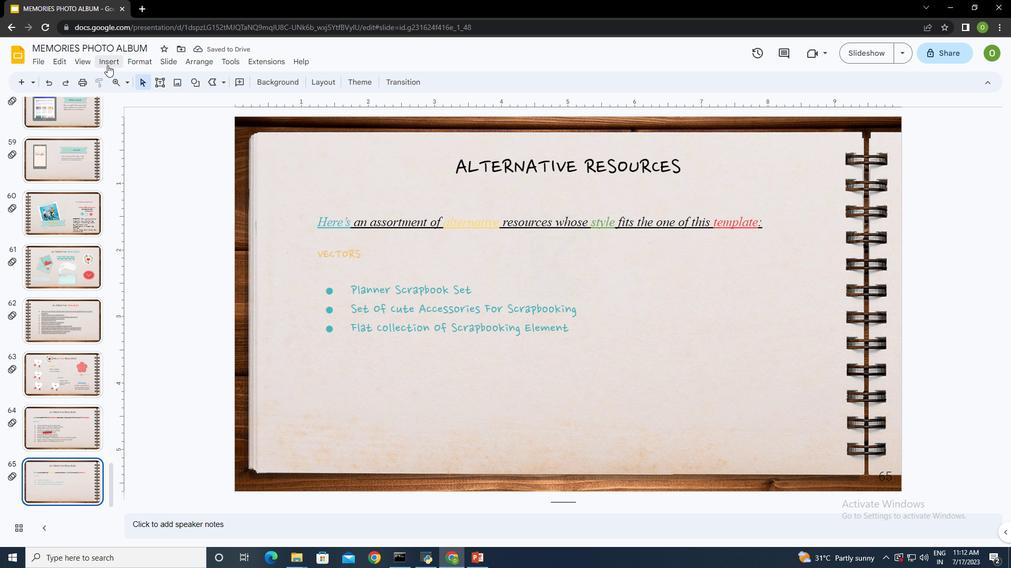 
Action: Mouse pressed left at (105, 58)
Screenshot: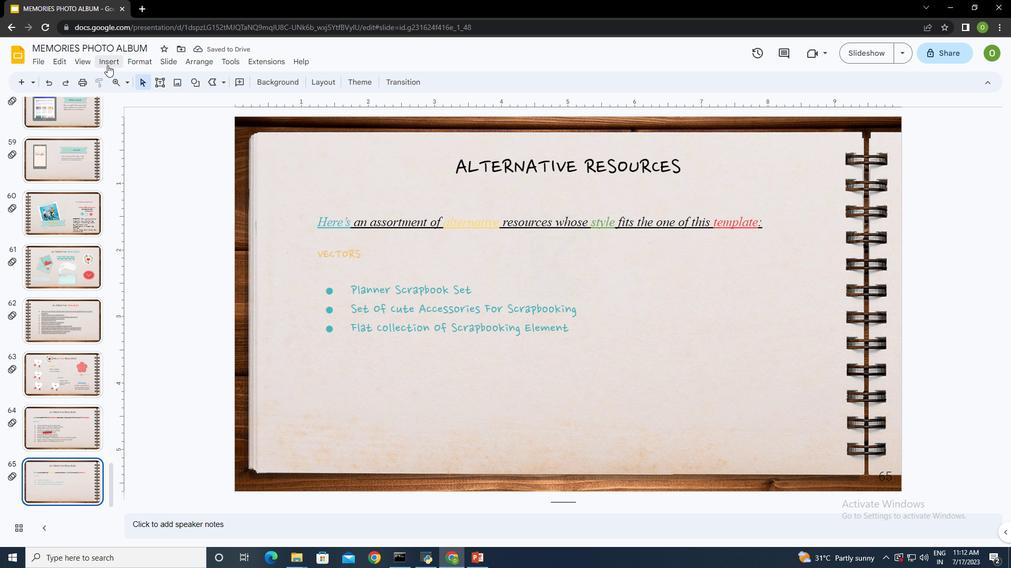 
Action: Mouse moved to (152, 77)
Screenshot: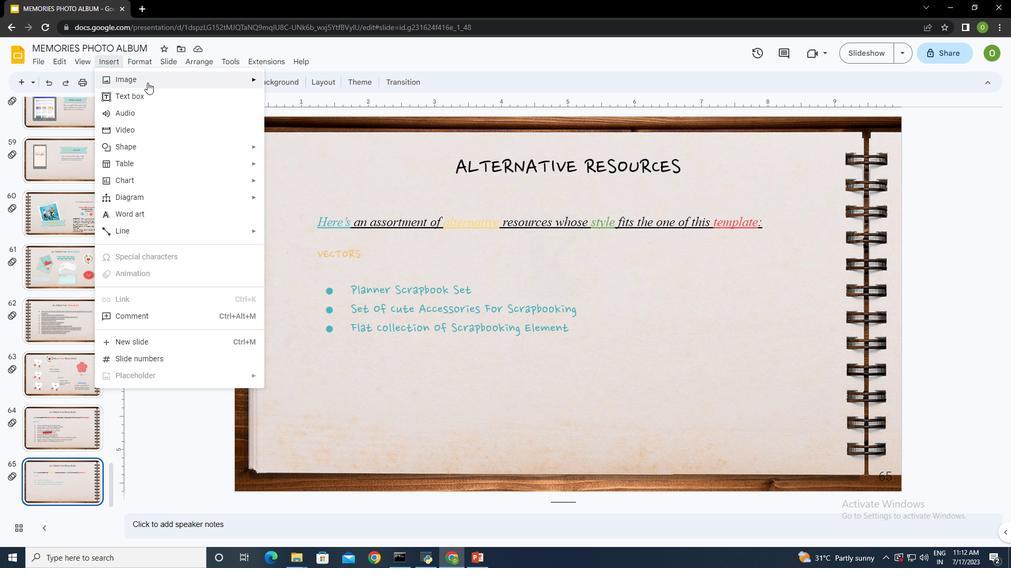 
Action: Mouse pressed left at (152, 77)
Screenshot: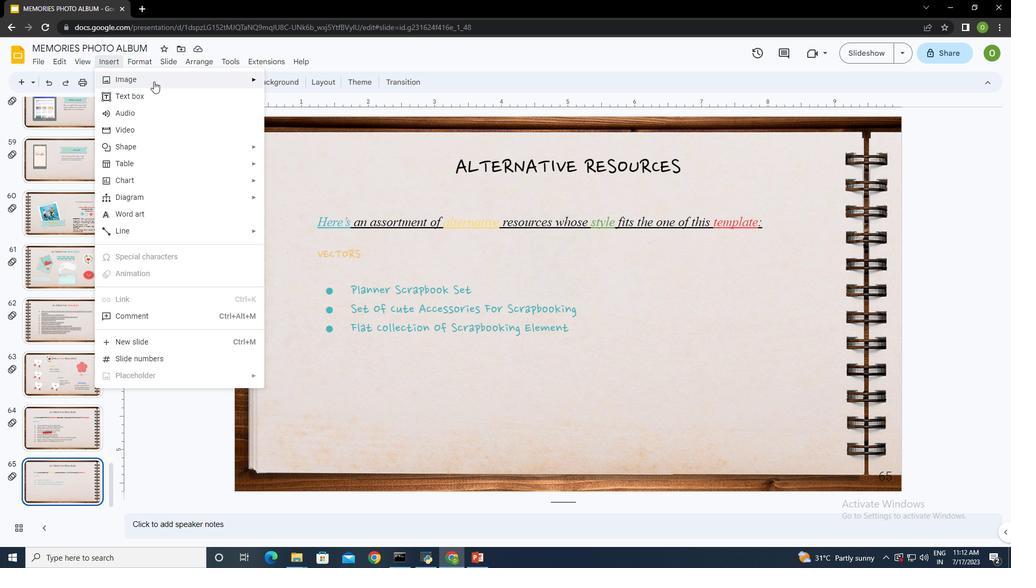 
Action: Mouse moved to (317, 80)
Screenshot: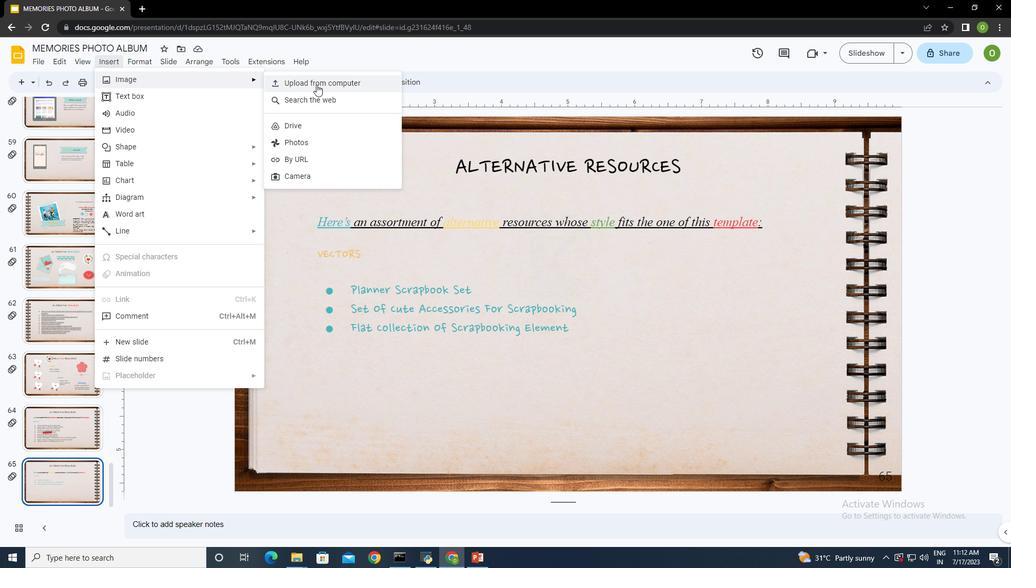 
Action: Mouse pressed left at (317, 80)
Screenshot: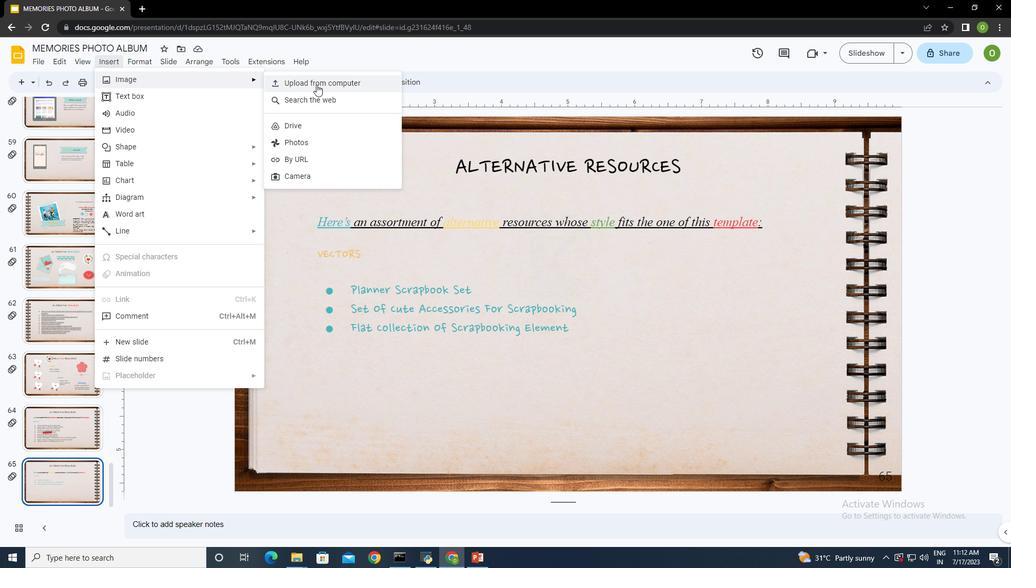 
Action: Mouse moved to (501, 75)
Screenshot: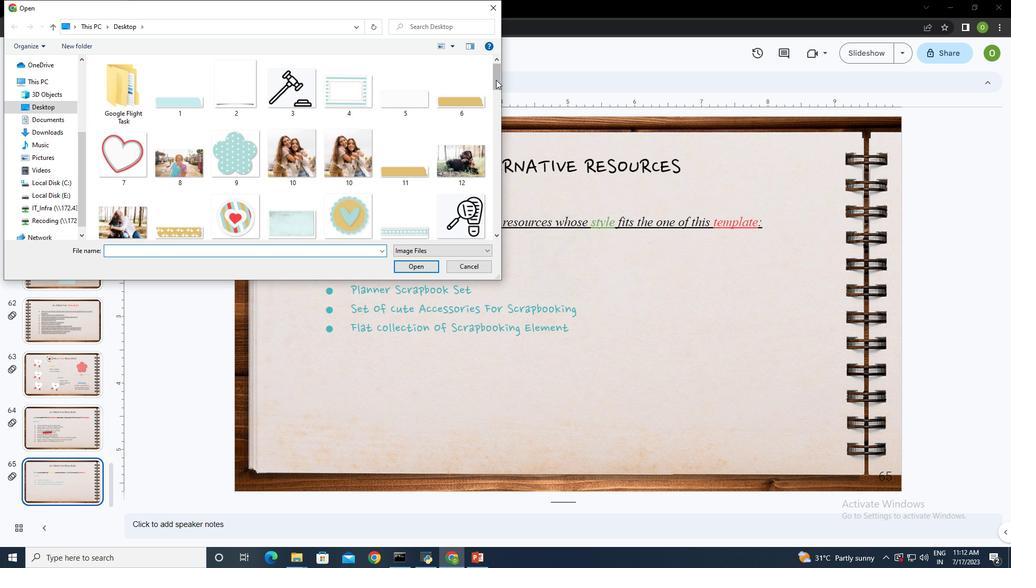 
Action: Mouse pressed left at (501, 75)
Screenshot: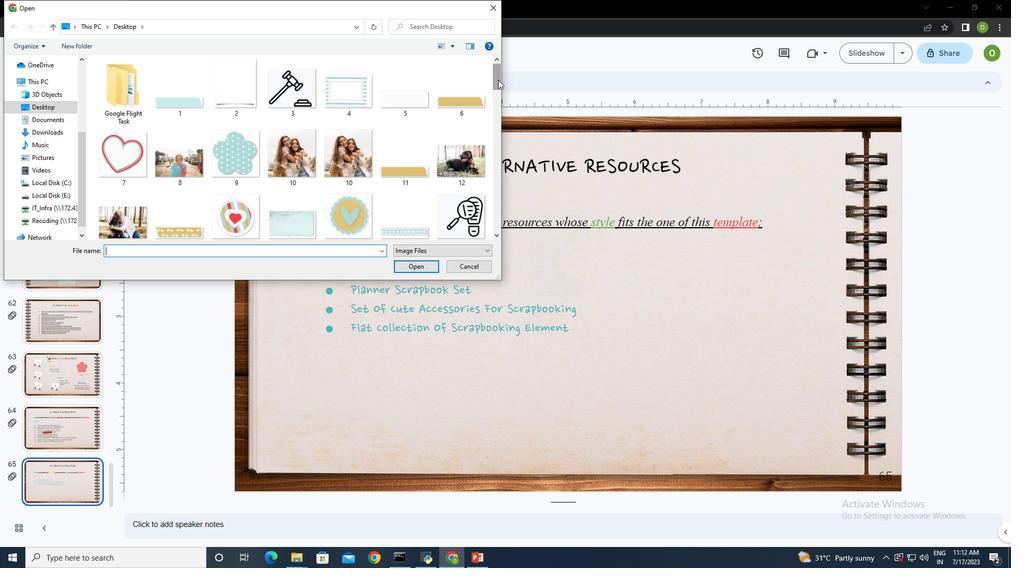 
Action: Mouse moved to (408, 125)
Screenshot: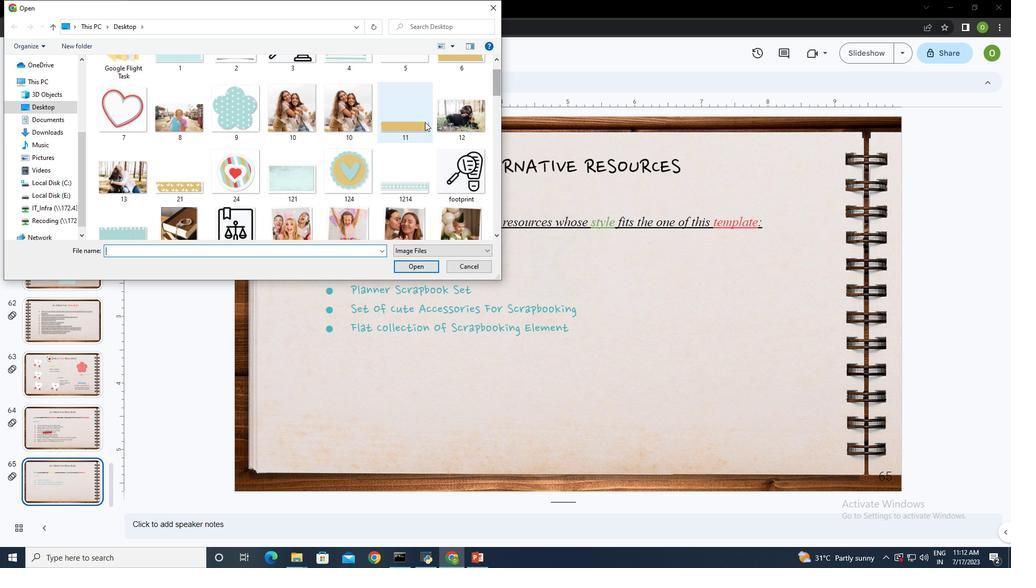 
Action: Mouse pressed left at (408, 125)
Screenshot: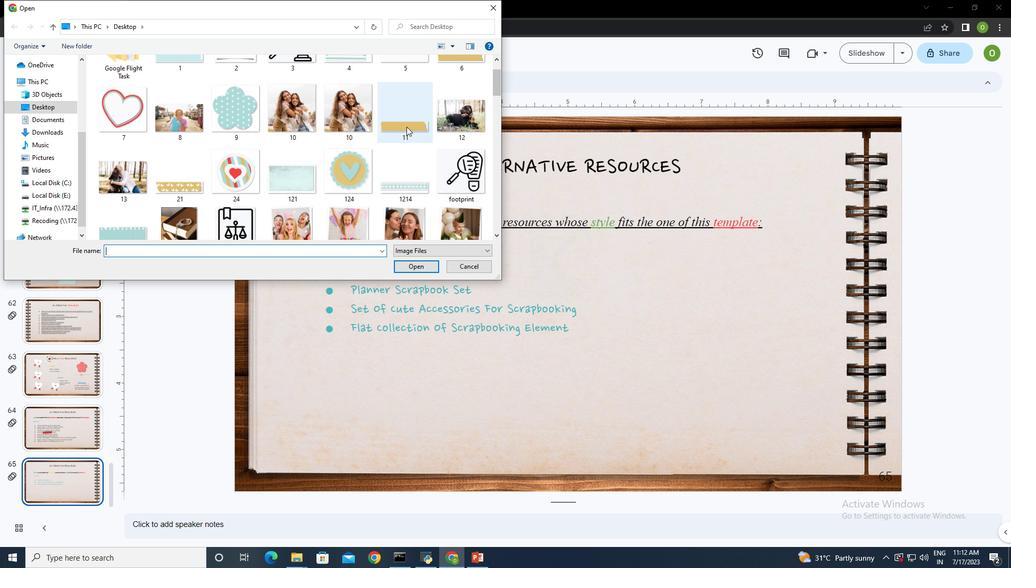 
Action: Mouse moved to (417, 271)
Screenshot: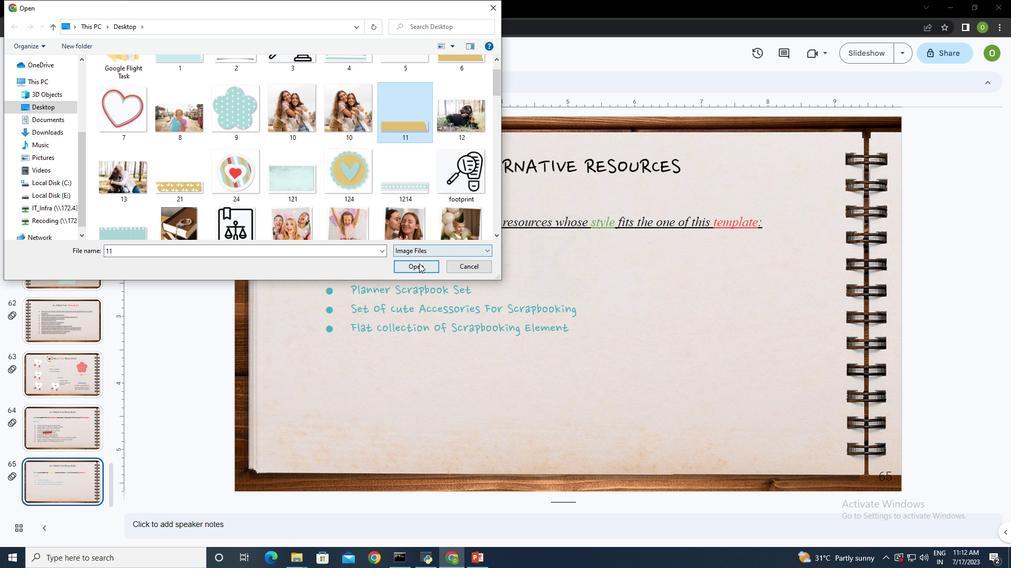 
Action: Mouse pressed left at (417, 271)
Screenshot: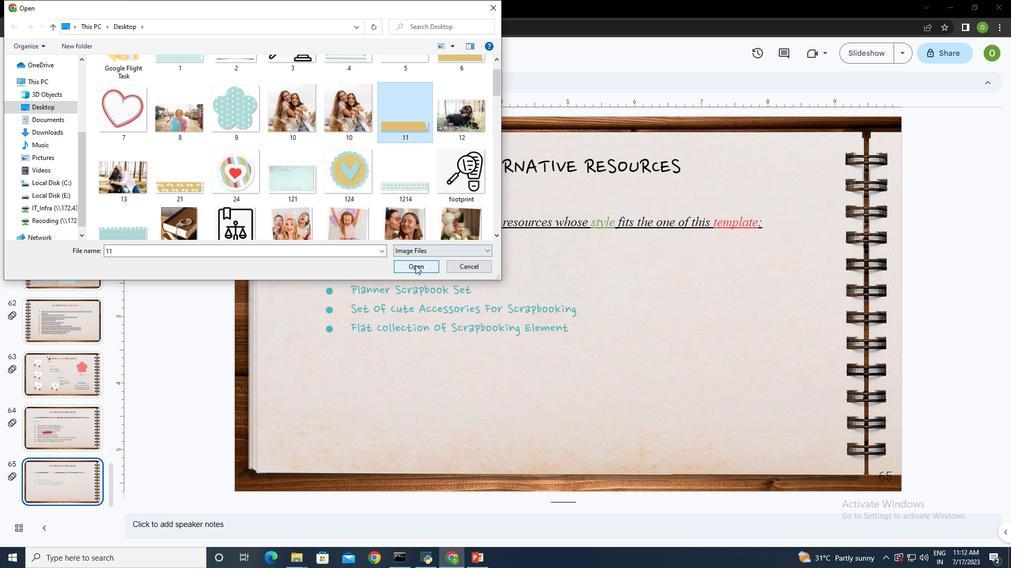 
Action: Mouse moved to (574, 299)
Screenshot: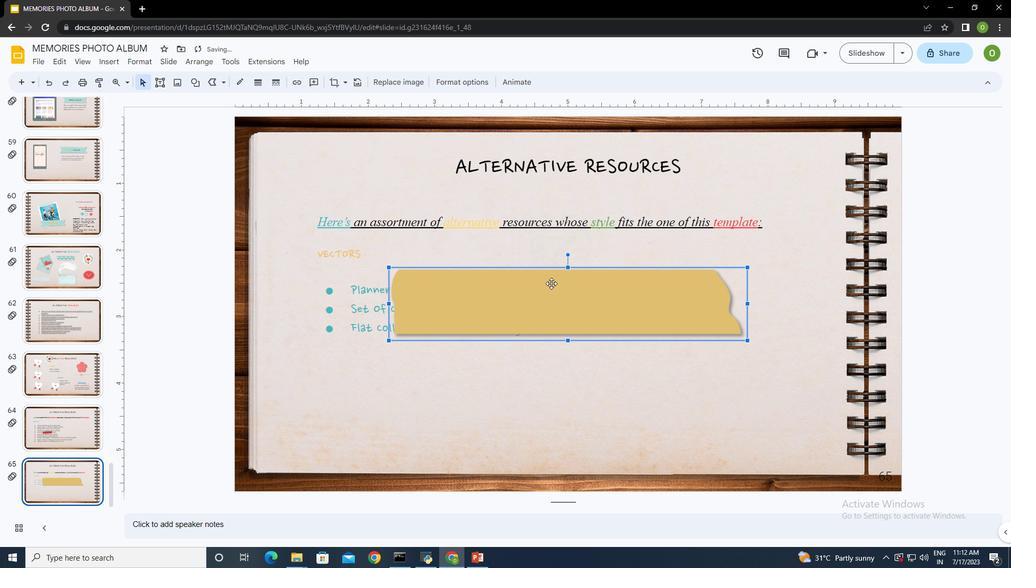 
Action: Mouse pressed left at (574, 299)
Screenshot: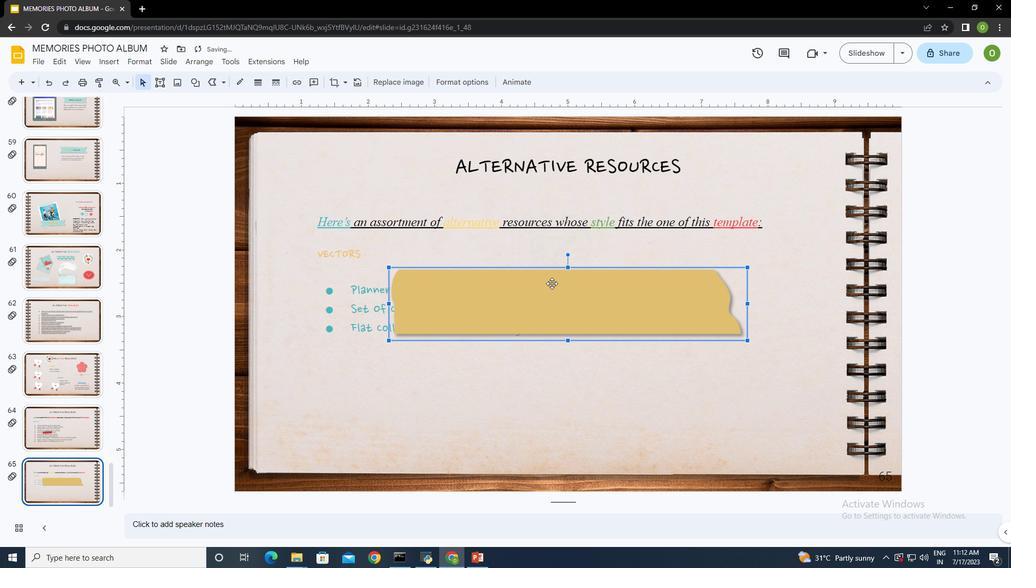 
Action: Mouse moved to (577, 267)
Screenshot: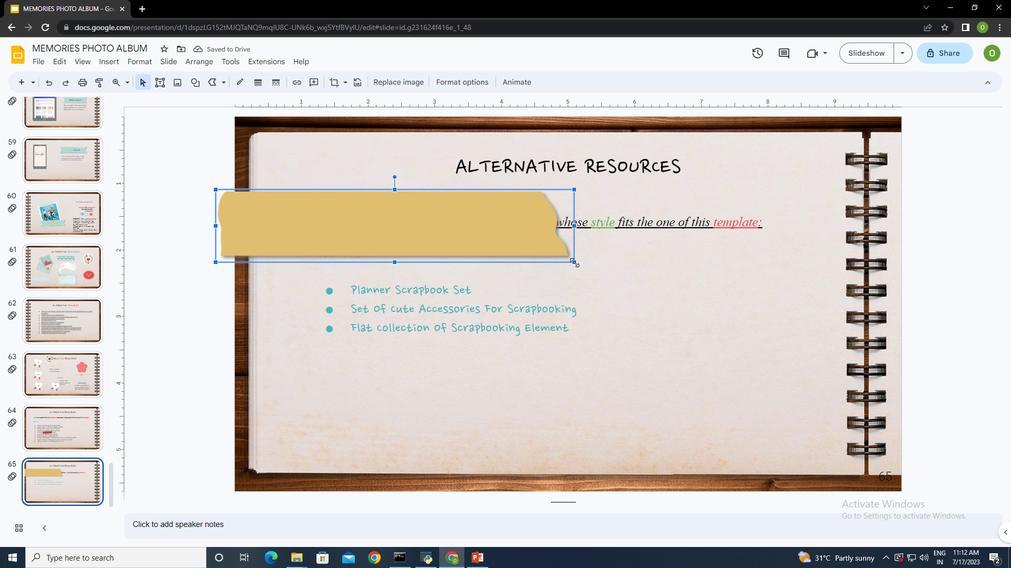 
Action: Mouse pressed left at (577, 267)
Screenshot: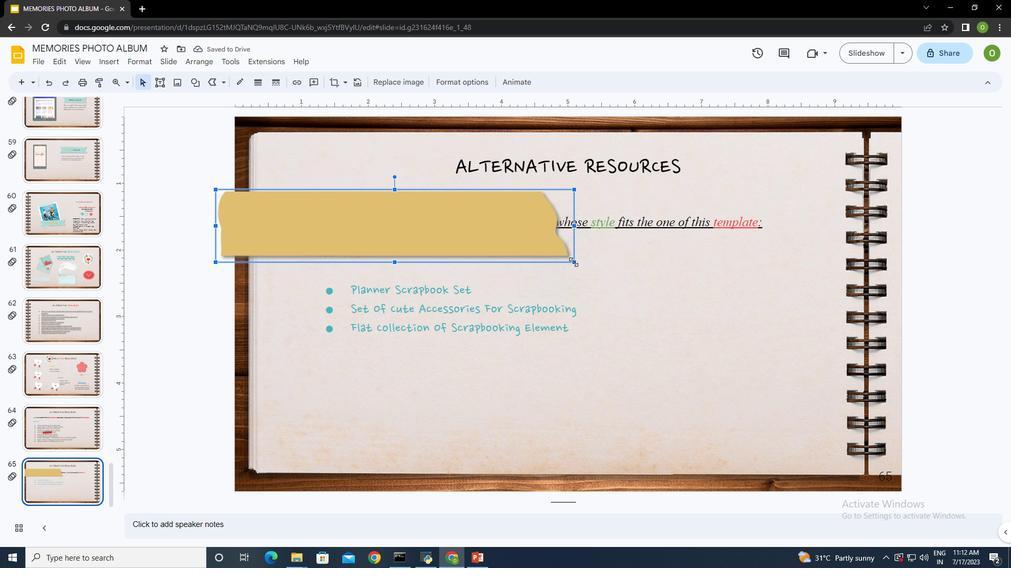 
Action: Mouse moved to (243, 197)
Screenshot: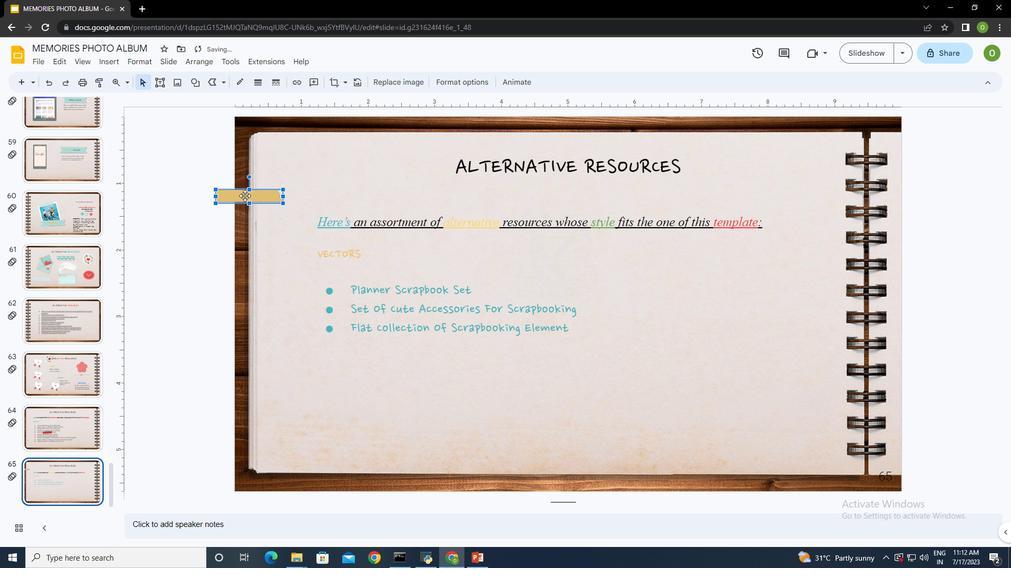 
Action: Mouse pressed left at (243, 197)
Screenshot: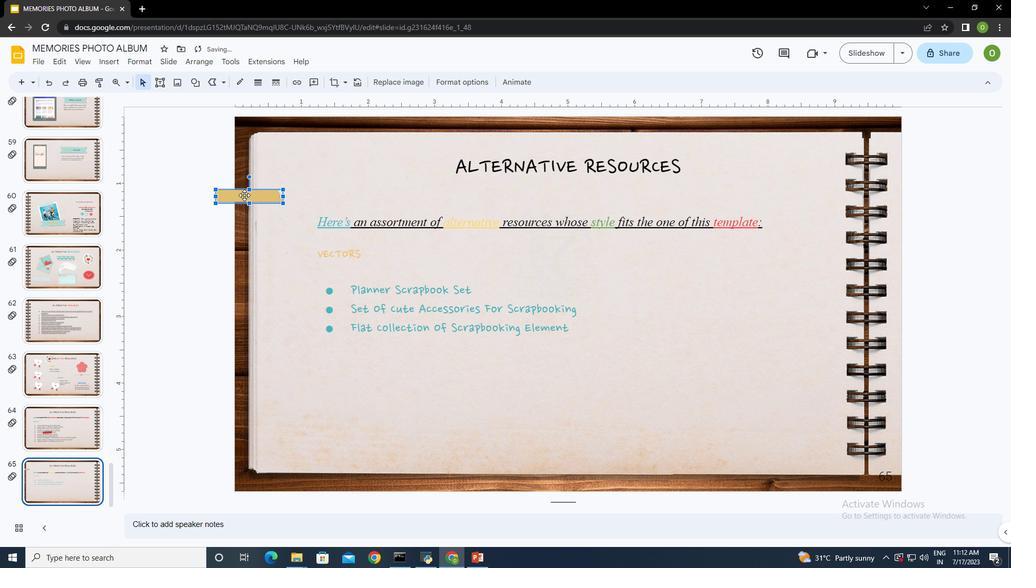 
Action: Mouse moved to (313, 186)
Screenshot: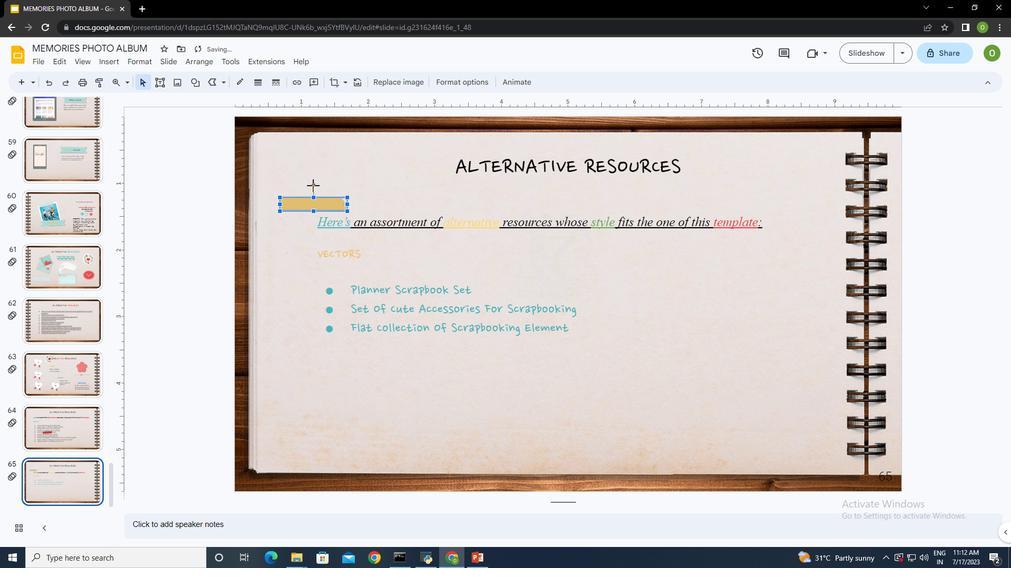 
Action: Mouse pressed left at (313, 186)
Screenshot: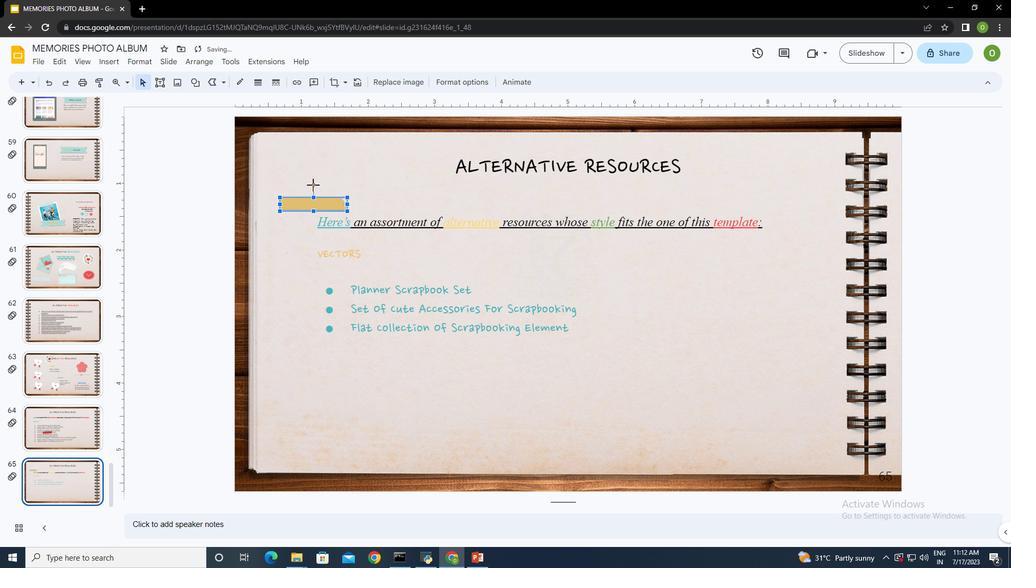 
Action: Mouse moved to (313, 203)
Screenshot: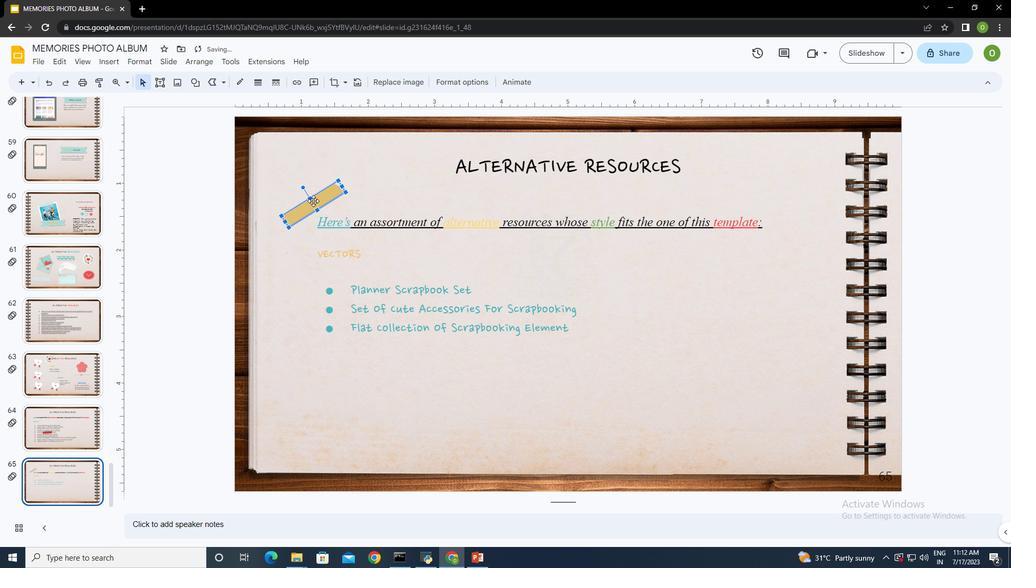 
Action: Mouse pressed left at (313, 203)
Screenshot: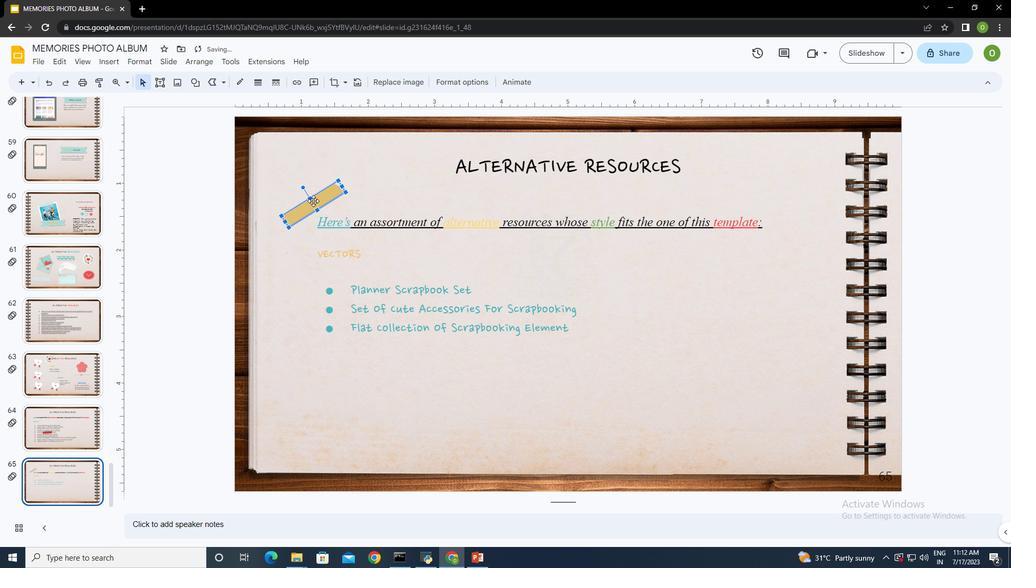 
Action: Mouse moved to (471, 135)
Screenshot: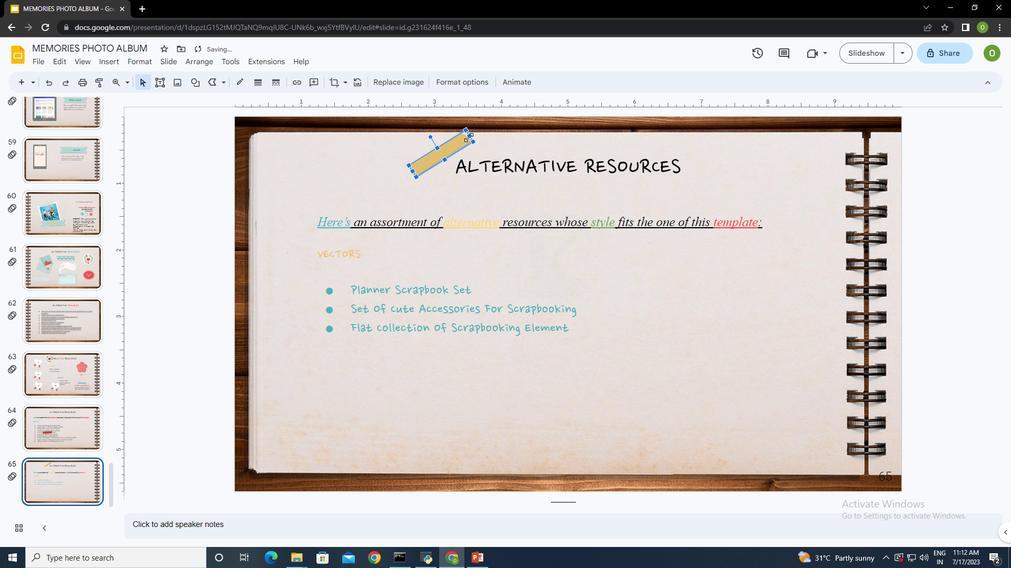 
Action: Mouse pressed left at (471, 135)
Screenshot: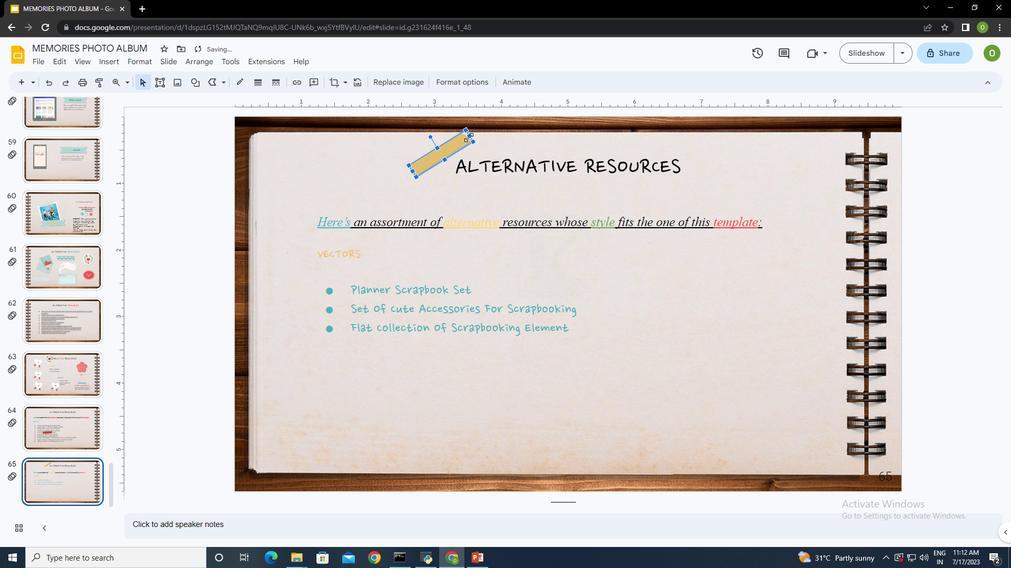 
Action: Mouse moved to (459, 145)
Screenshot: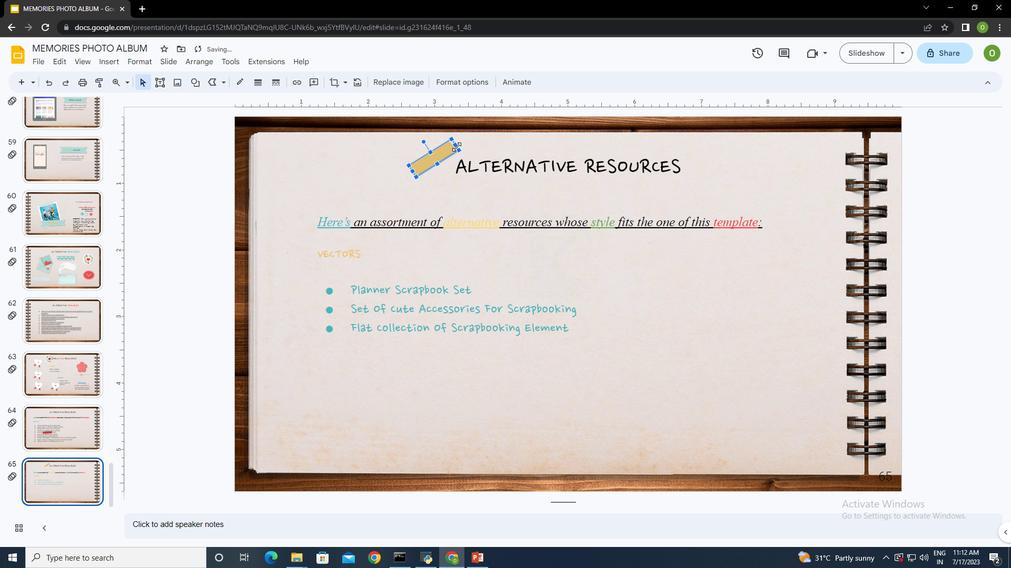 
Action: Mouse pressed left at (459, 145)
Screenshot: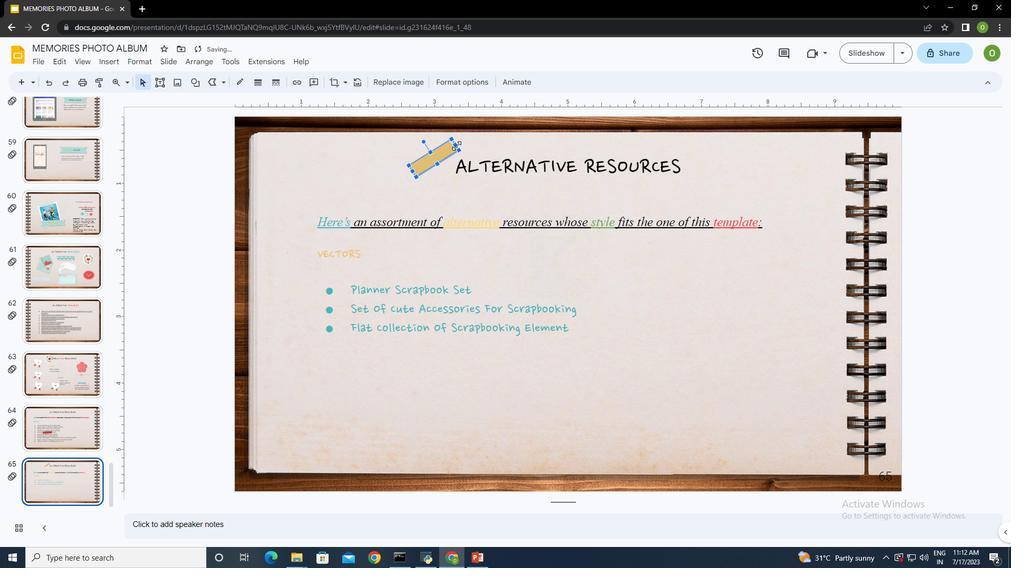 
Action: Mouse moved to (438, 156)
Screenshot: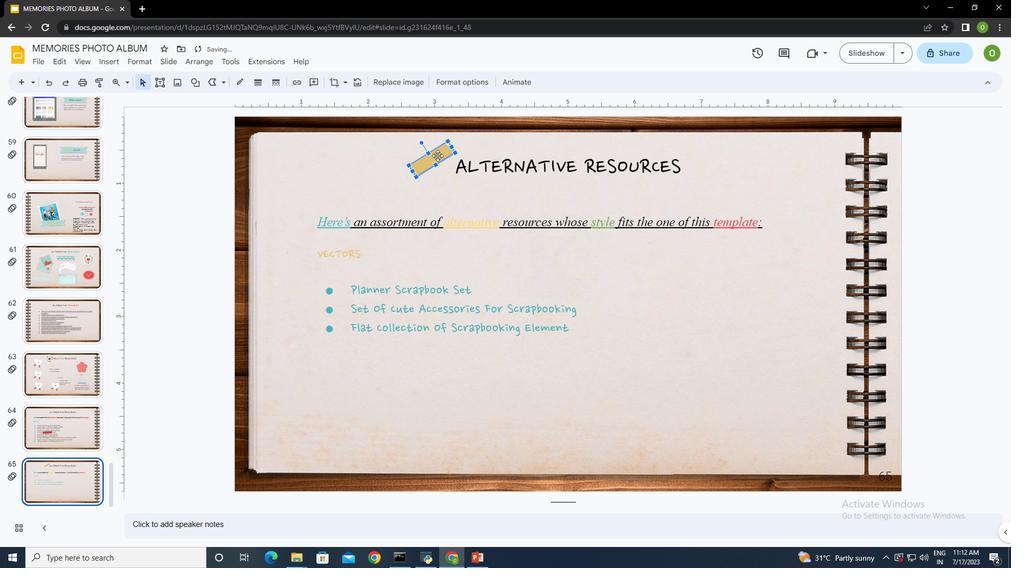 
Action: Mouse pressed left at (438, 156)
Screenshot: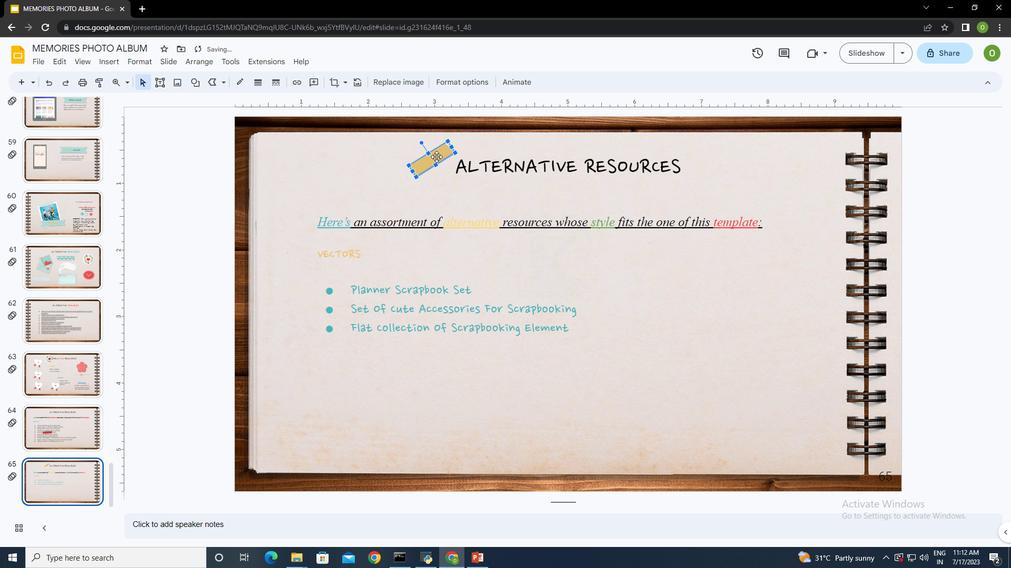 
Action: Mouse moved to (266, 156)
Screenshot: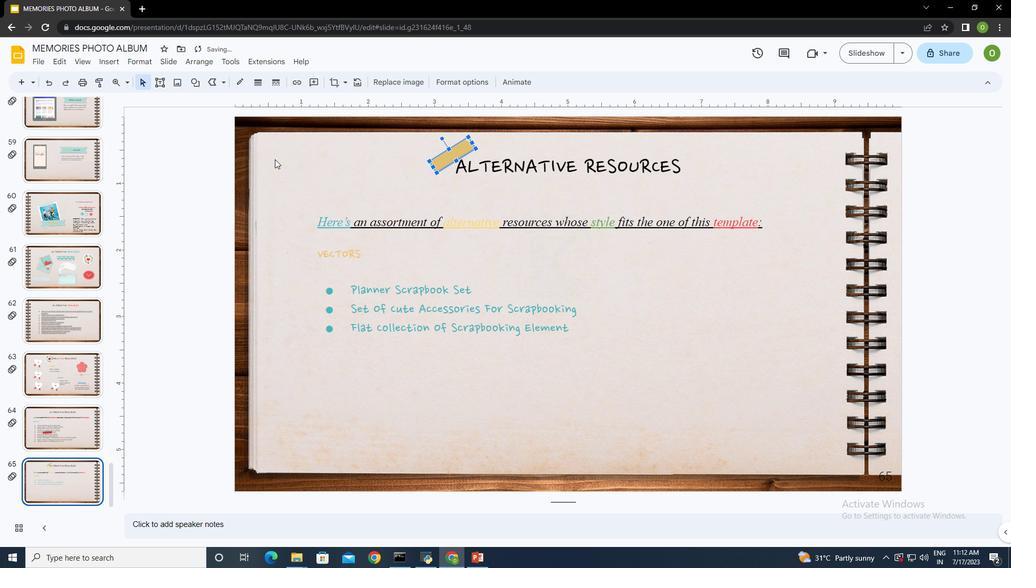 
Action: Mouse pressed left at (266, 156)
Screenshot: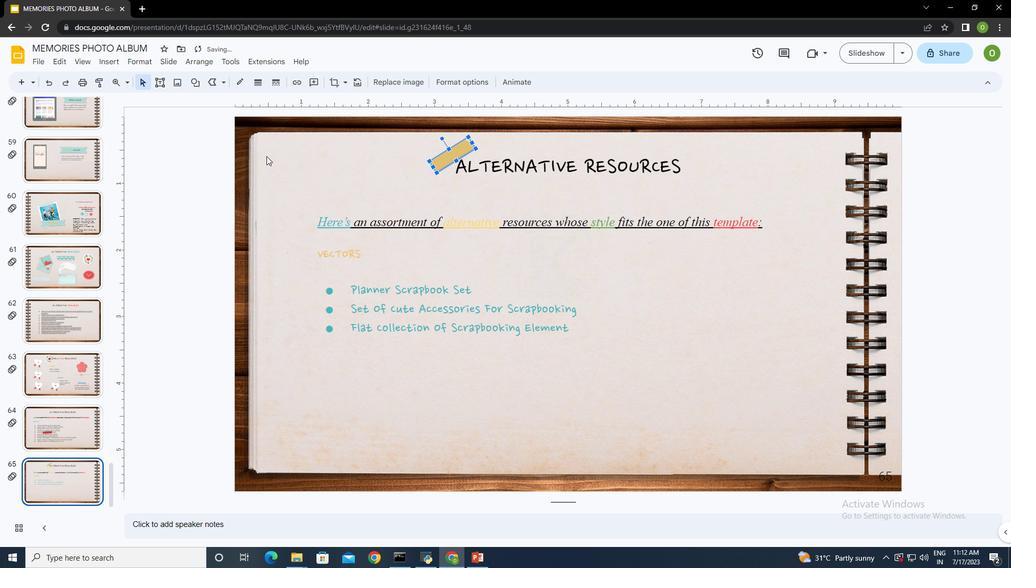 
Action: Mouse moved to (540, 166)
Screenshot: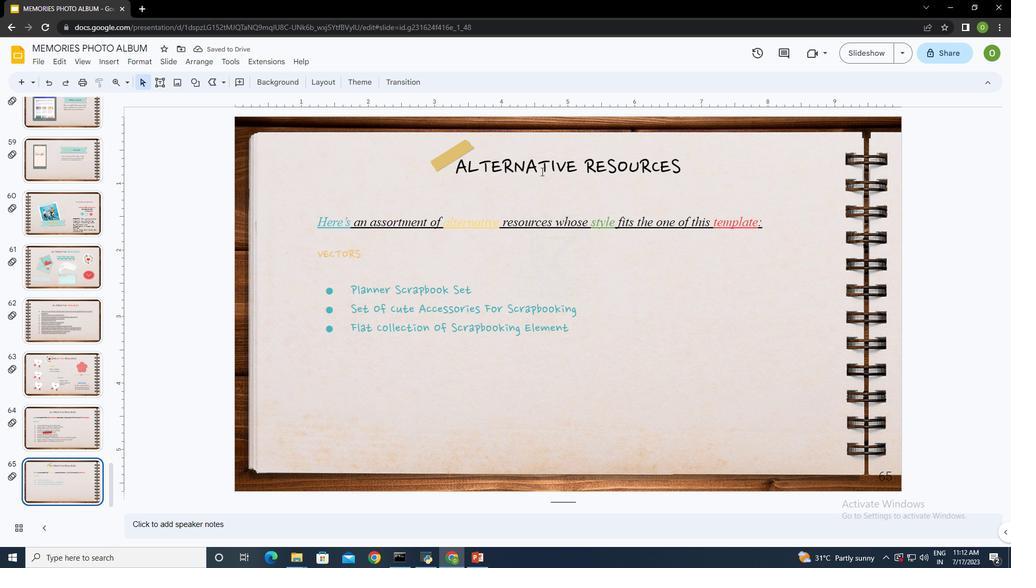 
Action: Mouse pressed left at (540, 166)
Screenshot: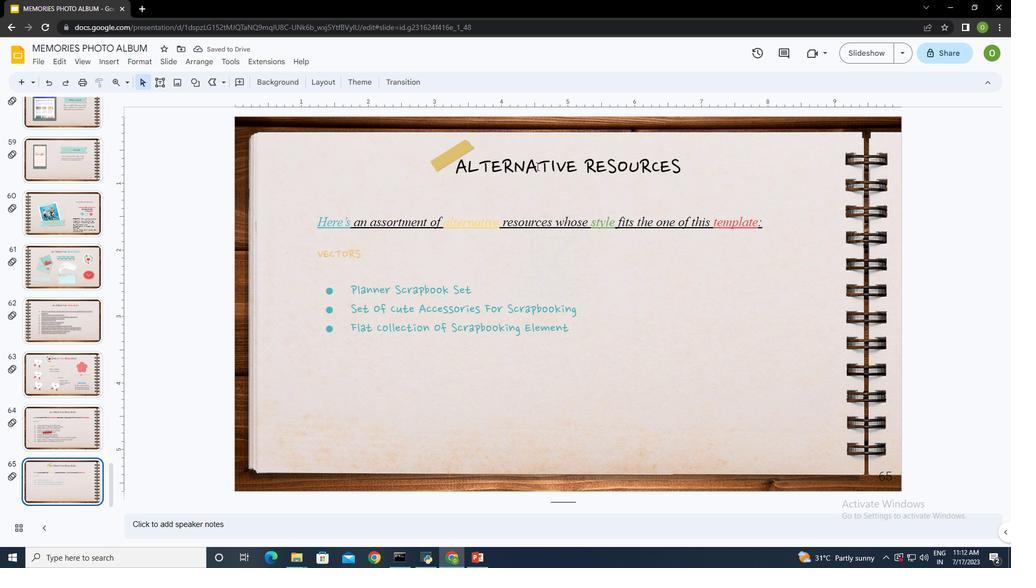 
Action: Mouse moved to (105, 57)
Screenshot: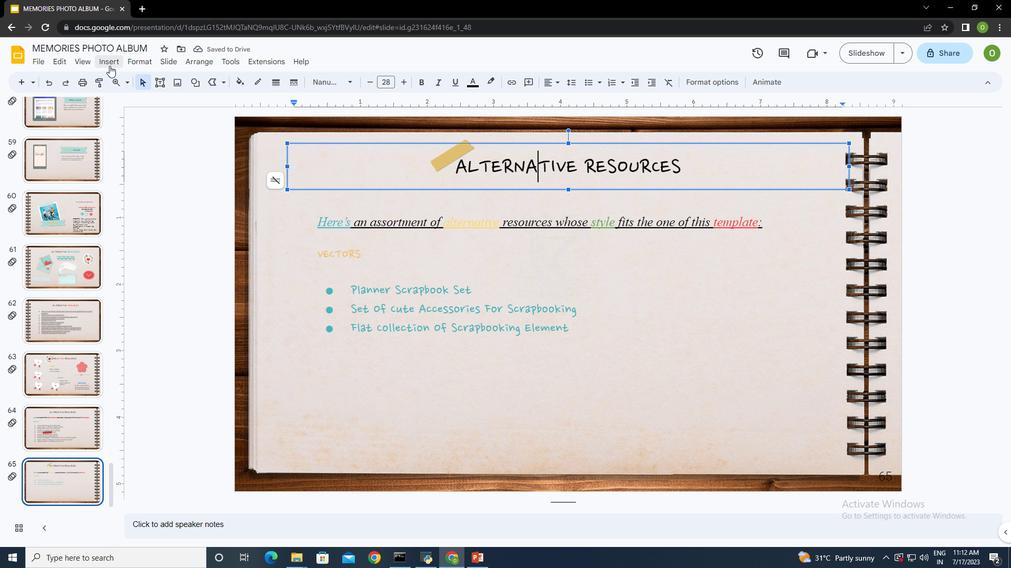 
Action: Mouse pressed left at (105, 57)
Screenshot: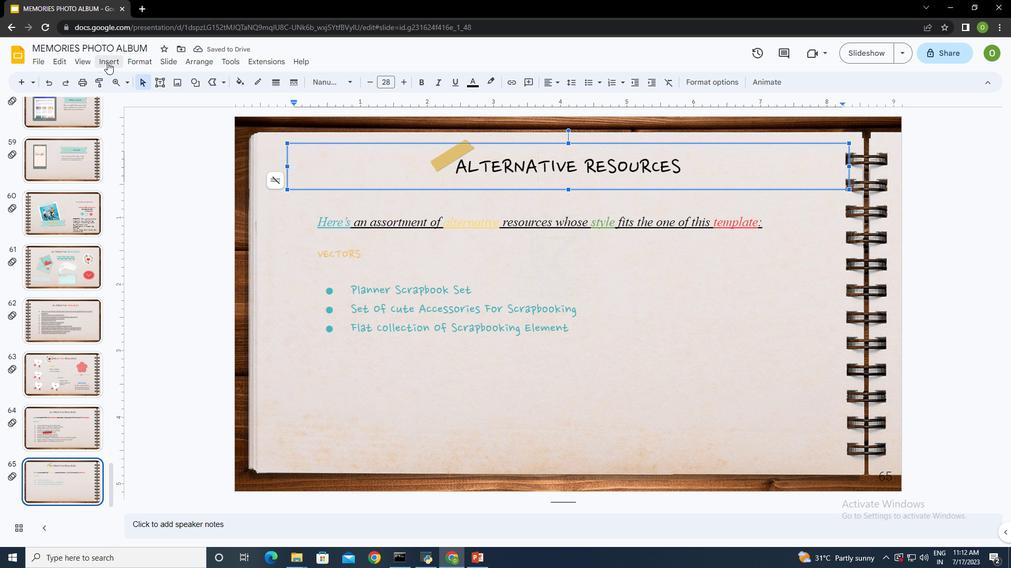 
Action: Mouse moved to (146, 72)
Screenshot: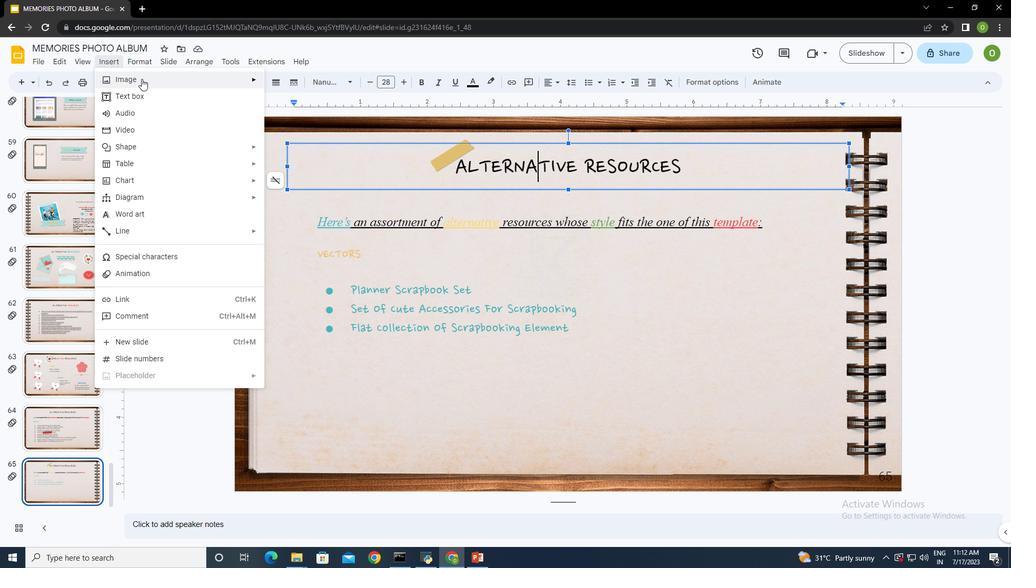 
Action: Mouse pressed left at (146, 72)
Screenshot: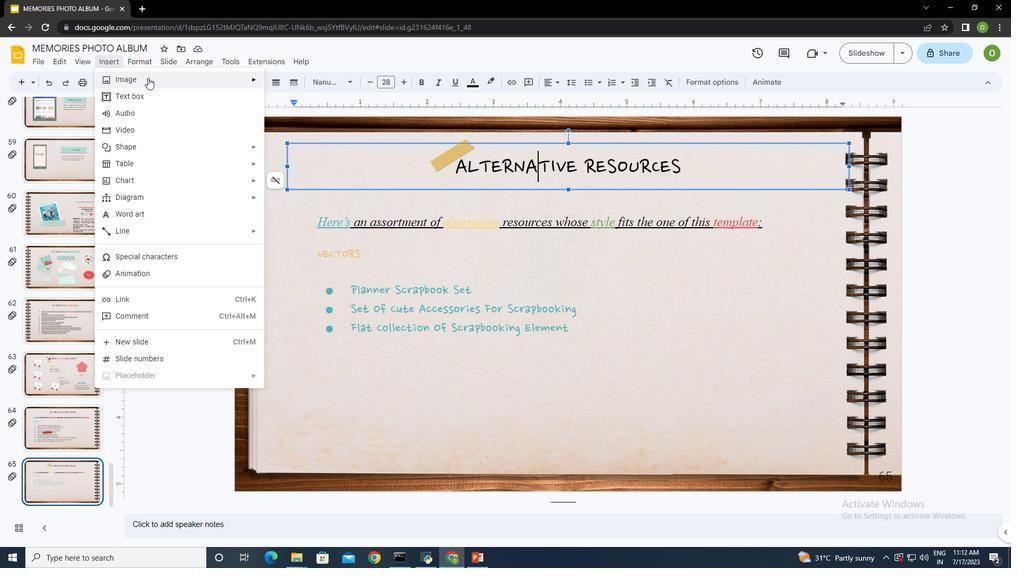 
Action: Mouse moved to (336, 78)
Screenshot: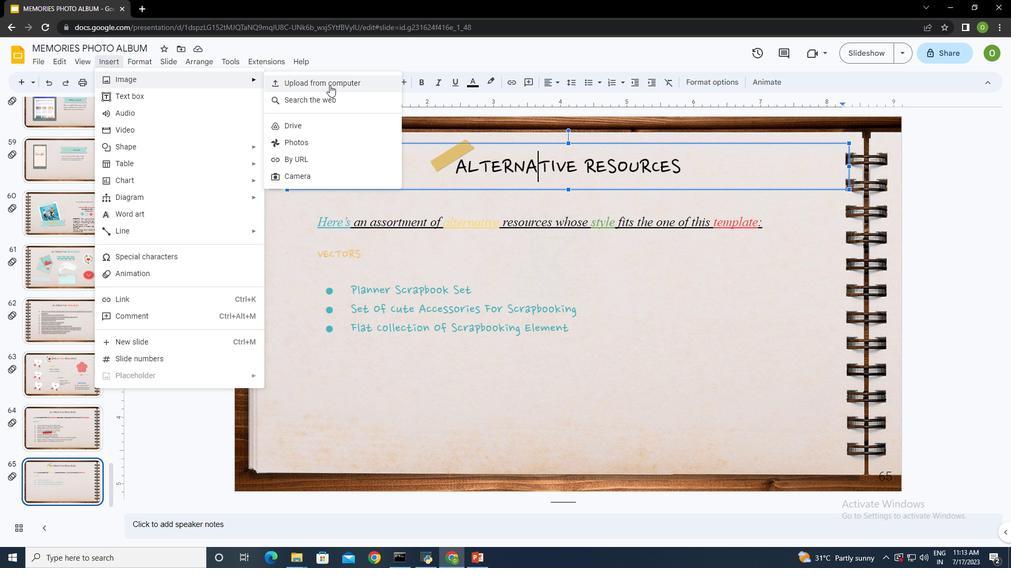 
Action: Mouse pressed left at (336, 78)
Screenshot: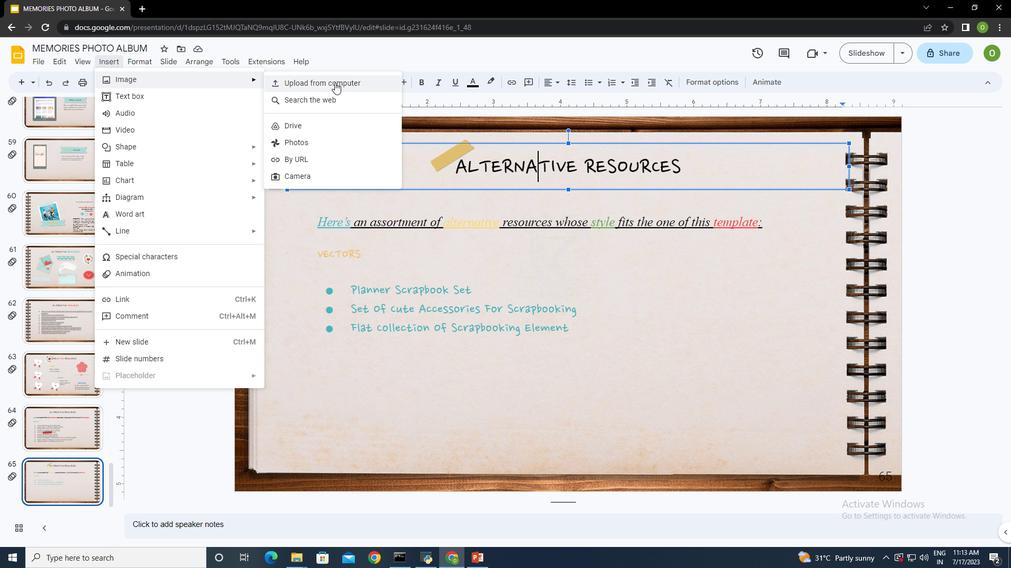 
Action: Mouse moved to (501, 81)
Screenshot: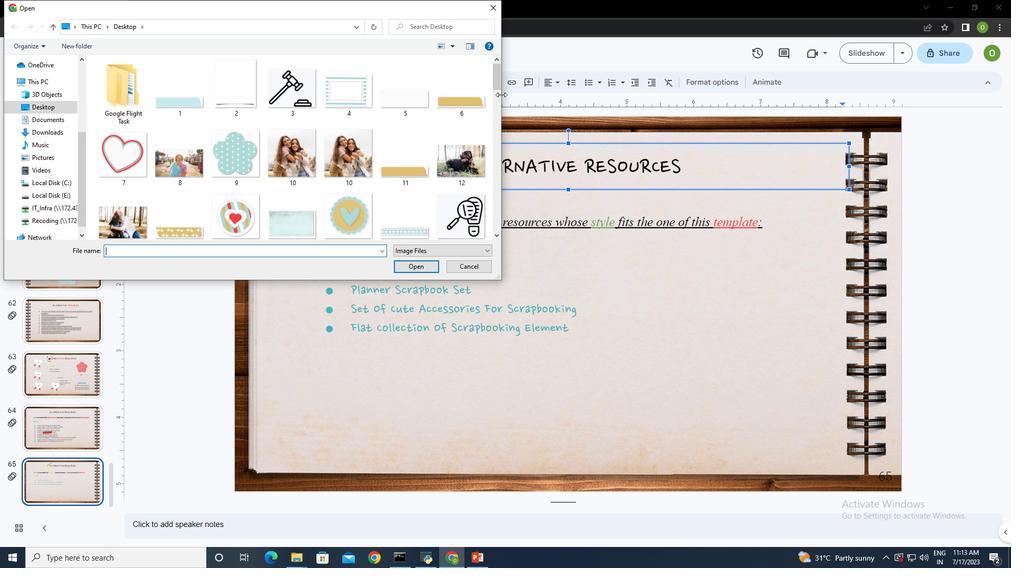 
Action: Mouse pressed left at (501, 81)
Screenshot: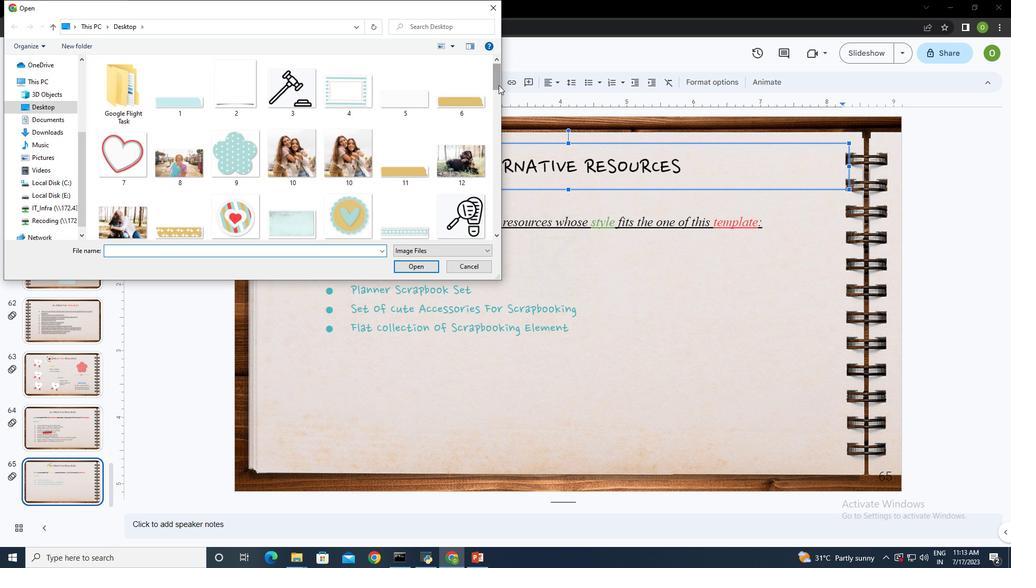 
Action: Mouse moved to (403, 91)
Screenshot: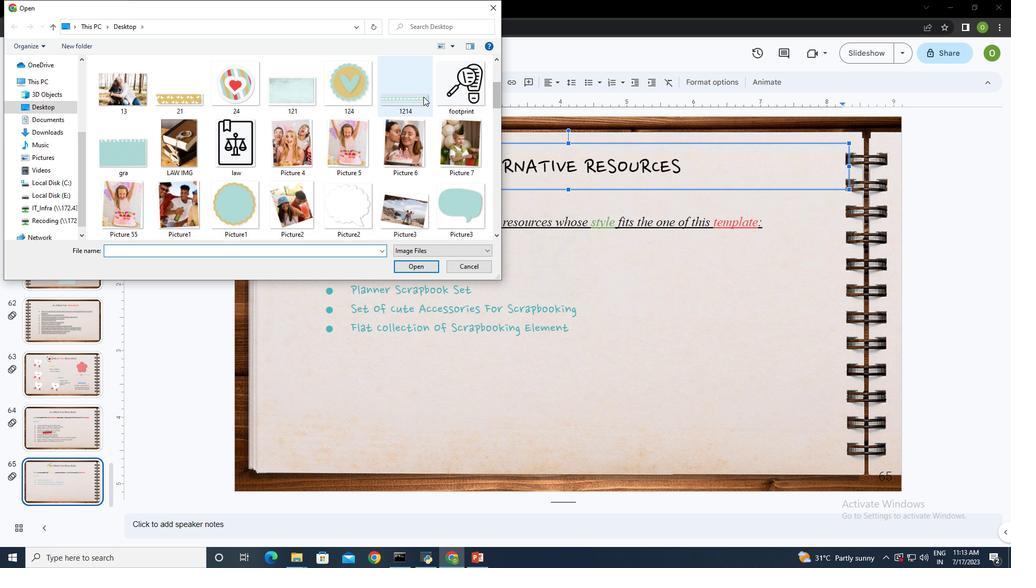 
Action: Mouse pressed left at (403, 91)
Screenshot: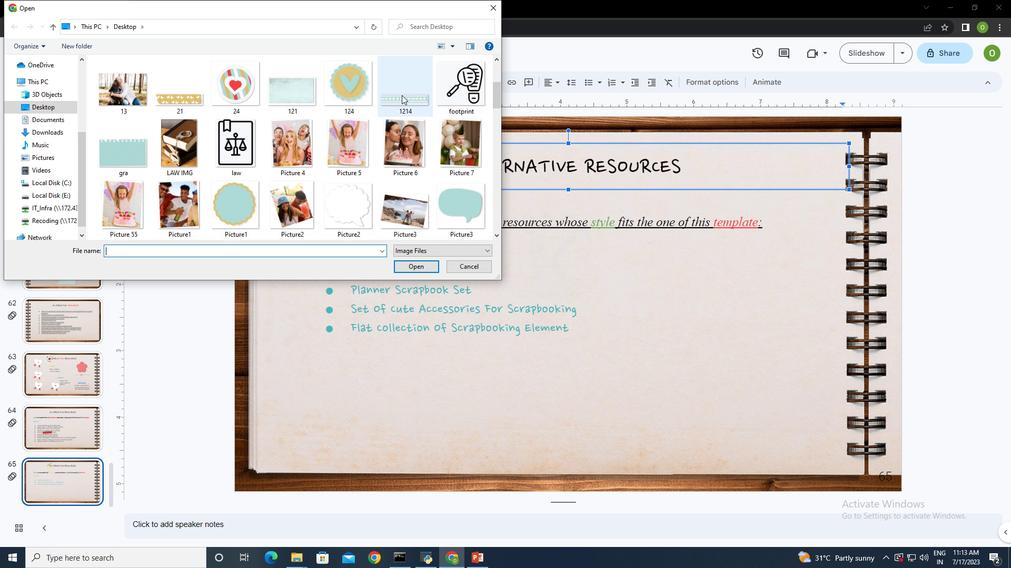 
Action: Mouse moved to (418, 269)
Screenshot: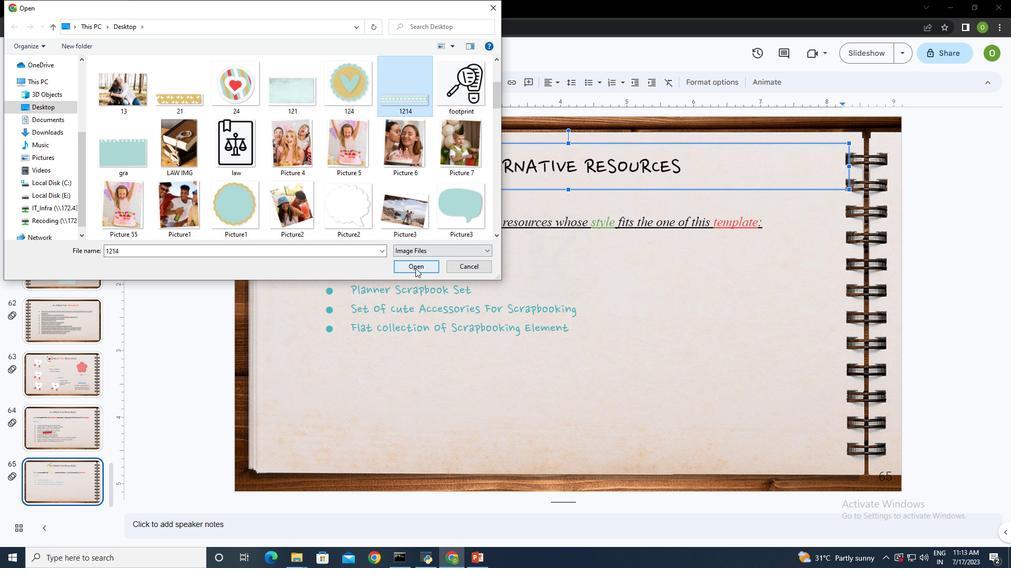 
Action: Mouse pressed left at (418, 269)
Screenshot: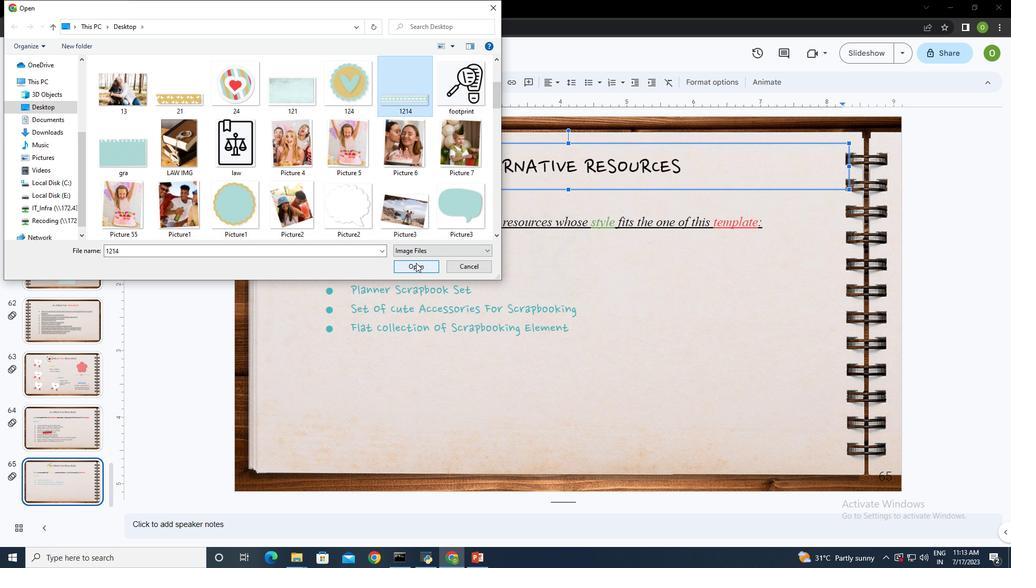 
Action: Mouse moved to (330, 485)
Screenshot: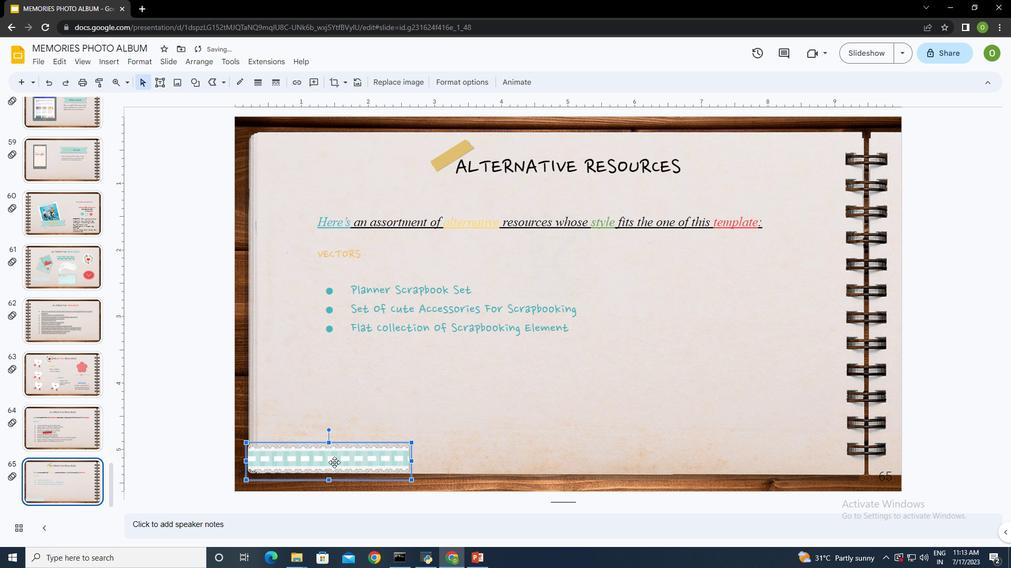 
Action: Mouse pressed left at (330, 485)
Screenshot: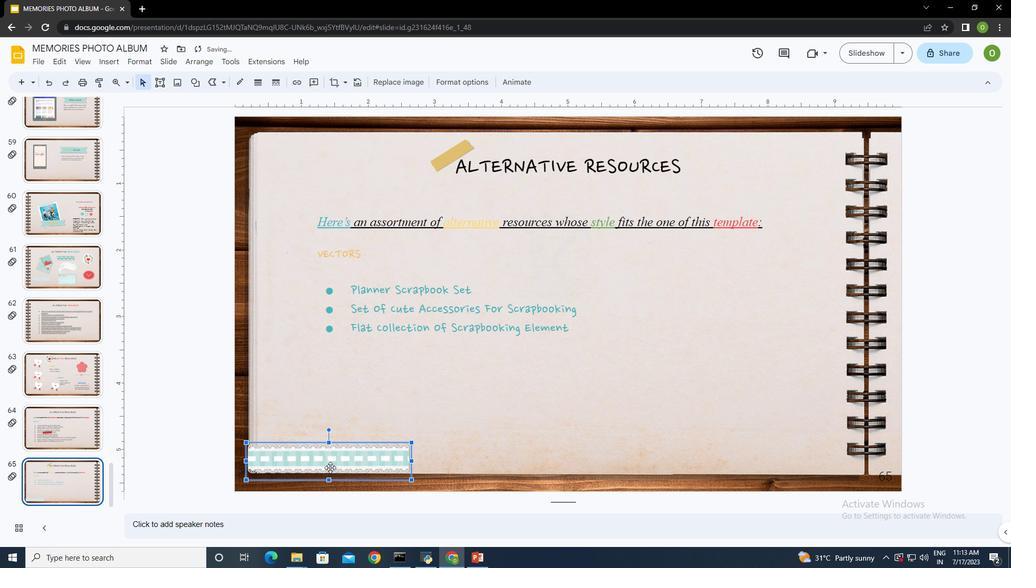 
Action: Mouse moved to (525, 170)
Screenshot: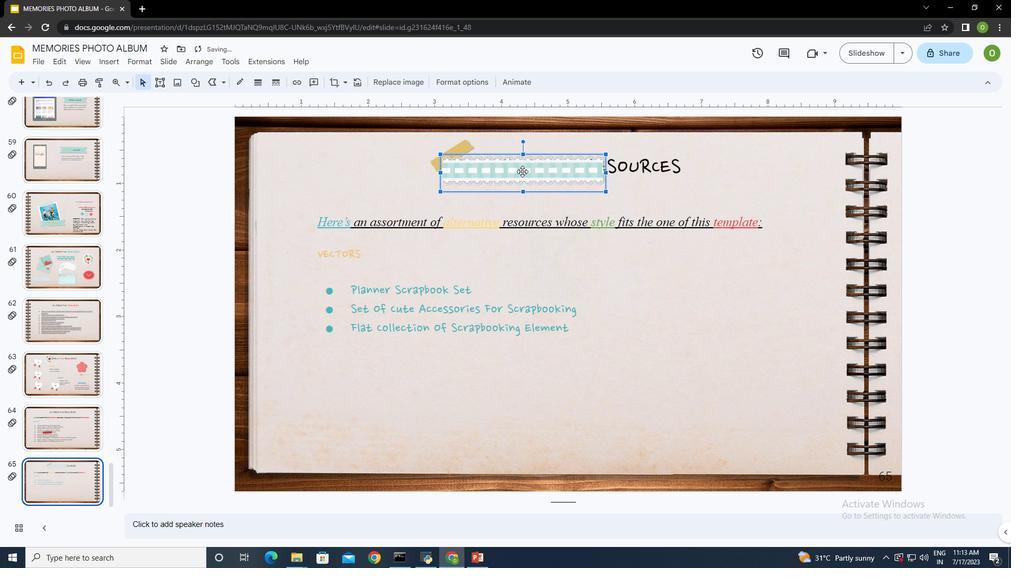 
Action: Mouse pressed left at (525, 170)
Screenshot: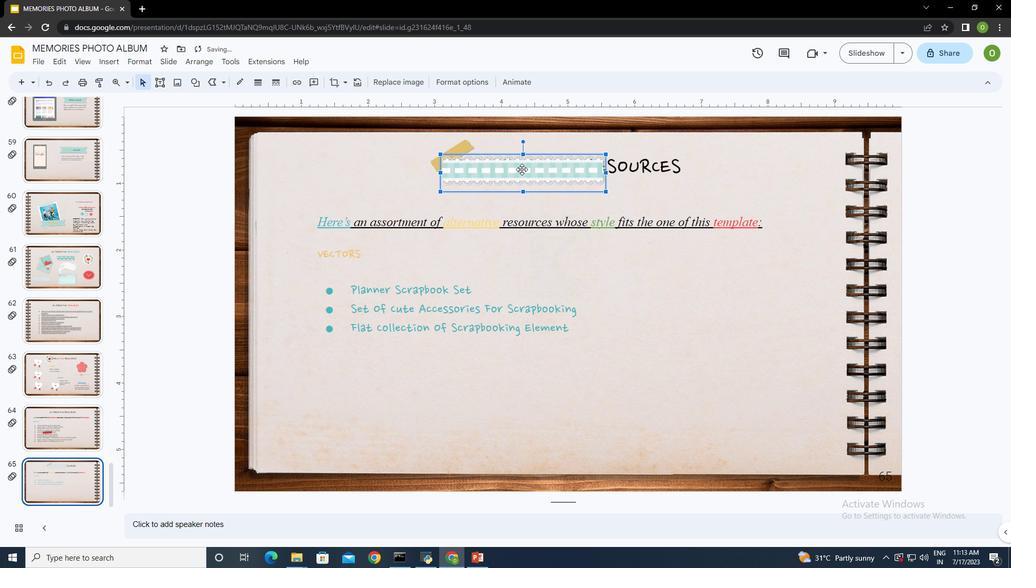 
Action: Mouse moved to (609, 171)
Screenshot: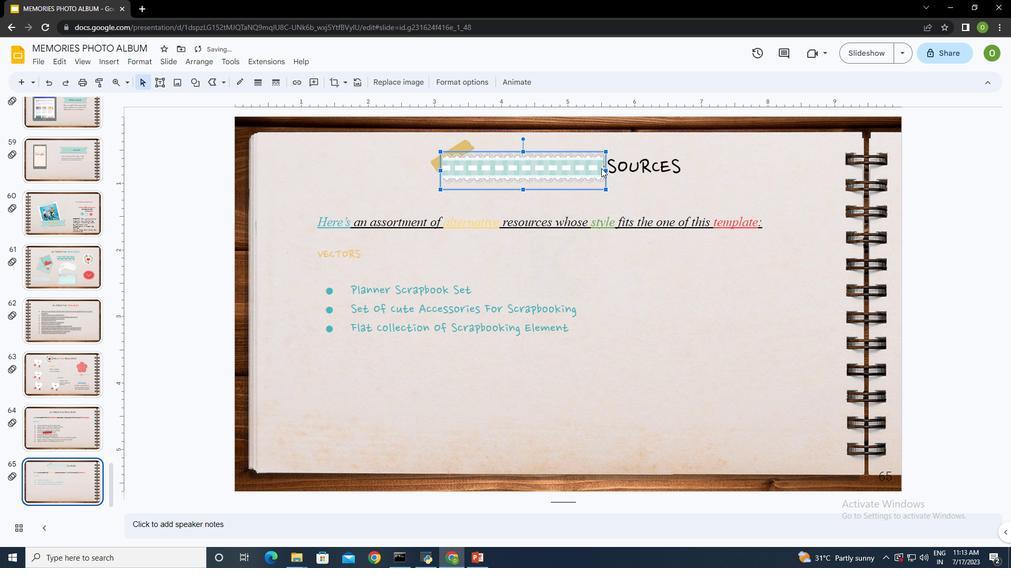 
Action: Mouse pressed left at (609, 171)
Screenshot: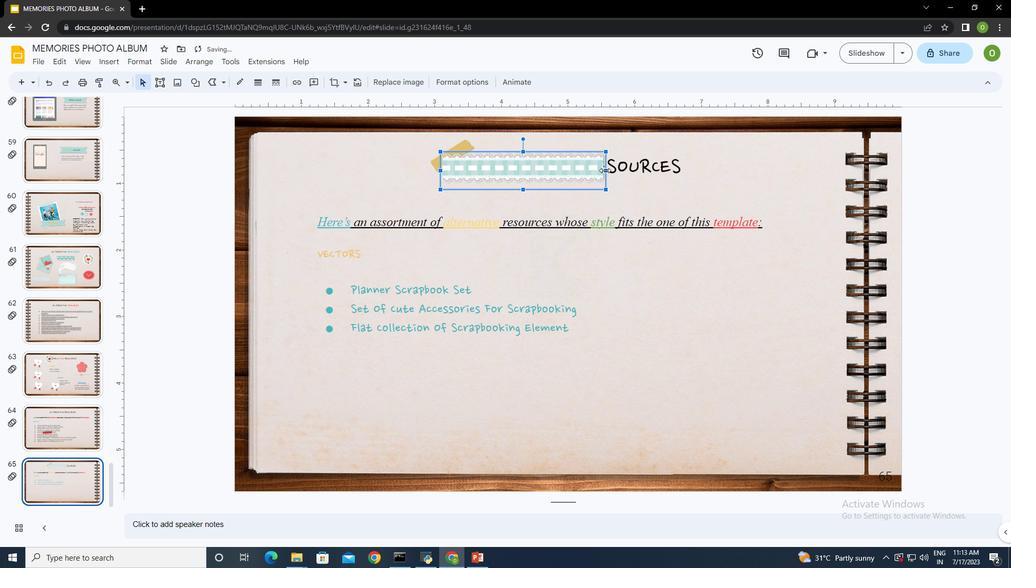 
Action: Mouse moved to (569, 151)
Screenshot: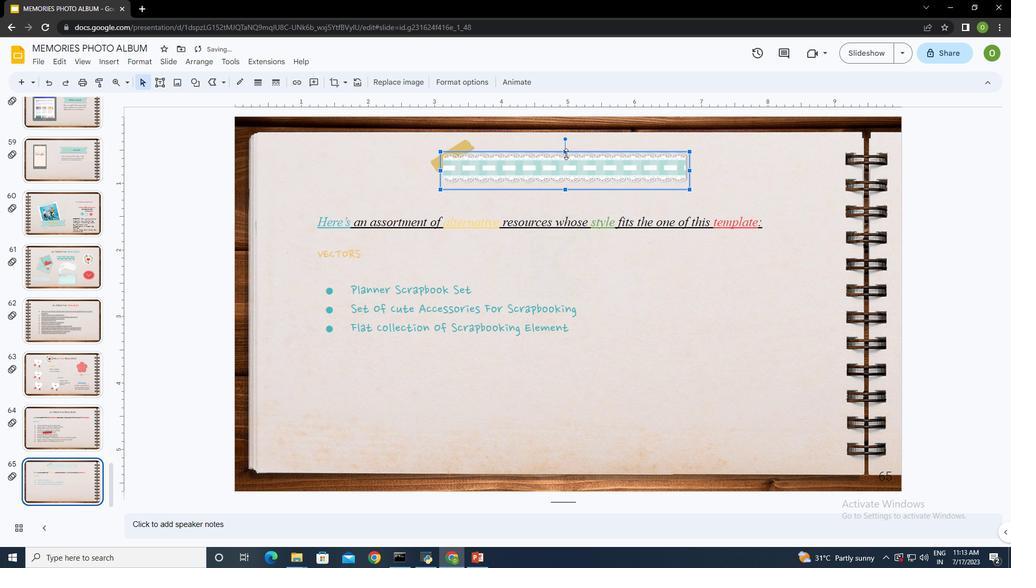 
Action: Mouse pressed left at (569, 151)
Screenshot: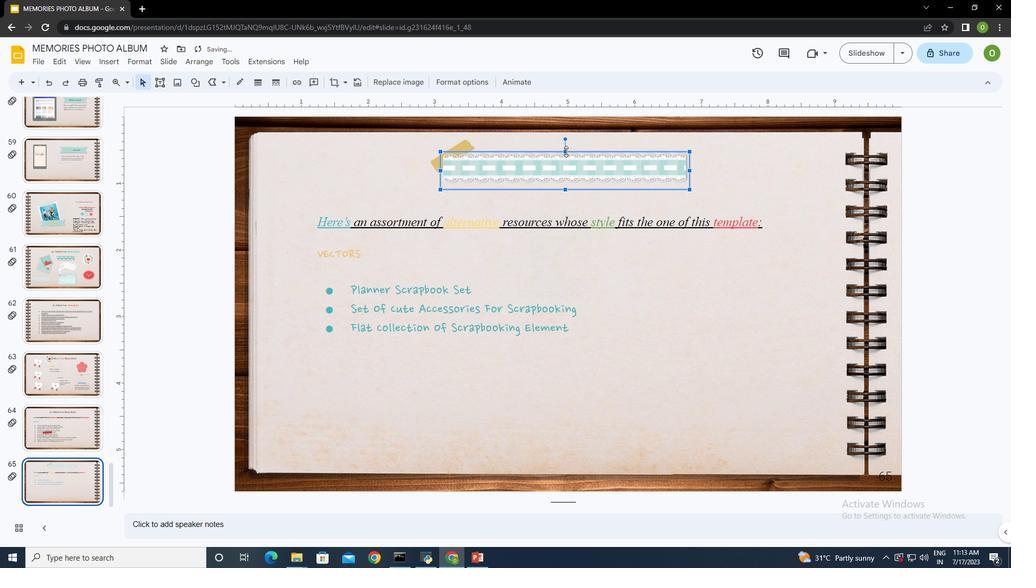 
Action: Mouse moved to (569, 193)
Screenshot: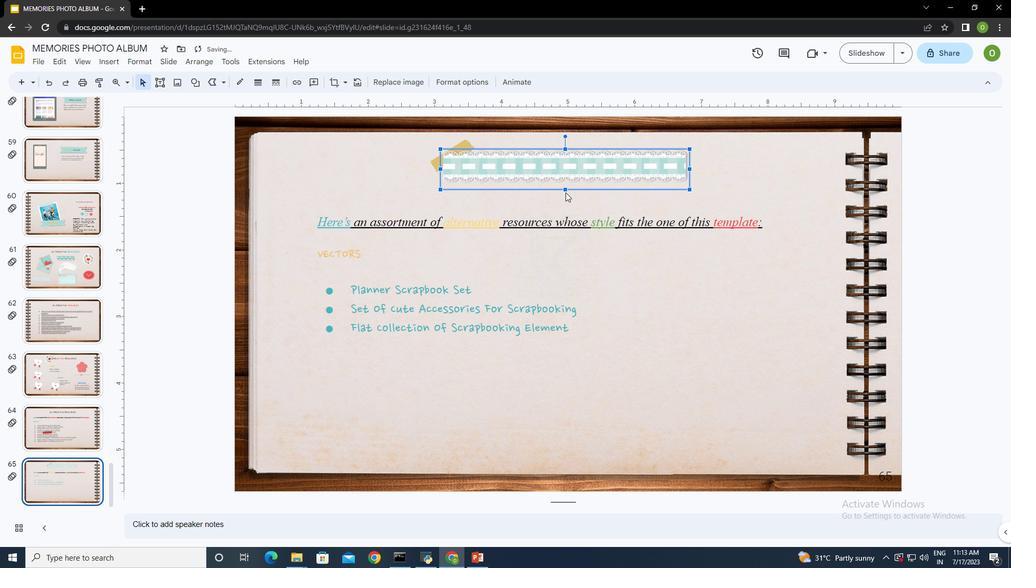 
Action: Mouse pressed left at (569, 193)
Screenshot: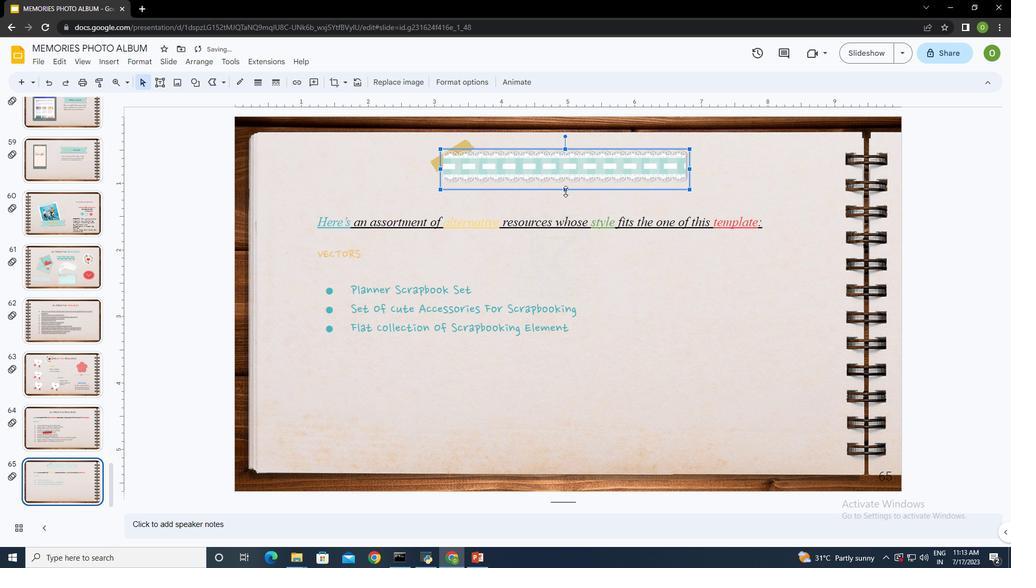 
Action: Mouse moved to (461, 172)
Screenshot: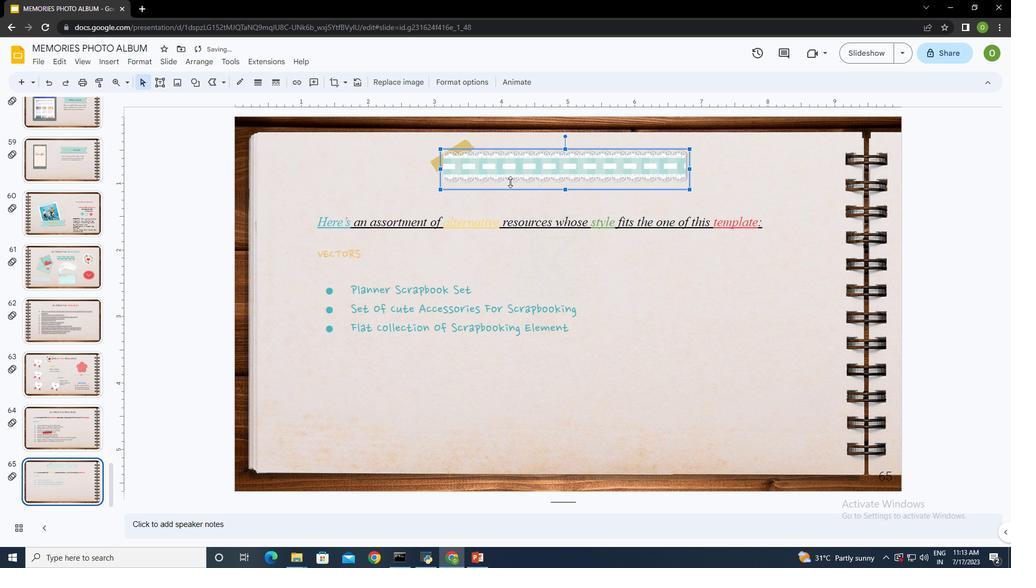 
Action: Mouse pressed left at (461, 172)
Screenshot: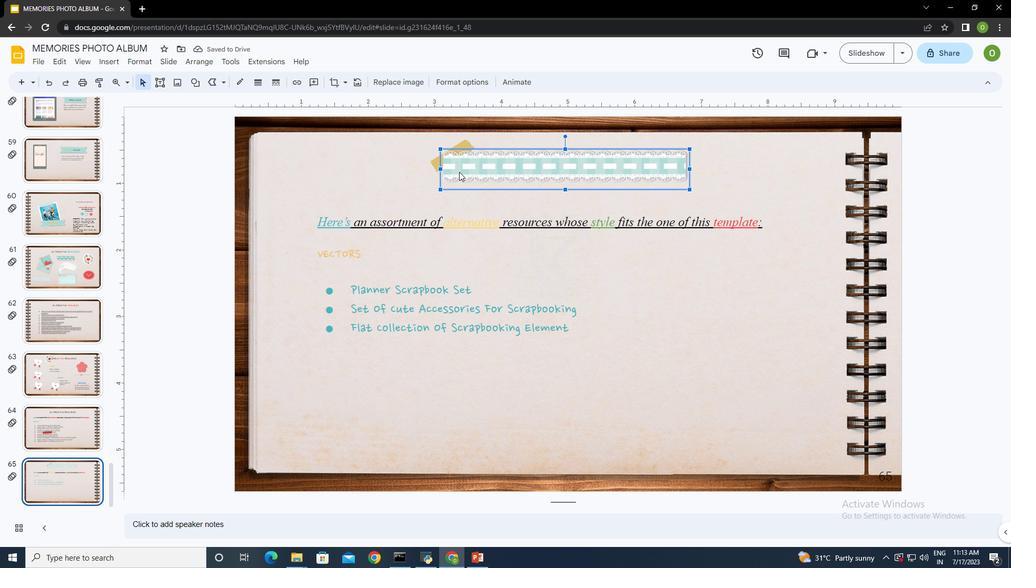
Action: Mouse moved to (188, 50)
Screenshot: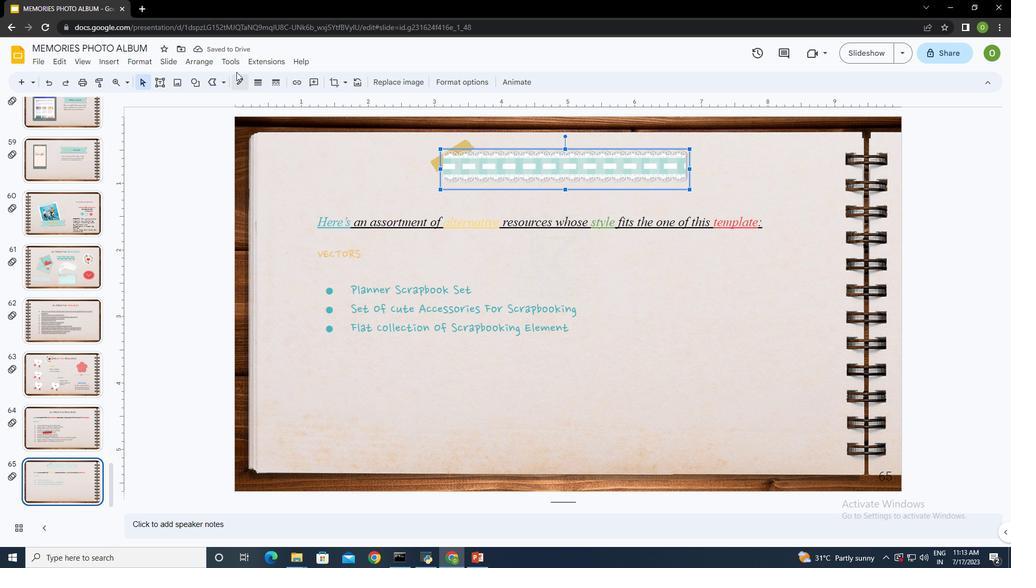 
Action: Mouse pressed left at (188, 50)
Screenshot: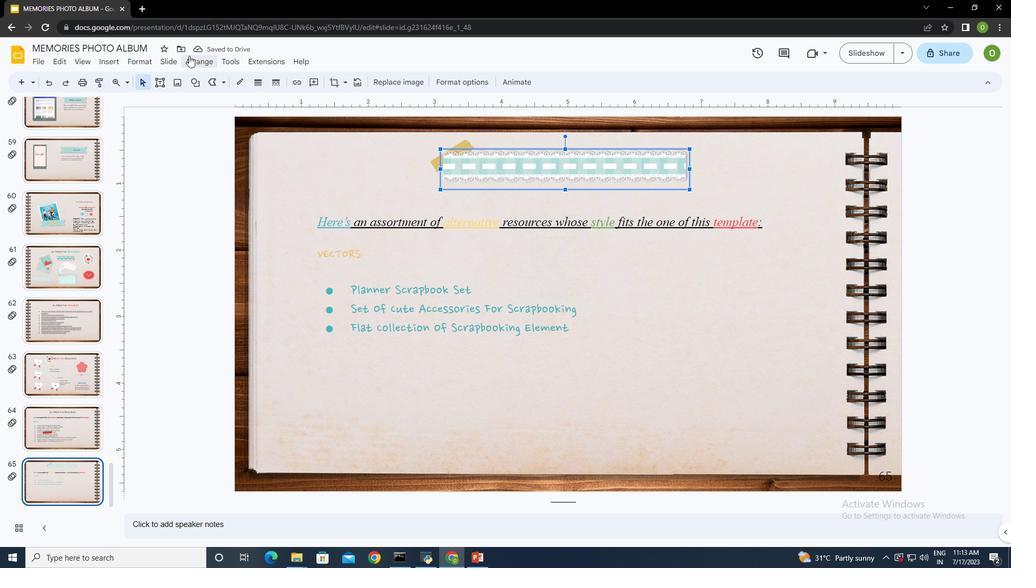 
Action: Mouse moved to (255, 76)
Screenshot: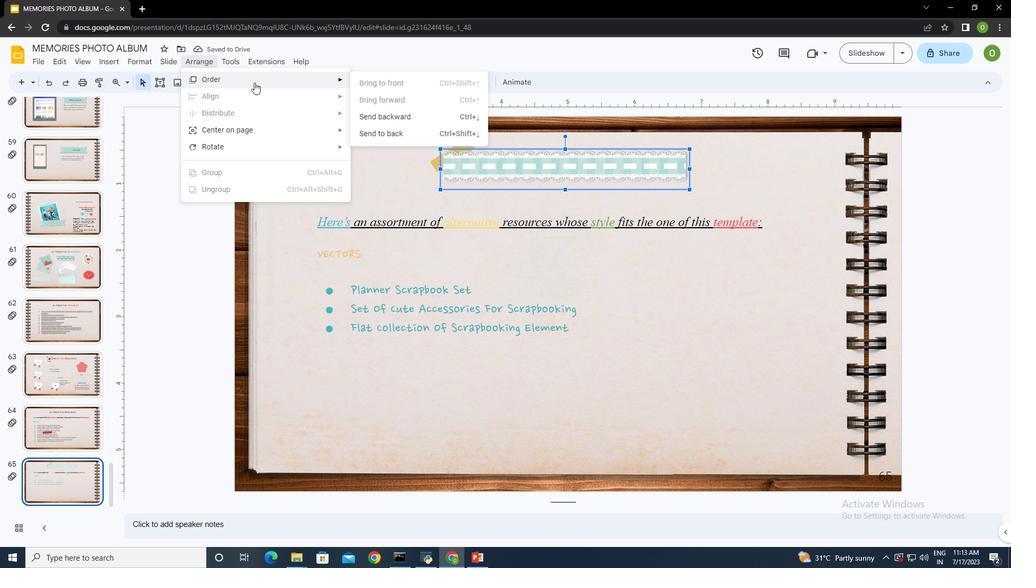 
Action: Mouse pressed left at (255, 76)
Screenshot: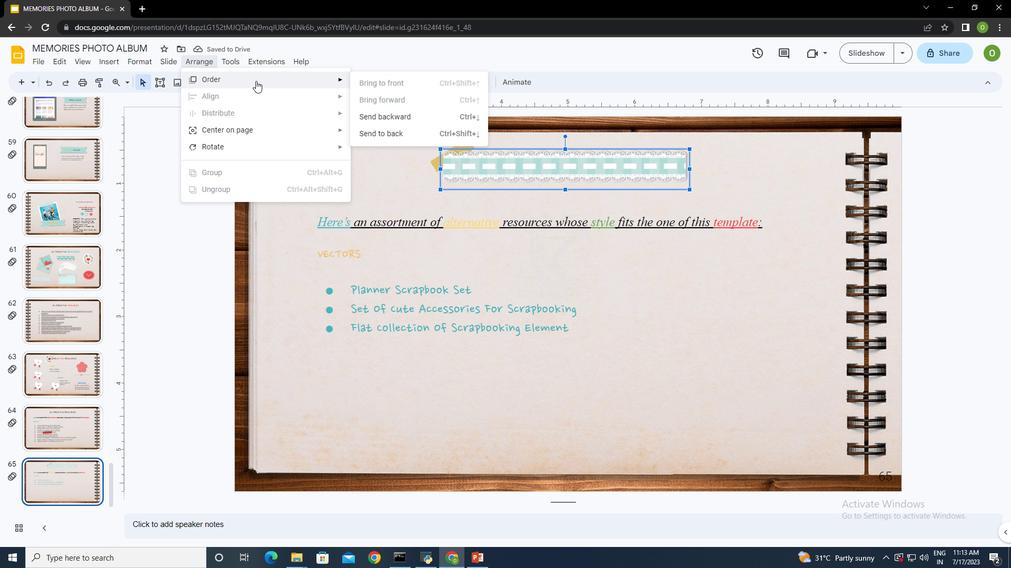 
Action: Mouse moved to (398, 131)
Screenshot: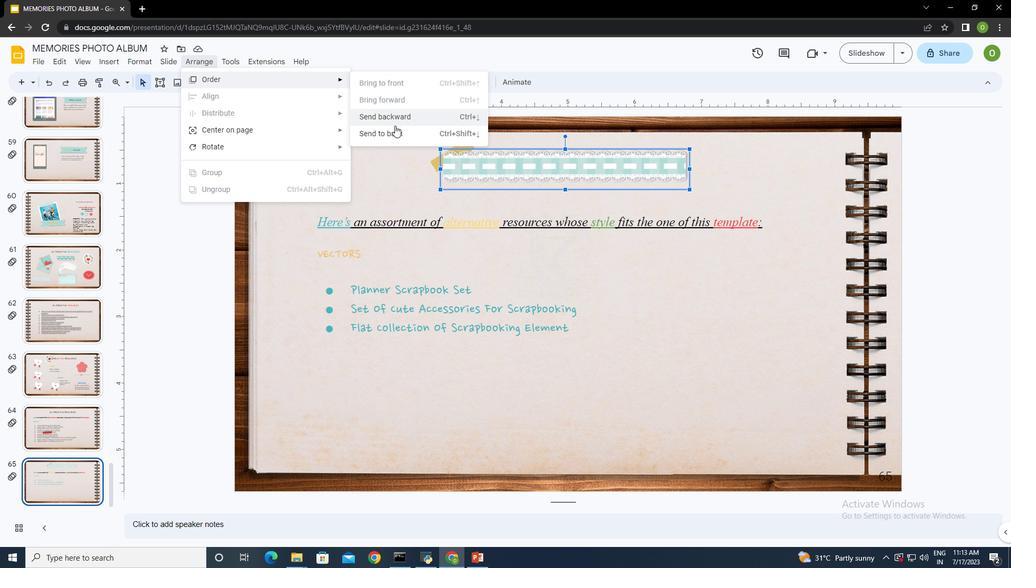 
Action: Mouse pressed left at (398, 131)
Screenshot: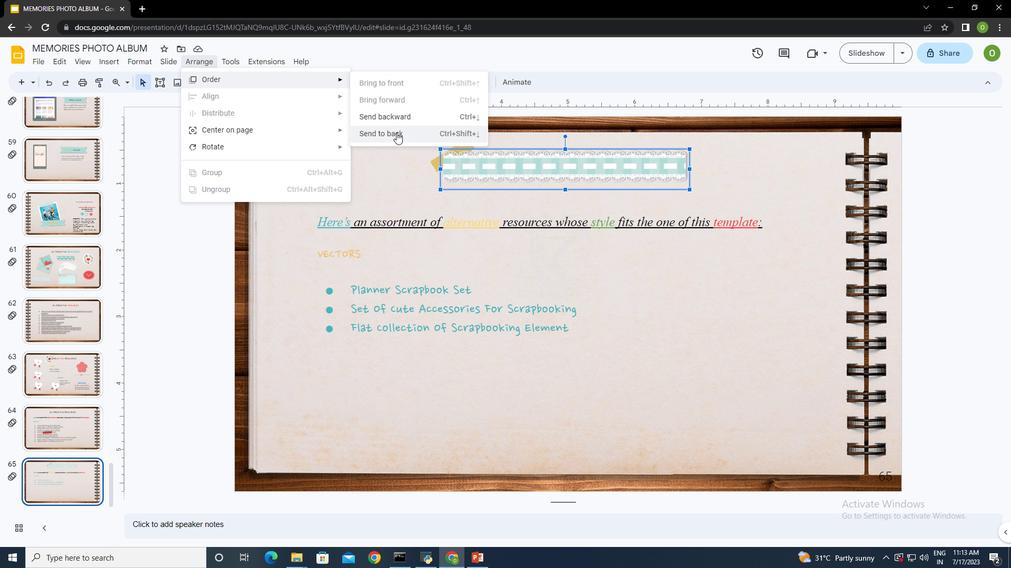 
Action: Mouse moved to (791, 184)
Screenshot: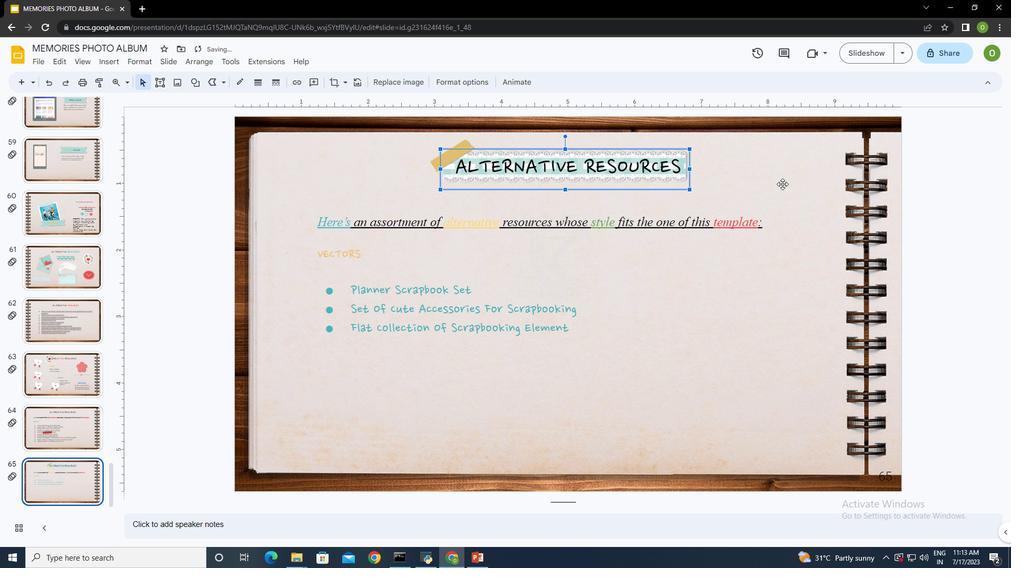 
Action: Mouse pressed left at (791, 184)
Screenshot: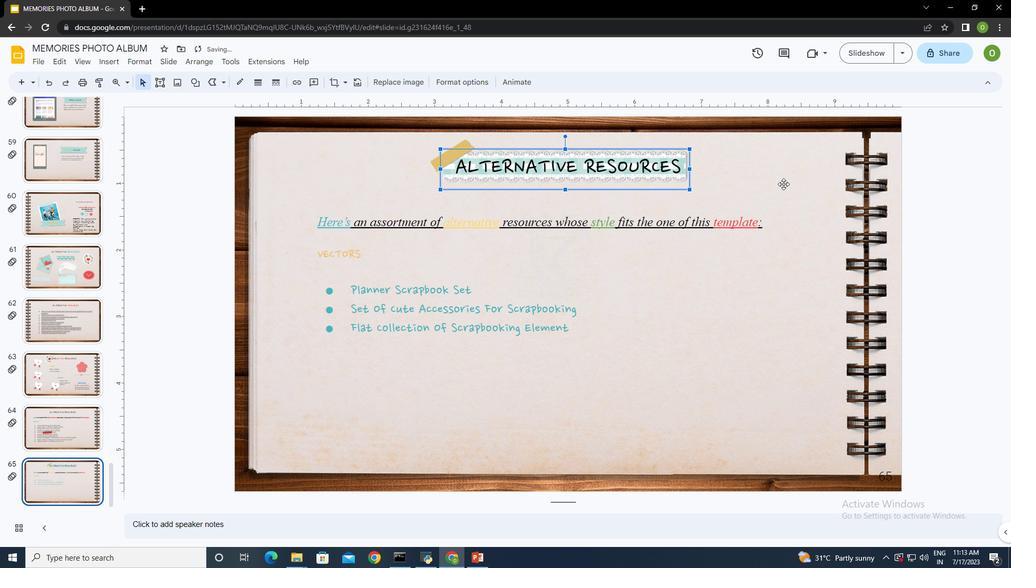 
Action: Mouse moved to (623, 169)
Screenshot: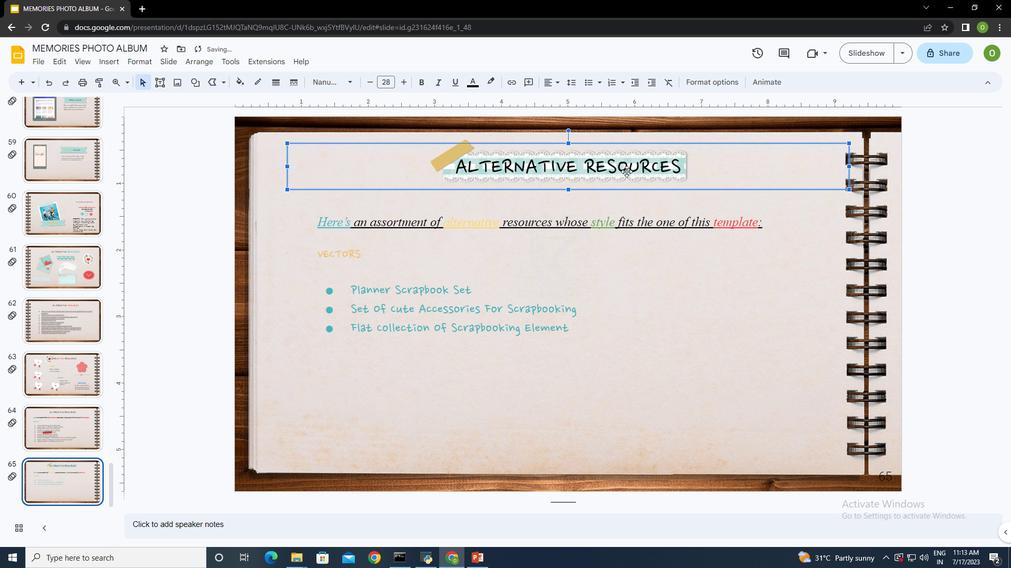 
Action: Mouse pressed left at (623, 169)
Screenshot: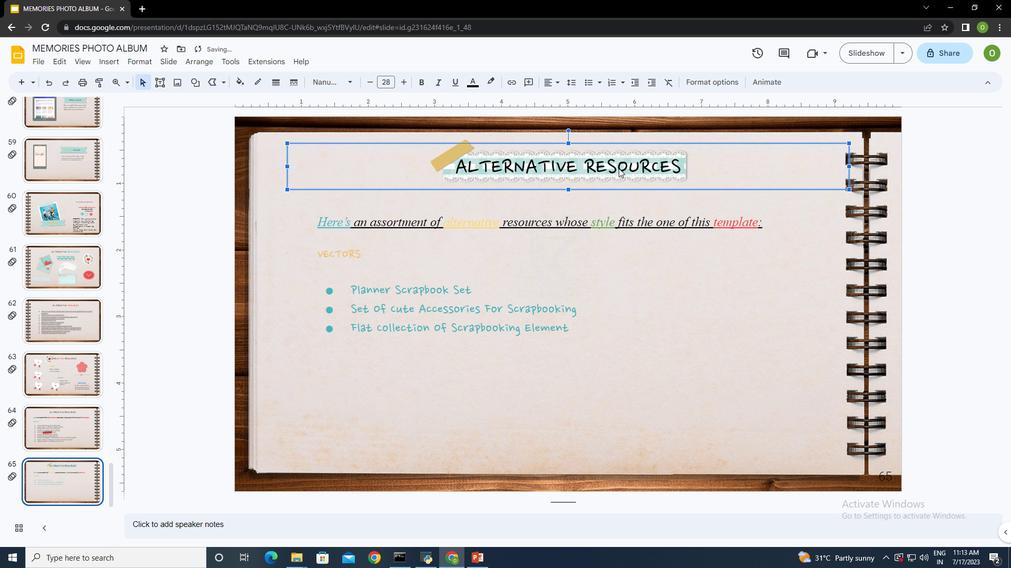 
Action: Mouse moved to (590, 166)
Screenshot: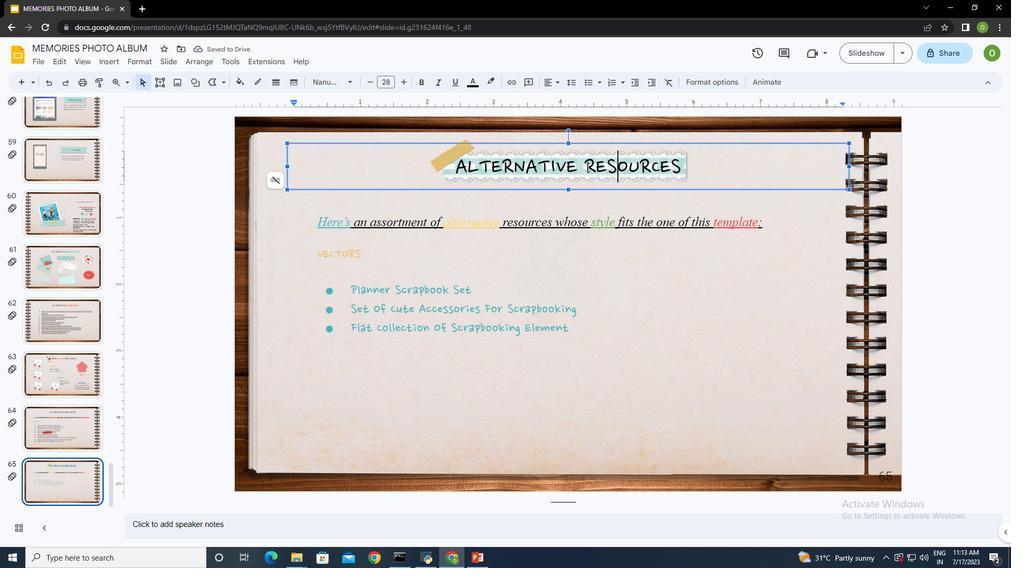 
Action: Mouse pressed left at (590, 166)
Screenshot: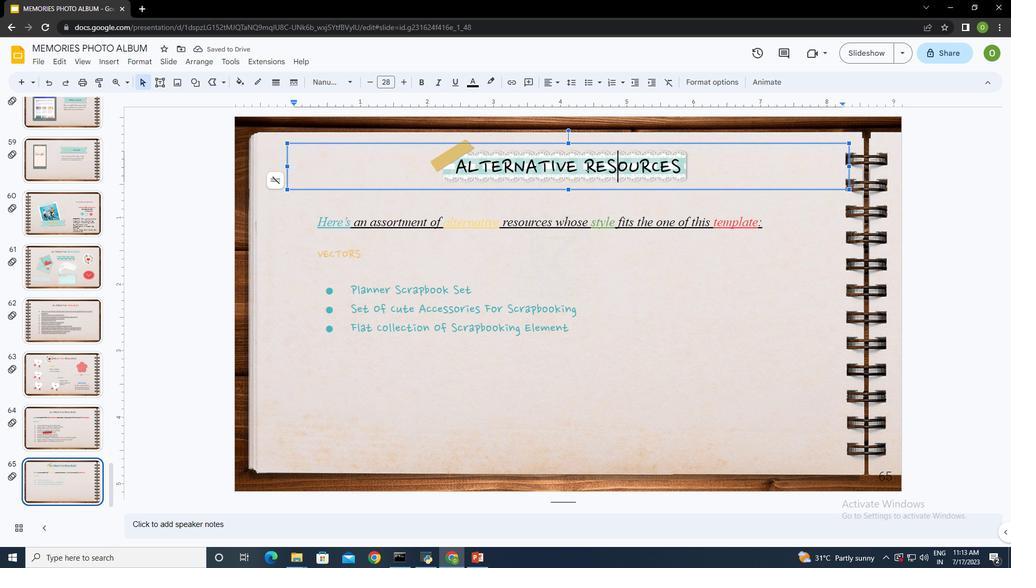 
Action: Mouse moved to (471, 77)
Screenshot: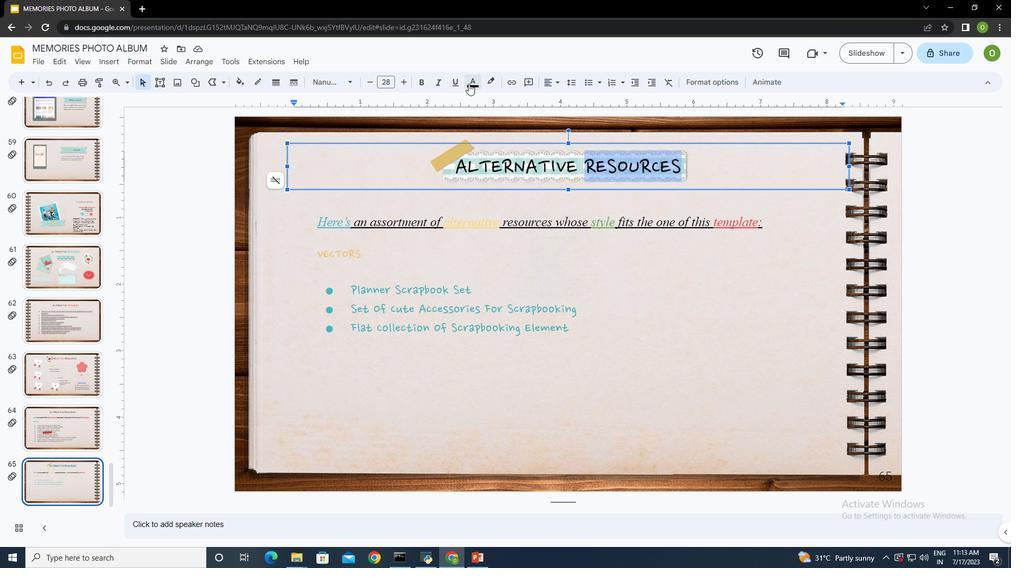 
Action: Mouse pressed left at (471, 77)
Screenshot: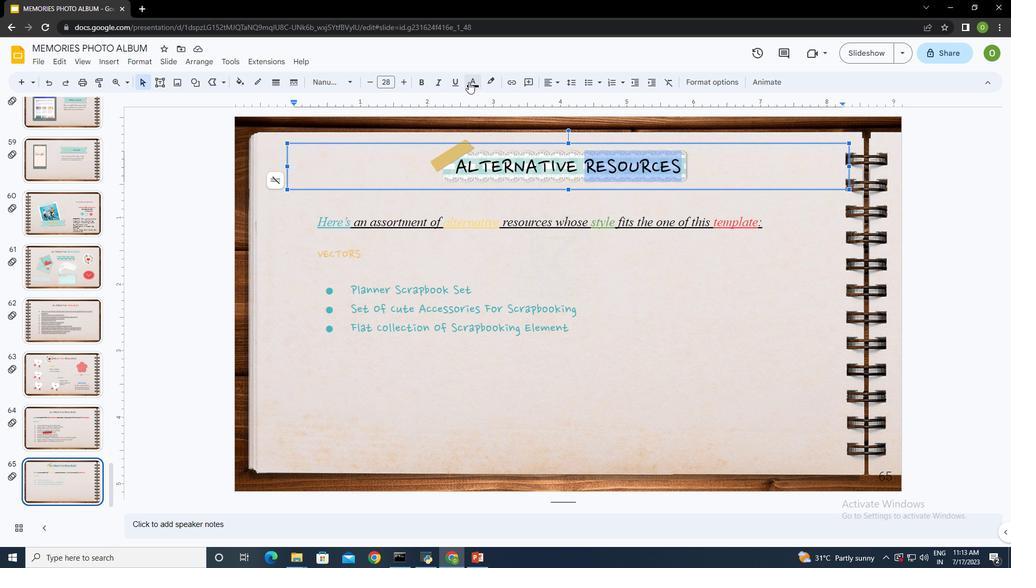 
Action: Mouse moved to (538, 111)
Screenshot: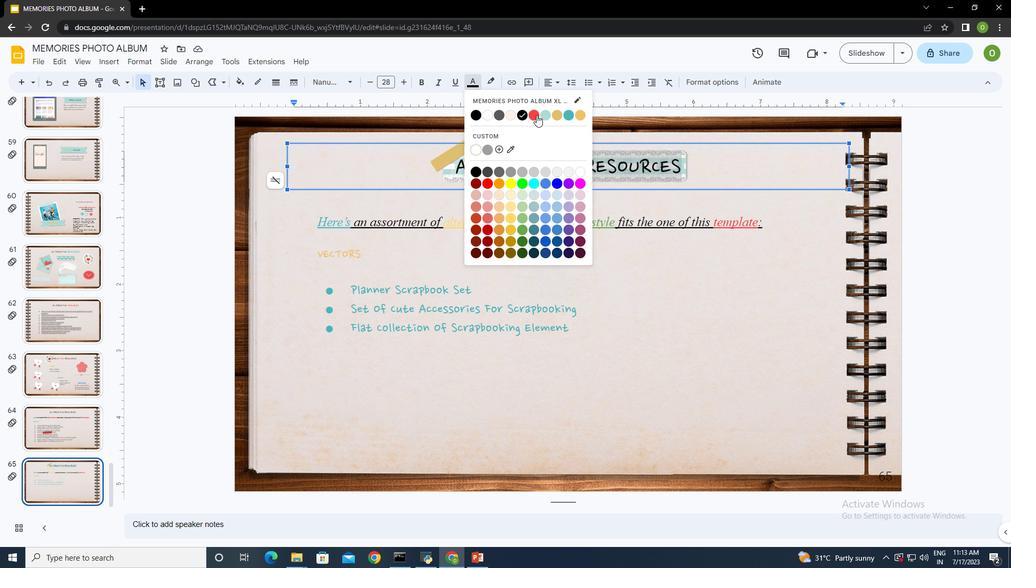 
Action: Mouse pressed left at (538, 111)
Screenshot: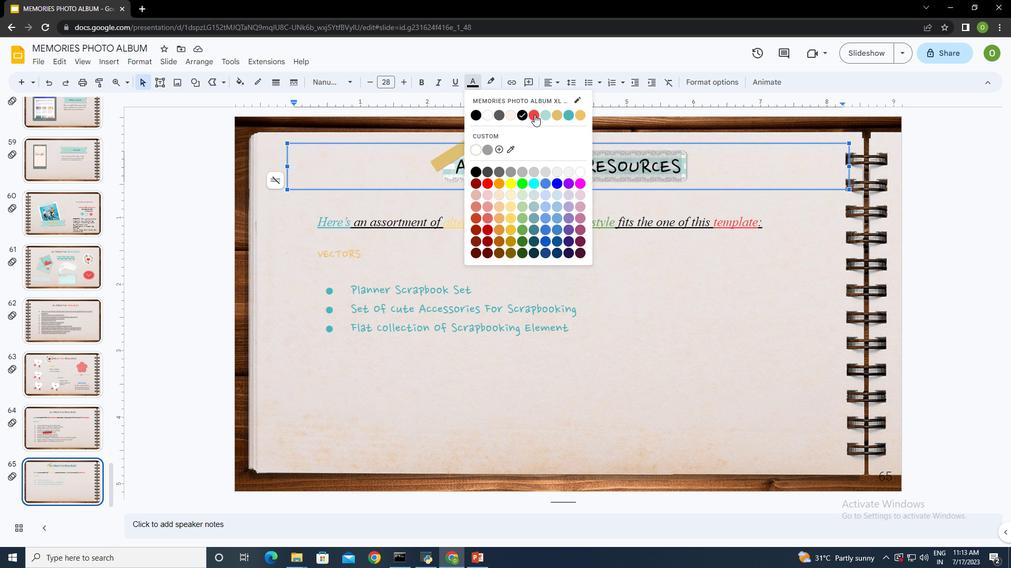 
Action: Mouse moved to (784, 345)
Screenshot: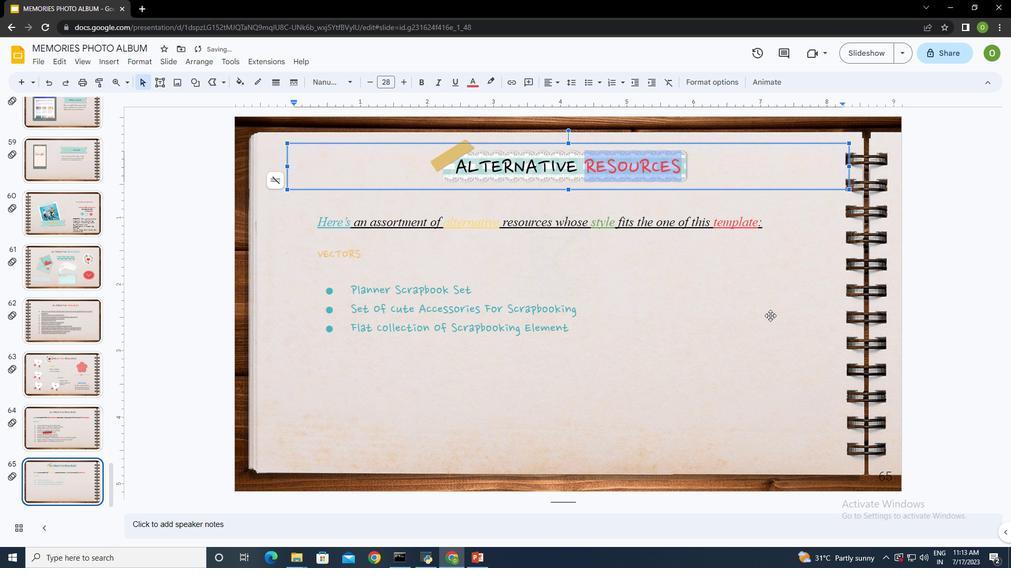 
Action: Mouse pressed left at (784, 345)
Screenshot: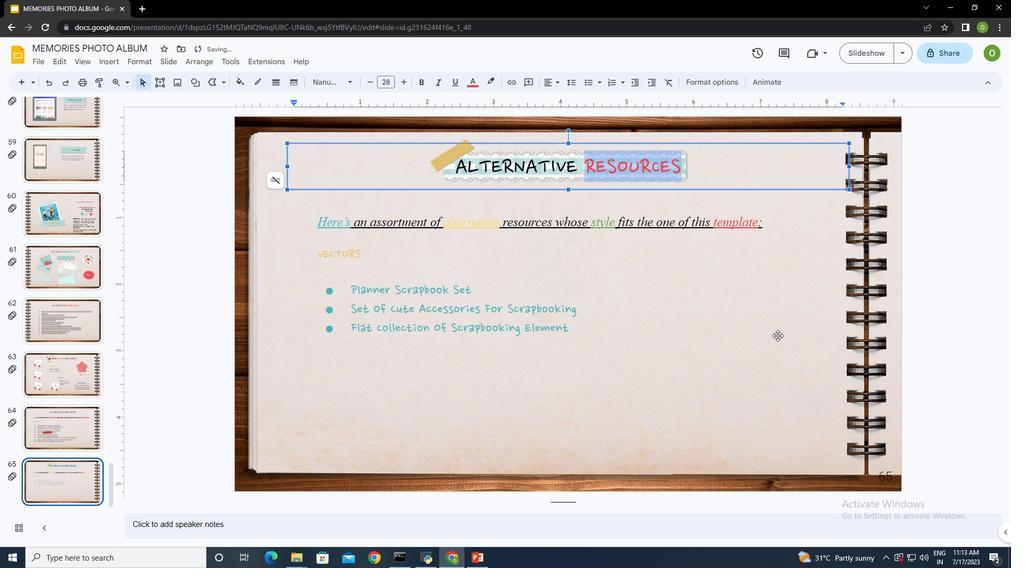 
Action: Mouse moved to (398, 288)
Screenshot: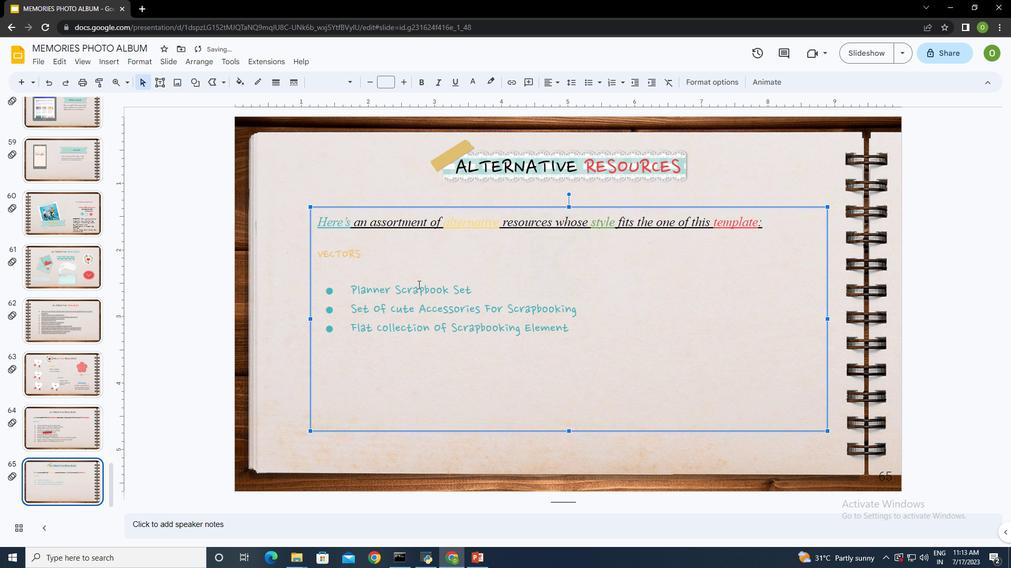 
